 Task: Search one way flight ticket for 1 adult, 5 children, 2 infants in seat and 1 infant on lap in first from Lafayette: Lafayette Regional Airport (paul Fournet Field) to Rock Springs: Southwest Wyoming Regional Airport (rock Springs Sweetwater County Airport) on 8-5-2023. Choice of flights is Frontier. Number of bags: 1 checked bag. Price is upto 72000. Outbound departure time preference is 18:45.
Action: Mouse moved to (363, 314)
Screenshot: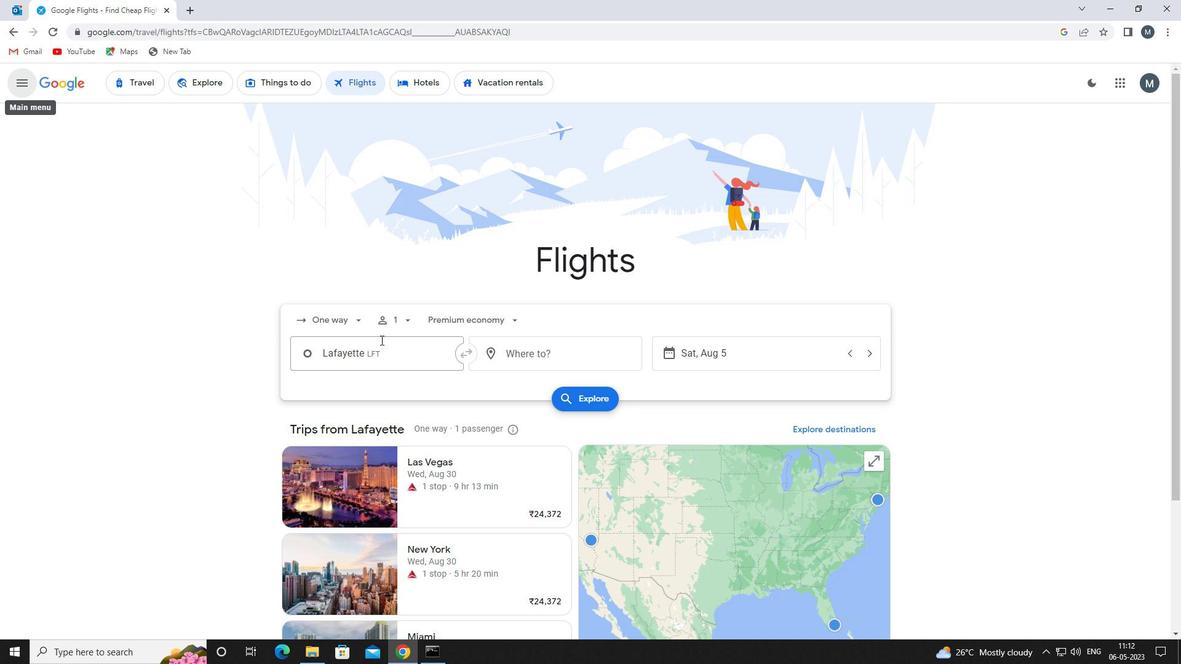 
Action: Mouse pressed left at (363, 314)
Screenshot: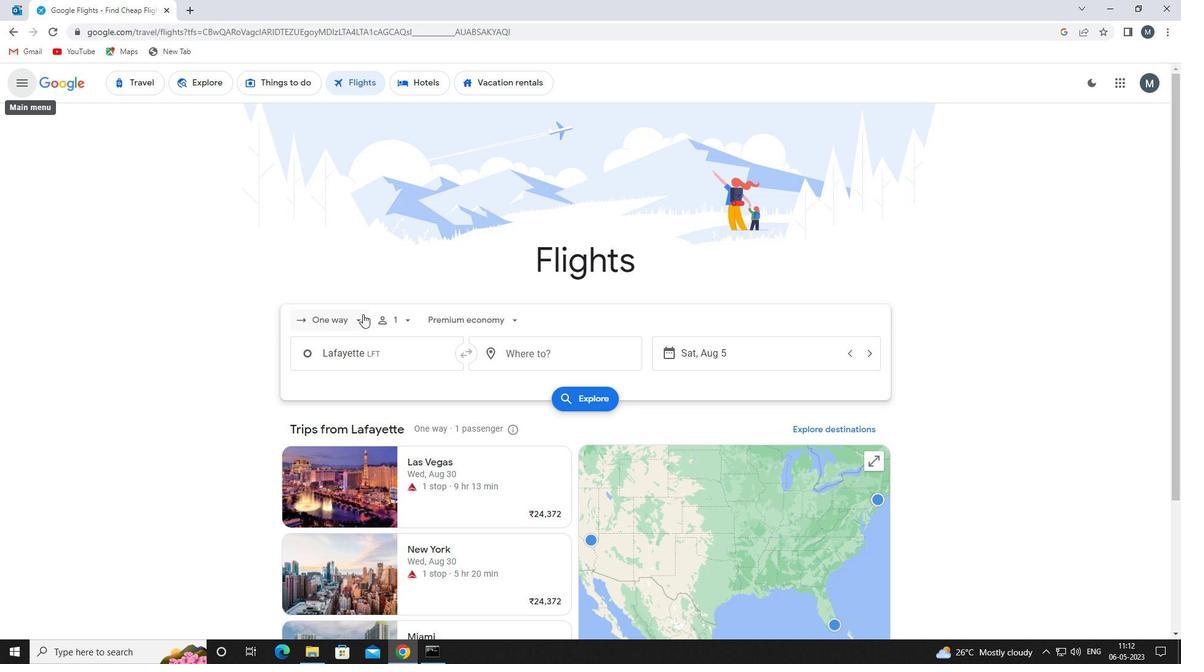 
Action: Mouse moved to (366, 382)
Screenshot: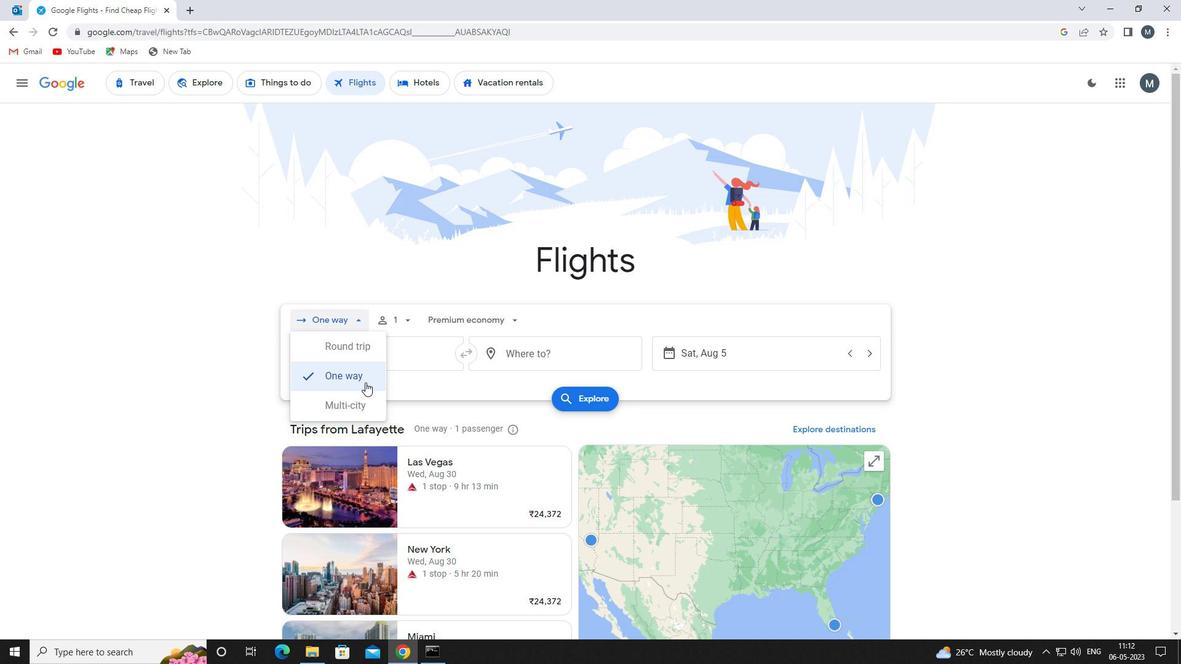 
Action: Mouse pressed left at (366, 382)
Screenshot: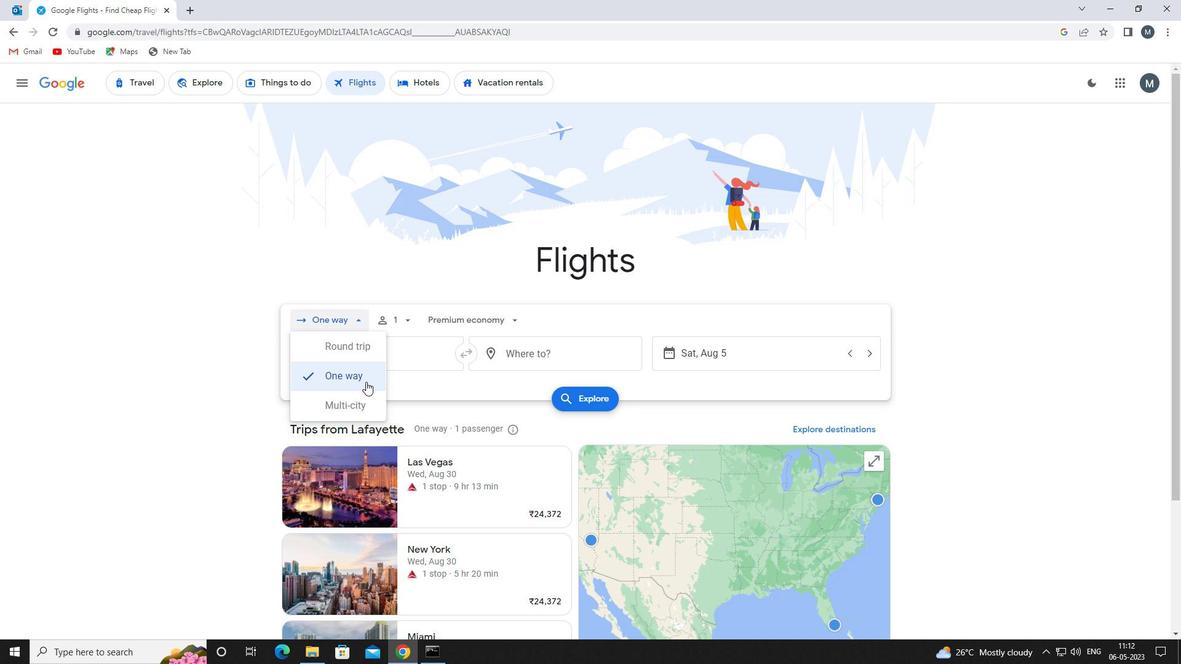 
Action: Mouse moved to (403, 322)
Screenshot: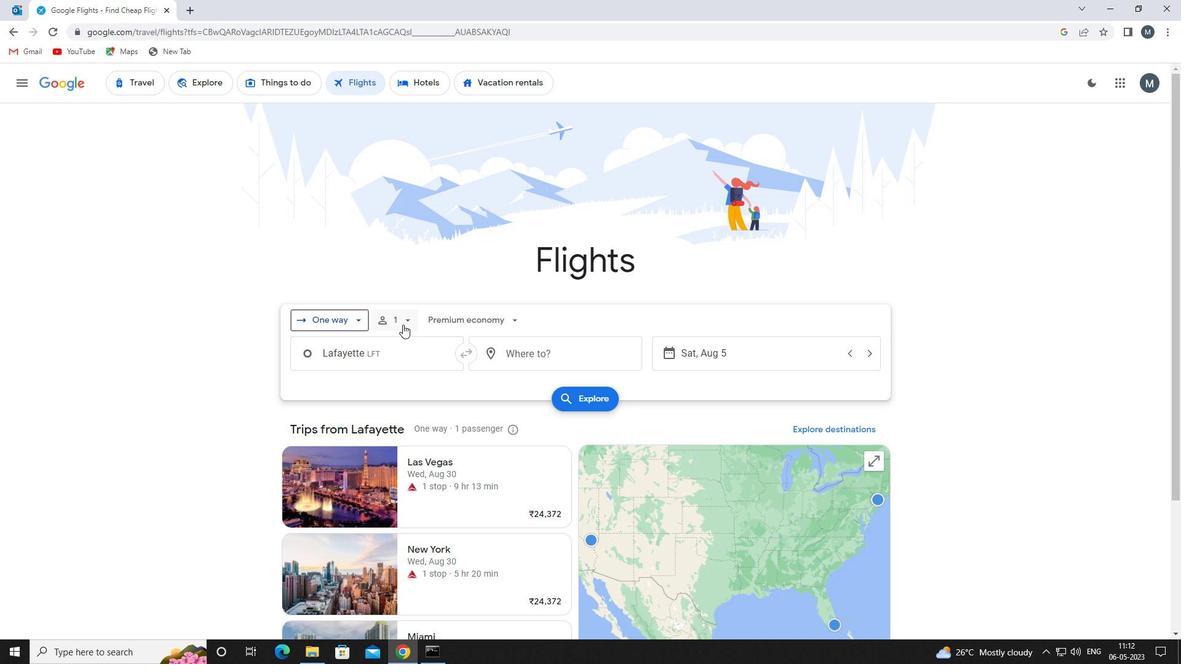 
Action: Mouse pressed left at (403, 322)
Screenshot: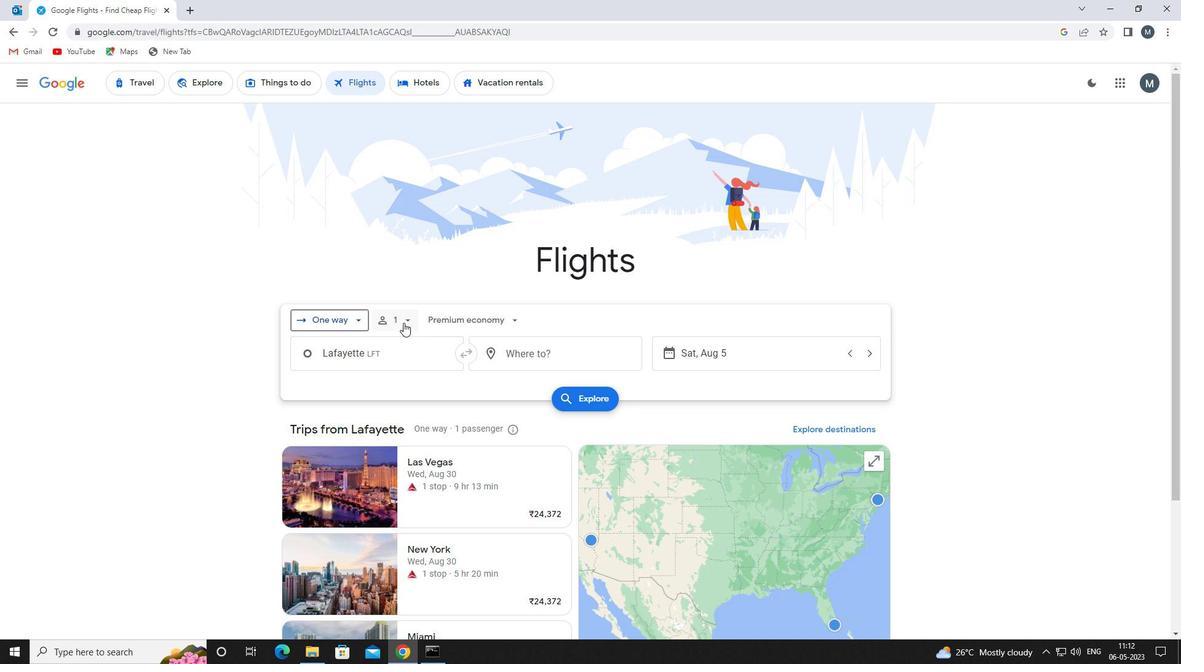 
Action: Mouse moved to (498, 383)
Screenshot: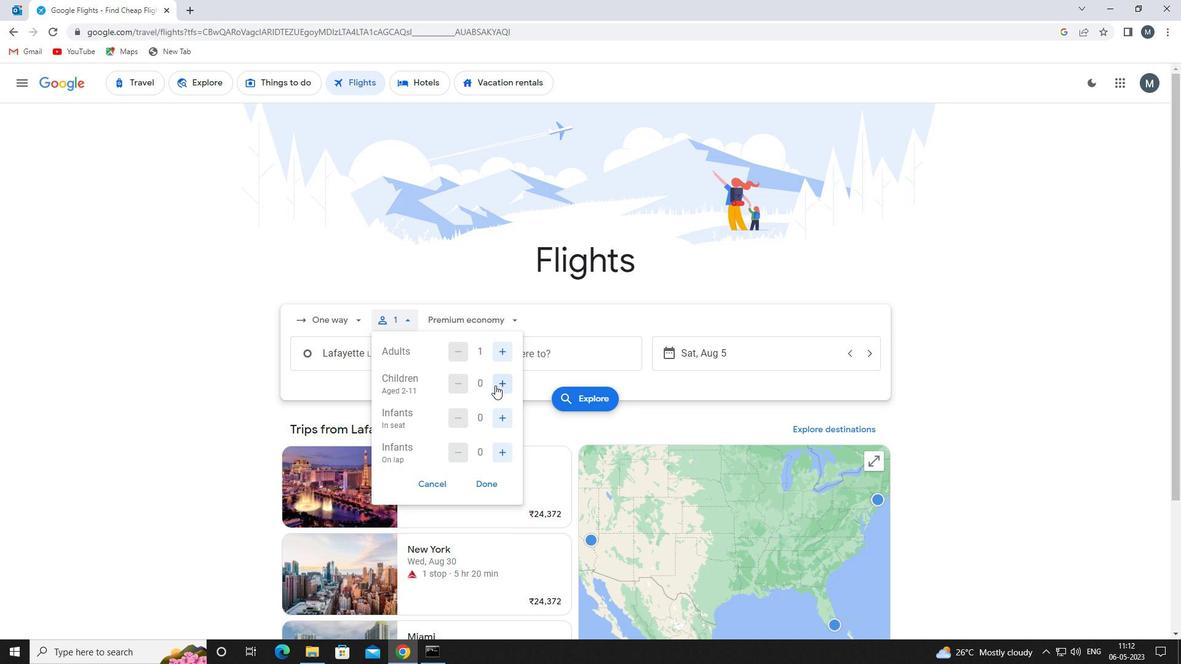 
Action: Mouse pressed left at (498, 383)
Screenshot: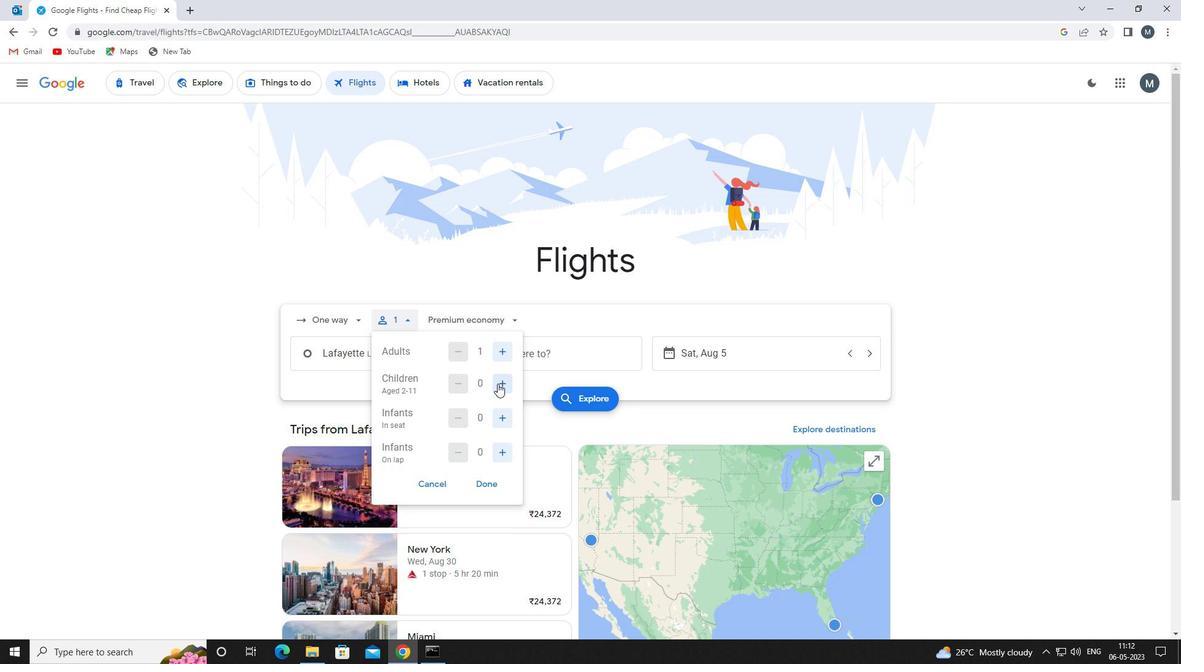 
Action: Mouse pressed left at (498, 383)
Screenshot: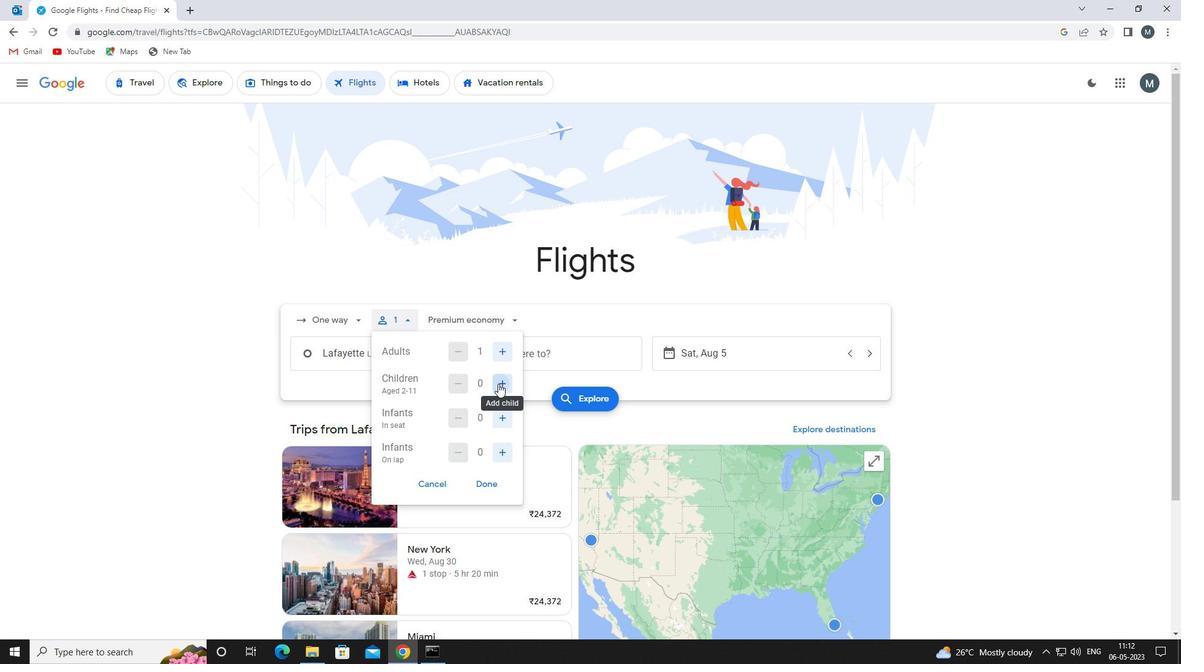 
Action: Mouse pressed left at (498, 383)
Screenshot: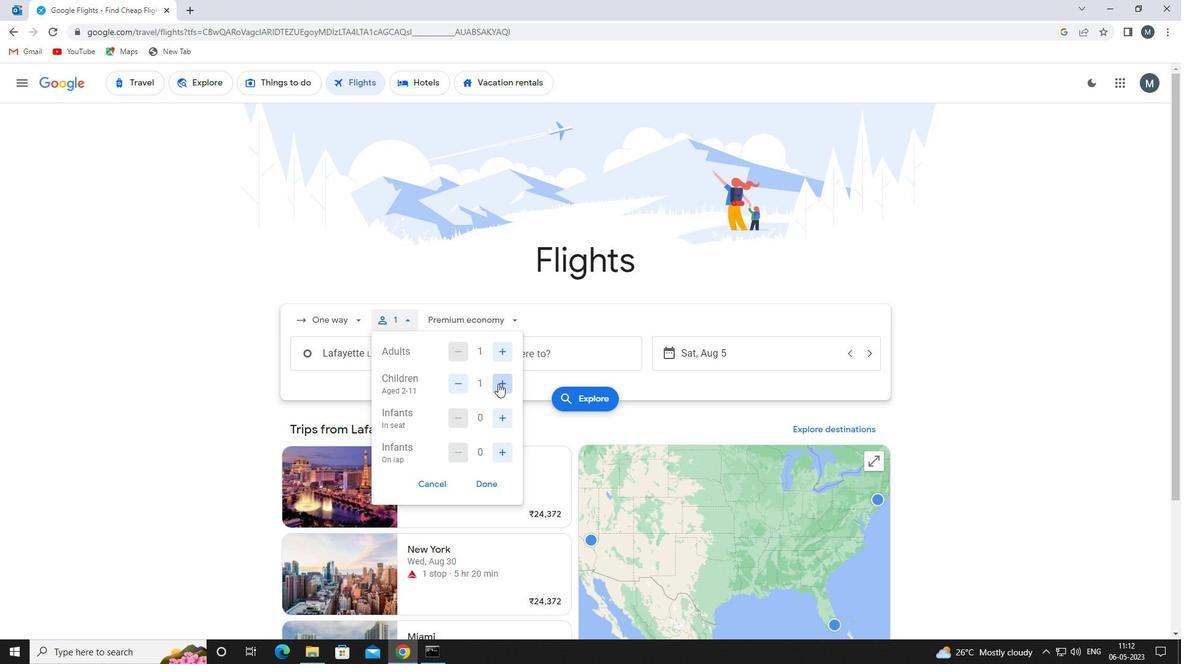 
Action: Mouse pressed left at (498, 383)
Screenshot: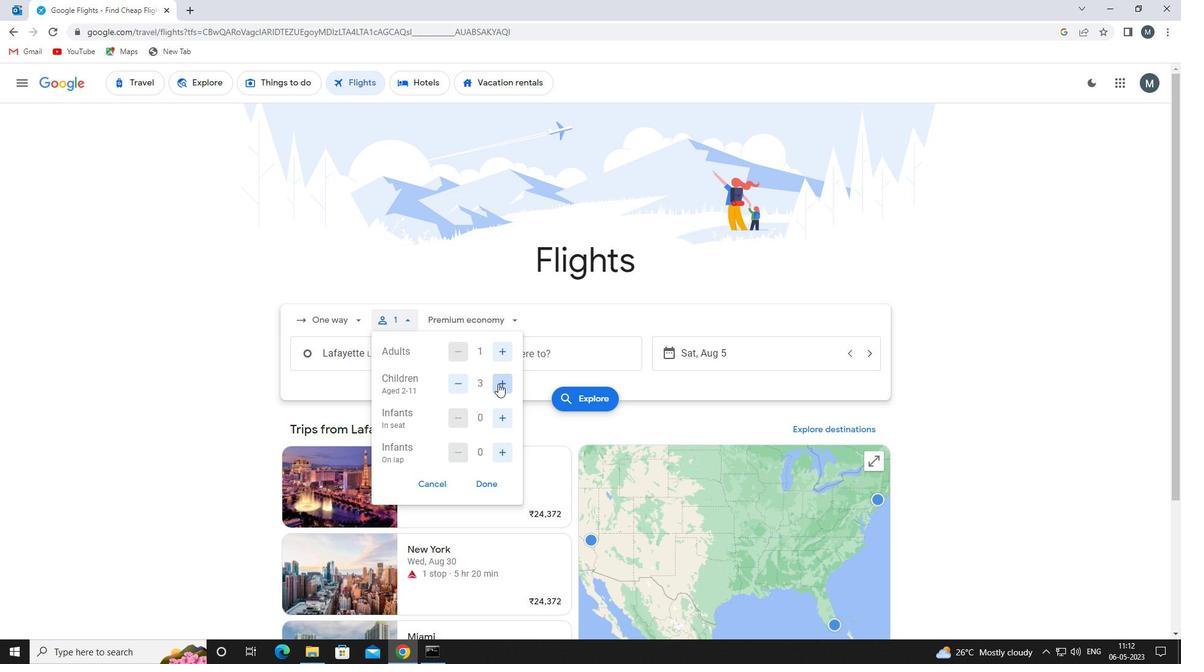 
Action: Mouse pressed left at (498, 383)
Screenshot: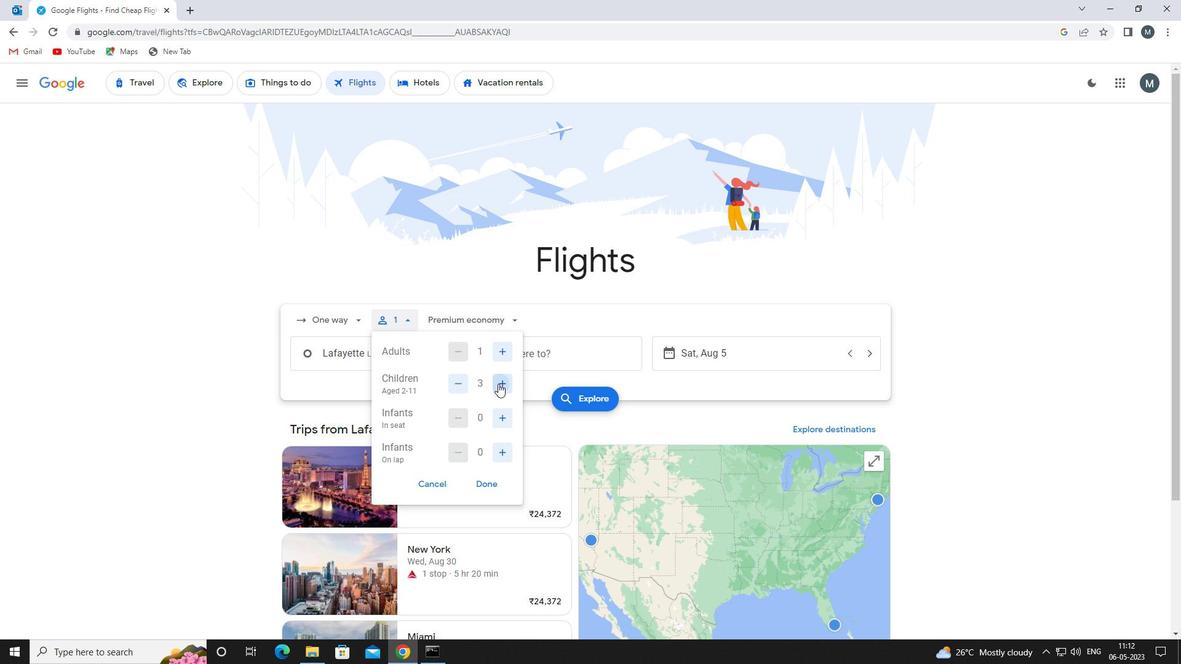 
Action: Mouse moved to (504, 416)
Screenshot: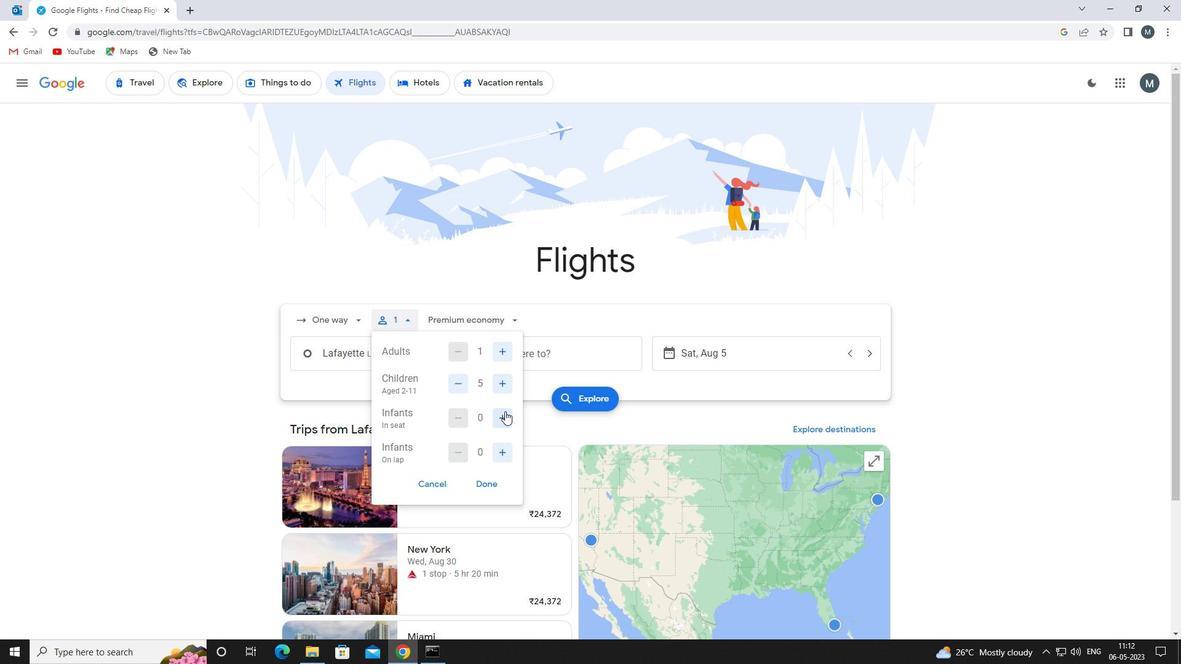 
Action: Mouse pressed left at (504, 416)
Screenshot: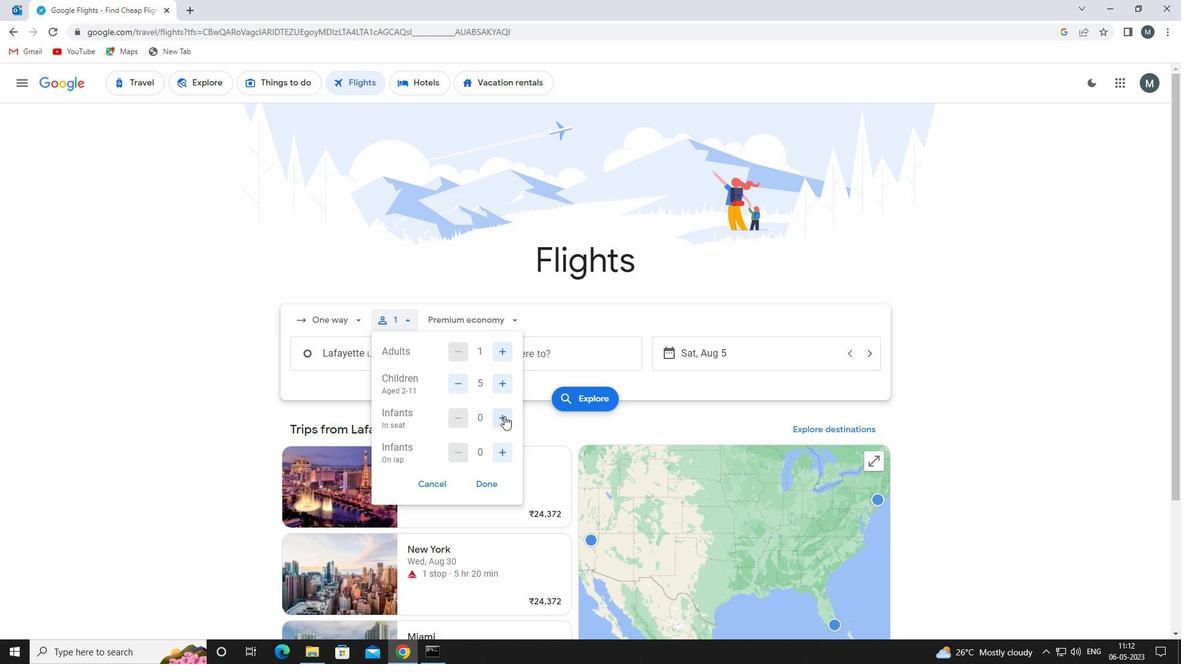 
Action: Mouse moved to (504, 417)
Screenshot: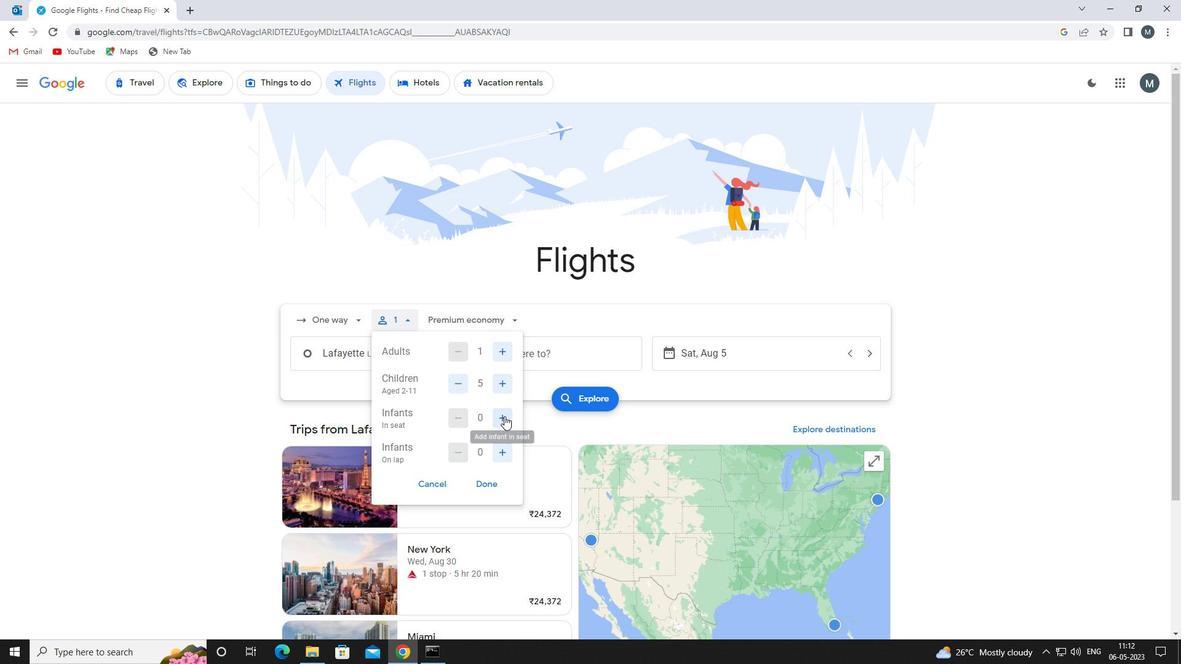 
Action: Mouse pressed left at (504, 417)
Screenshot: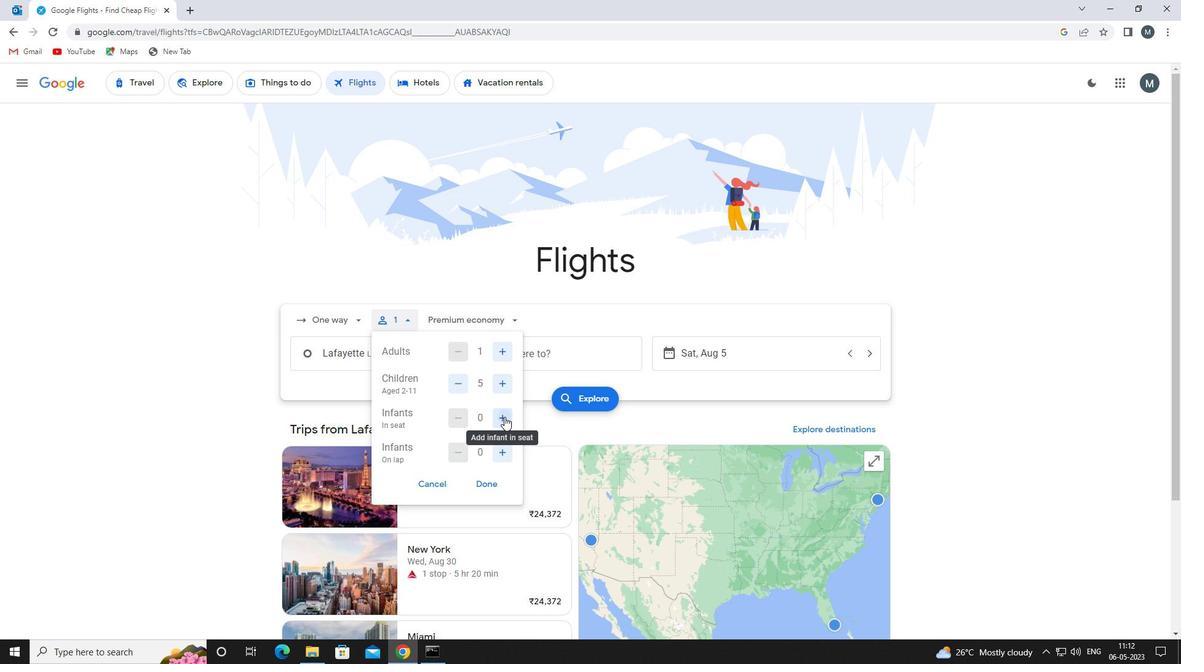 
Action: Mouse moved to (501, 449)
Screenshot: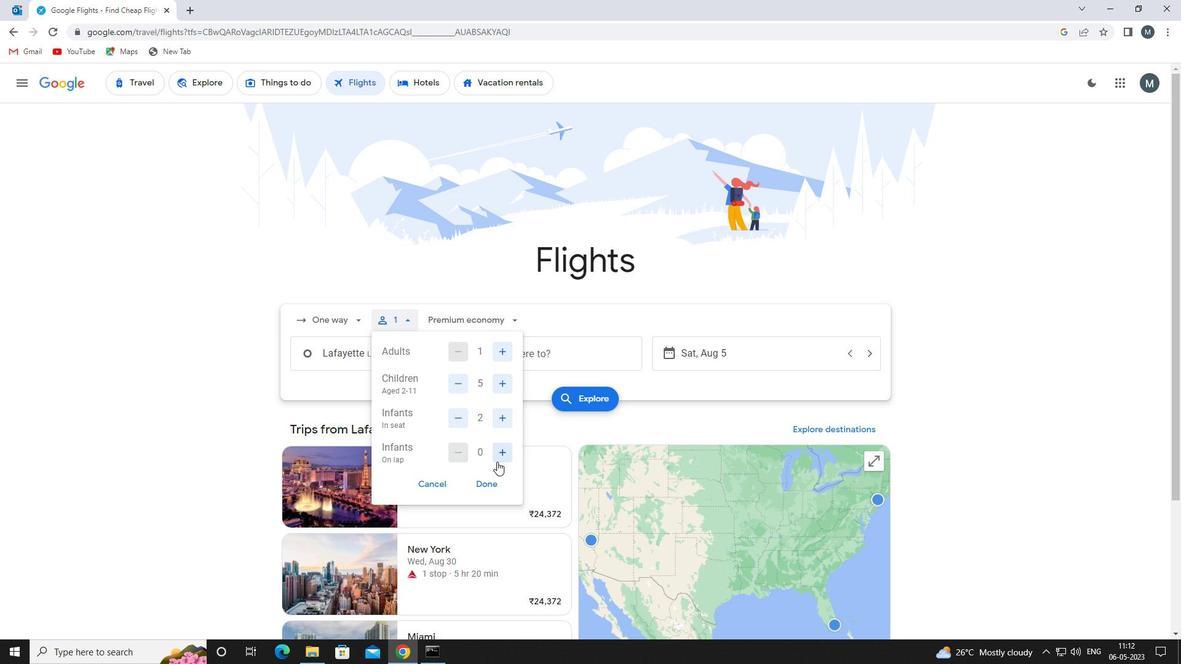 
Action: Mouse pressed left at (501, 449)
Screenshot: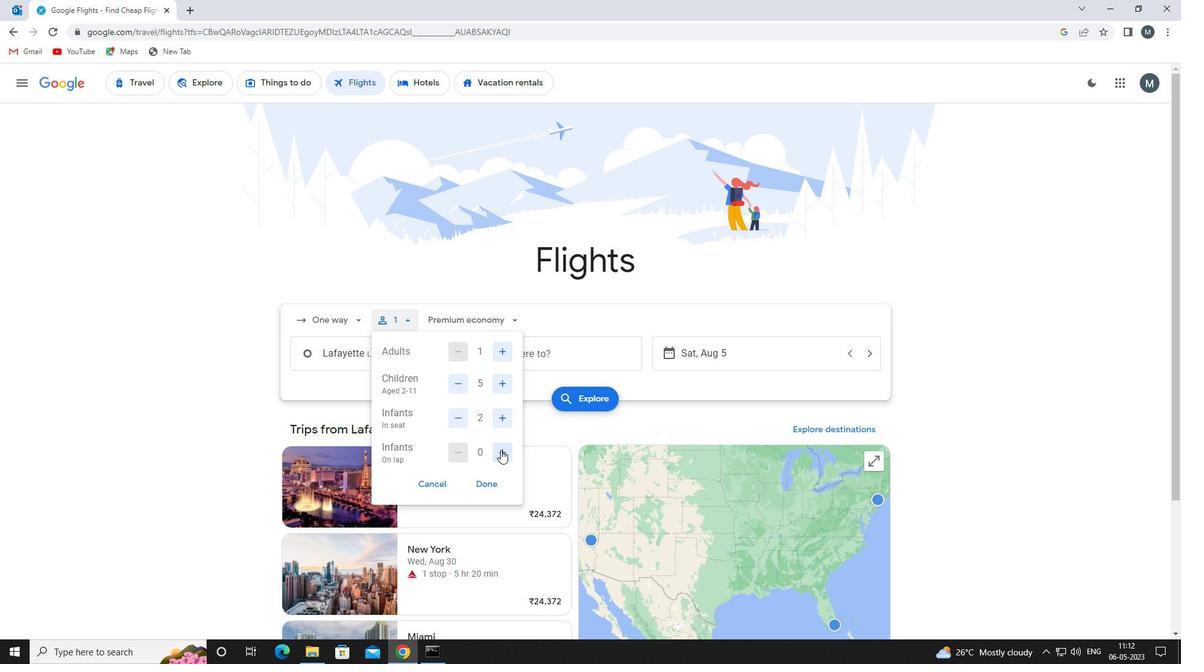 
Action: Mouse moved to (454, 412)
Screenshot: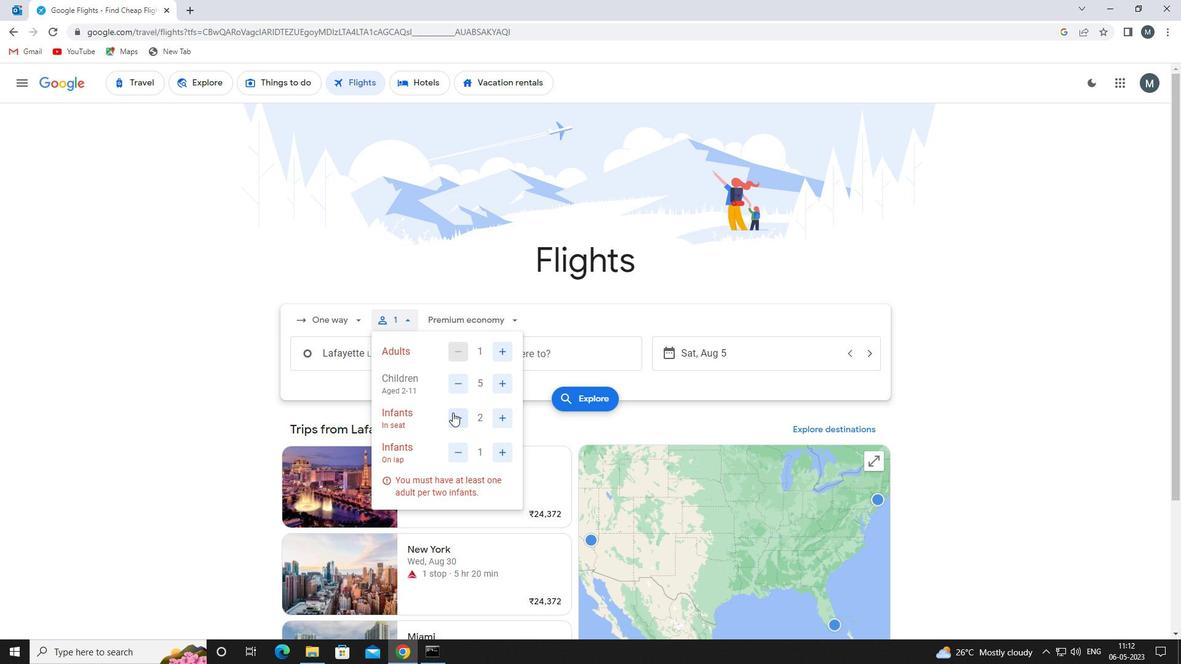 
Action: Mouse pressed left at (454, 412)
Screenshot: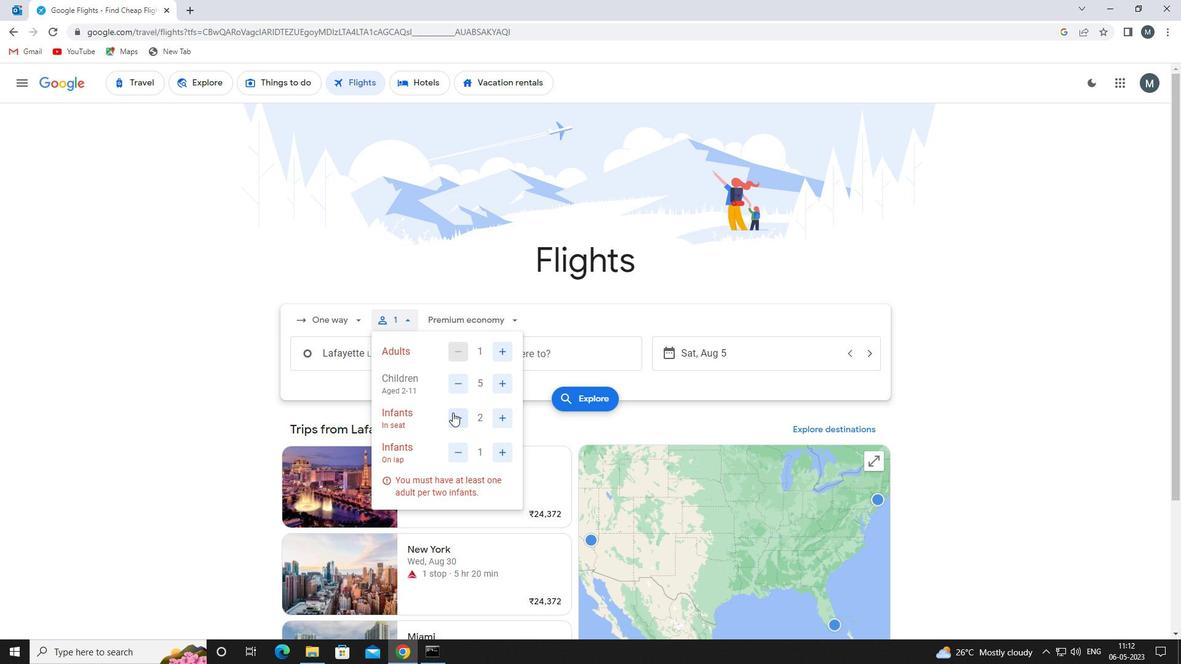 
Action: Mouse moved to (481, 481)
Screenshot: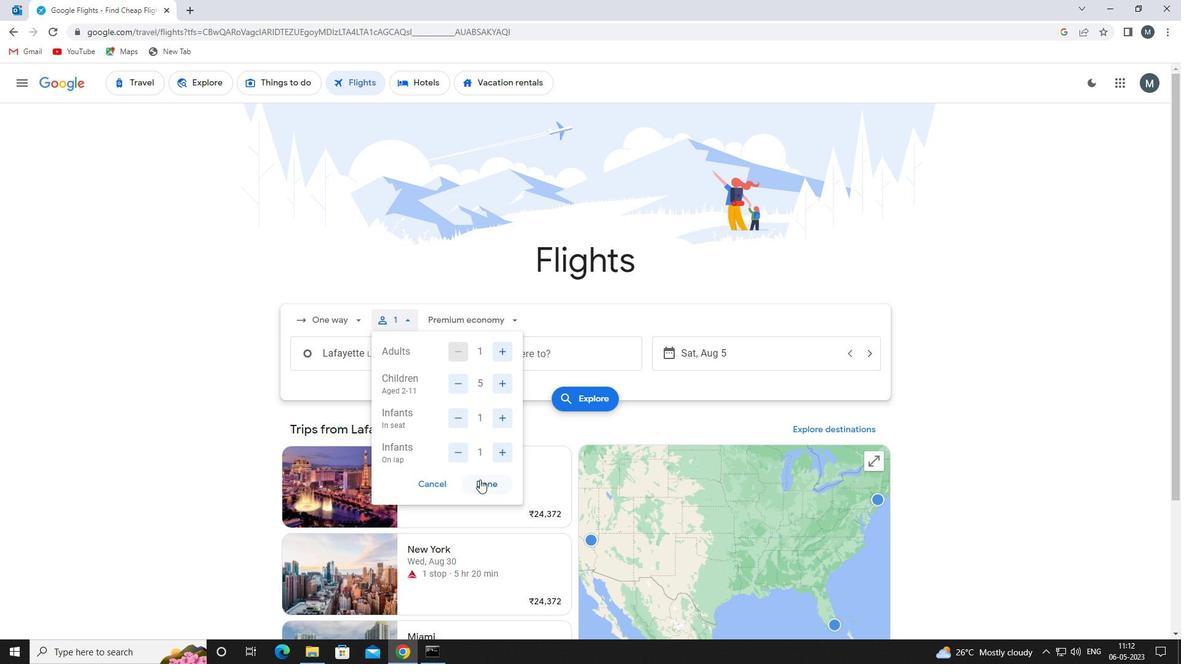 
Action: Mouse pressed left at (481, 481)
Screenshot: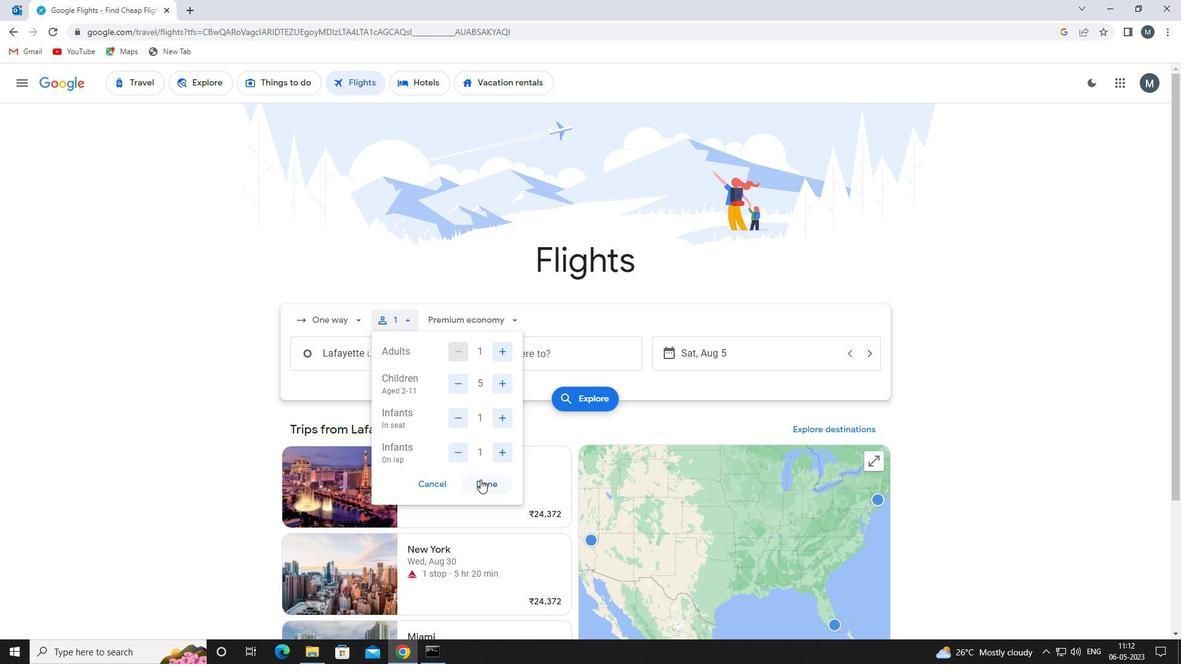 
Action: Mouse moved to (457, 315)
Screenshot: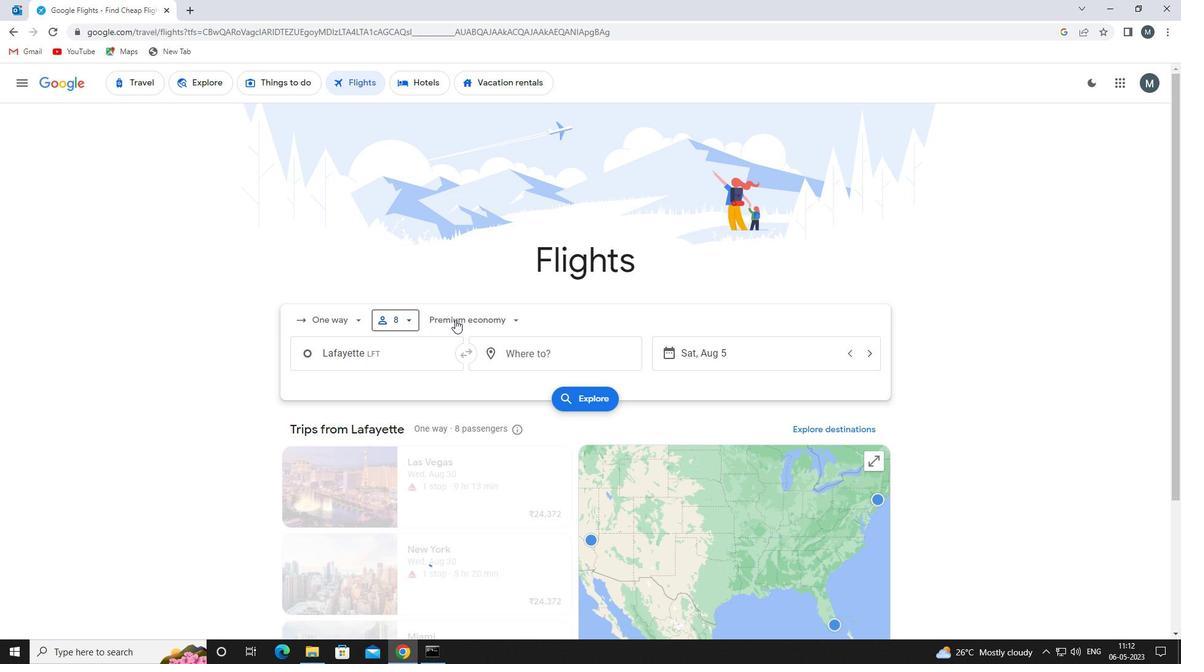 
Action: Mouse pressed left at (457, 315)
Screenshot: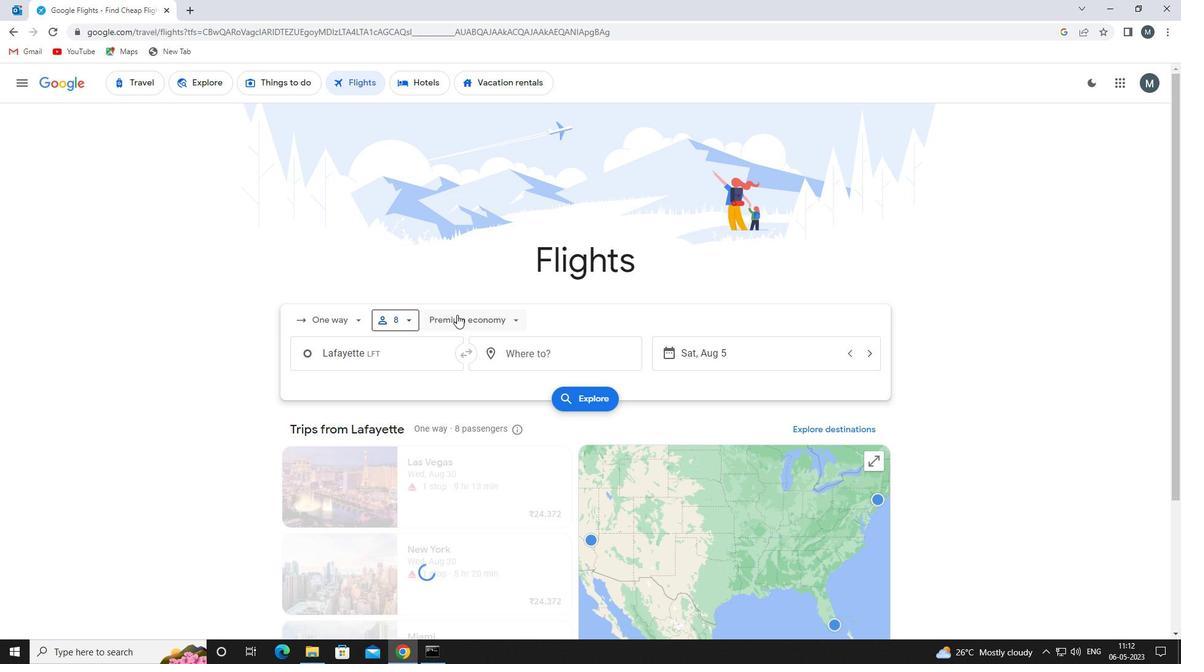 
Action: Mouse moved to (473, 428)
Screenshot: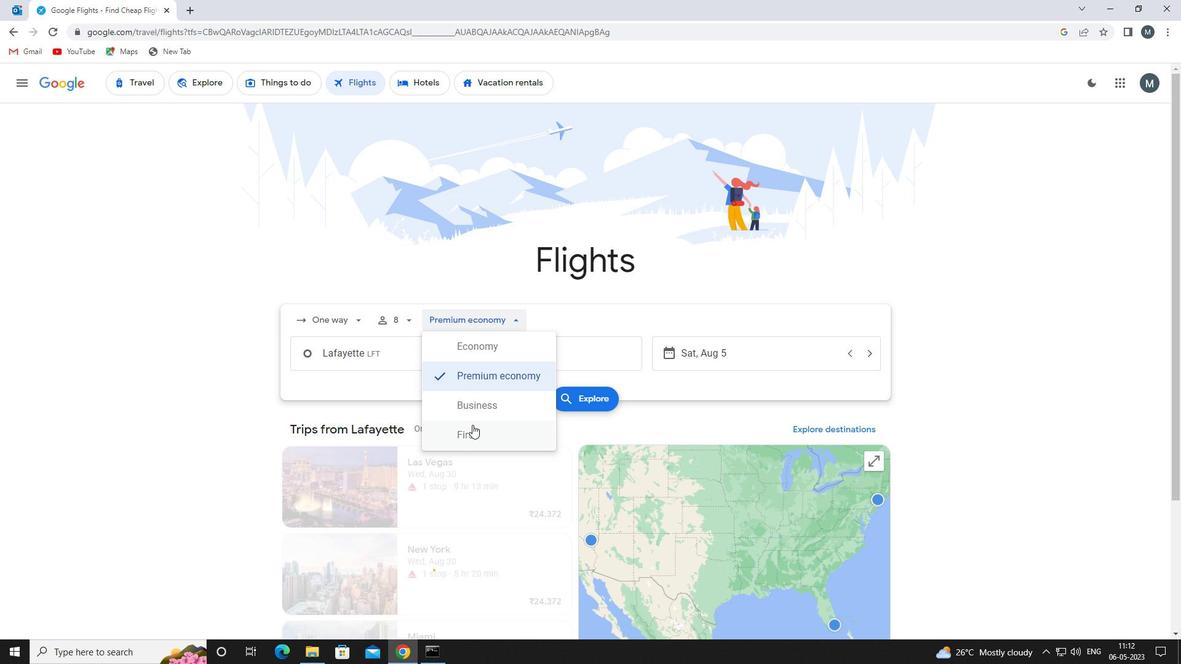 
Action: Mouse pressed left at (473, 428)
Screenshot: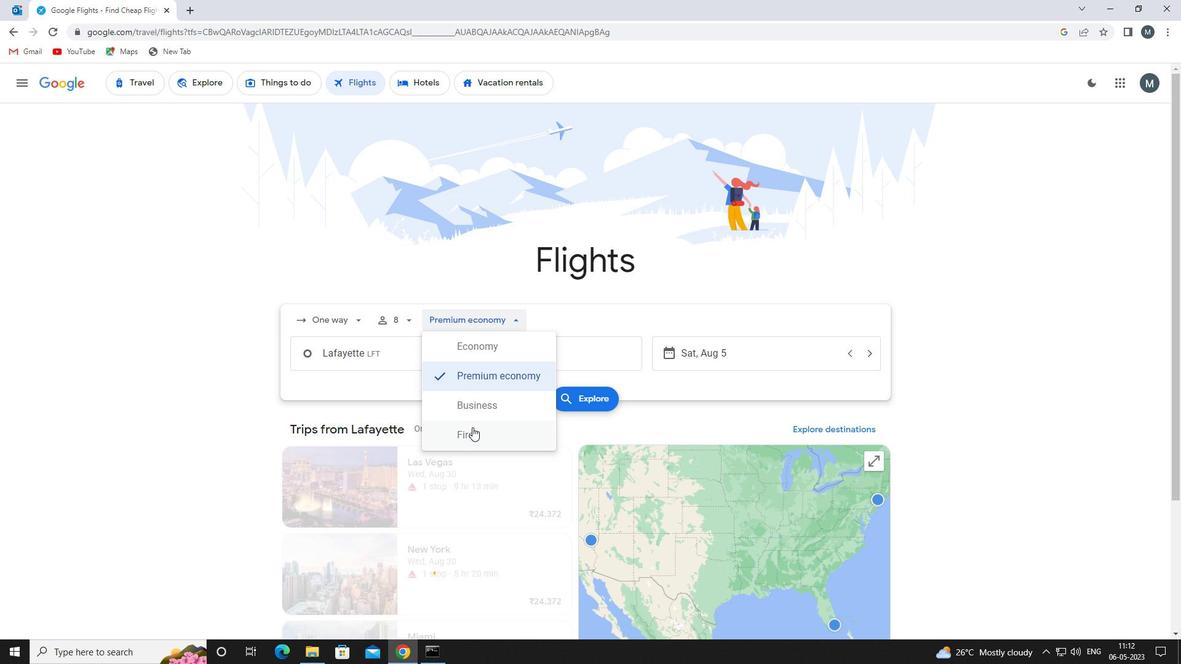 
Action: Mouse moved to (391, 354)
Screenshot: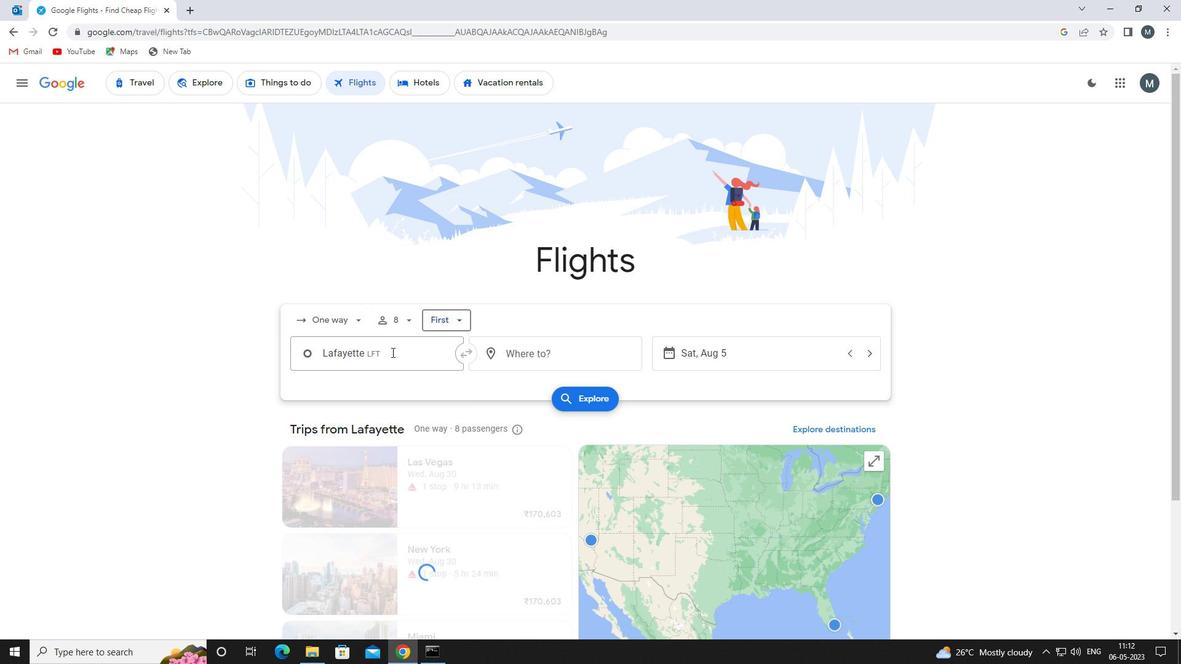 
Action: Mouse pressed left at (391, 354)
Screenshot: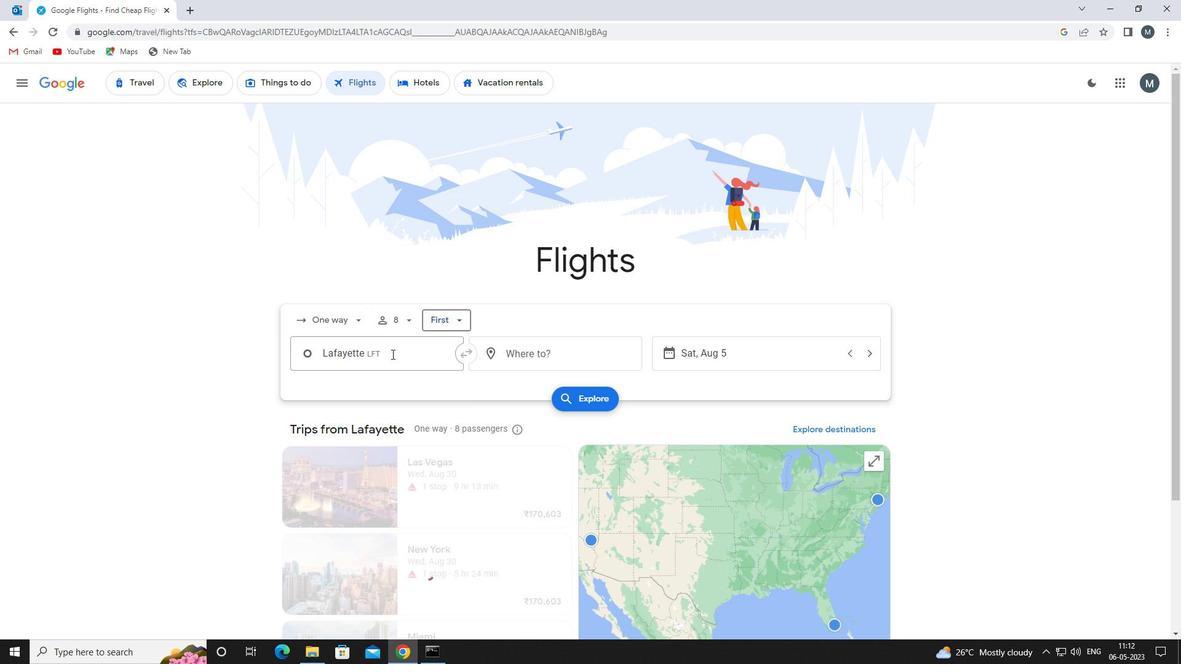 
Action: Key pressed lafayette<Key.space>
Screenshot: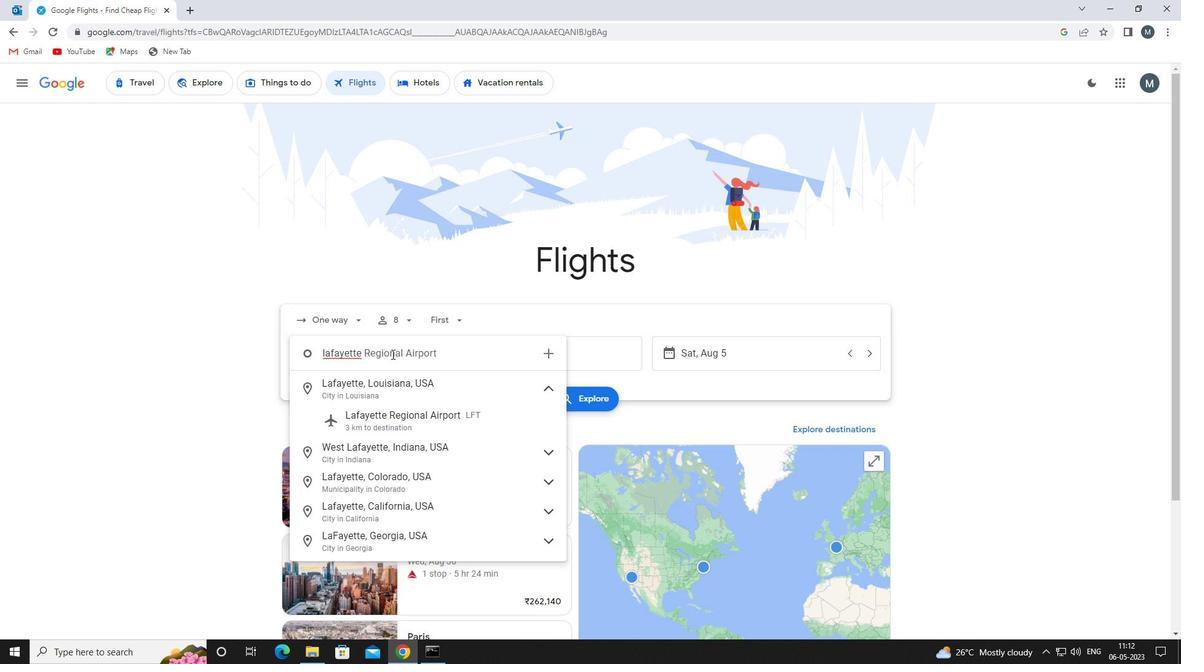 
Action: Mouse moved to (401, 414)
Screenshot: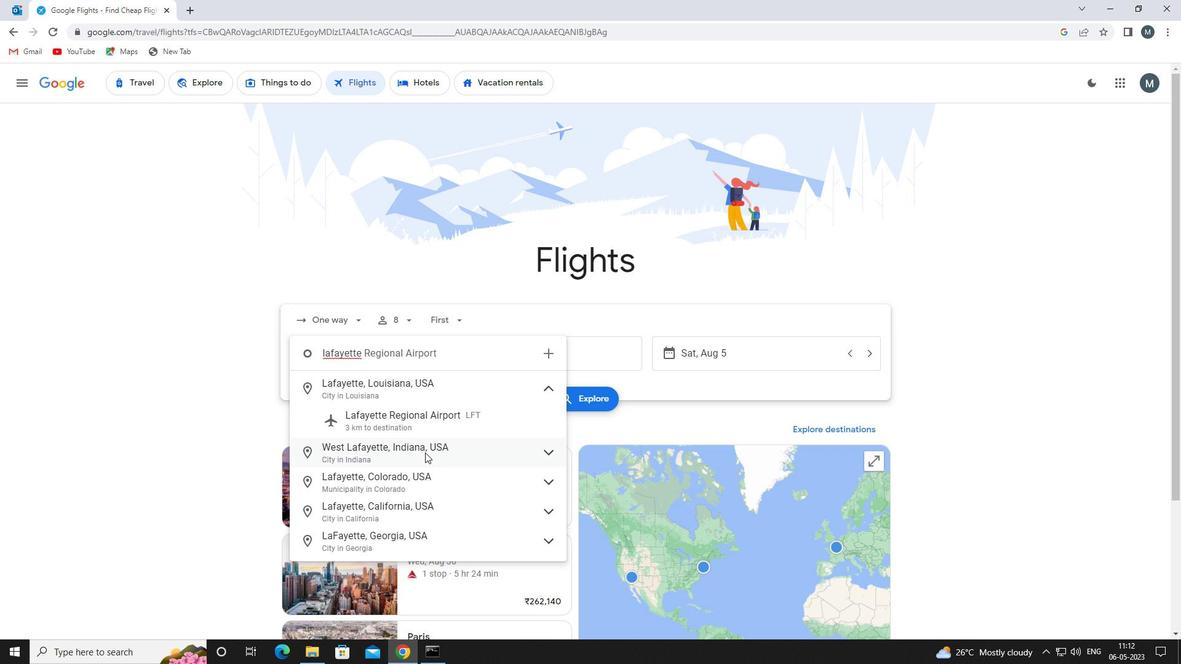 
Action: Mouse pressed left at (401, 414)
Screenshot: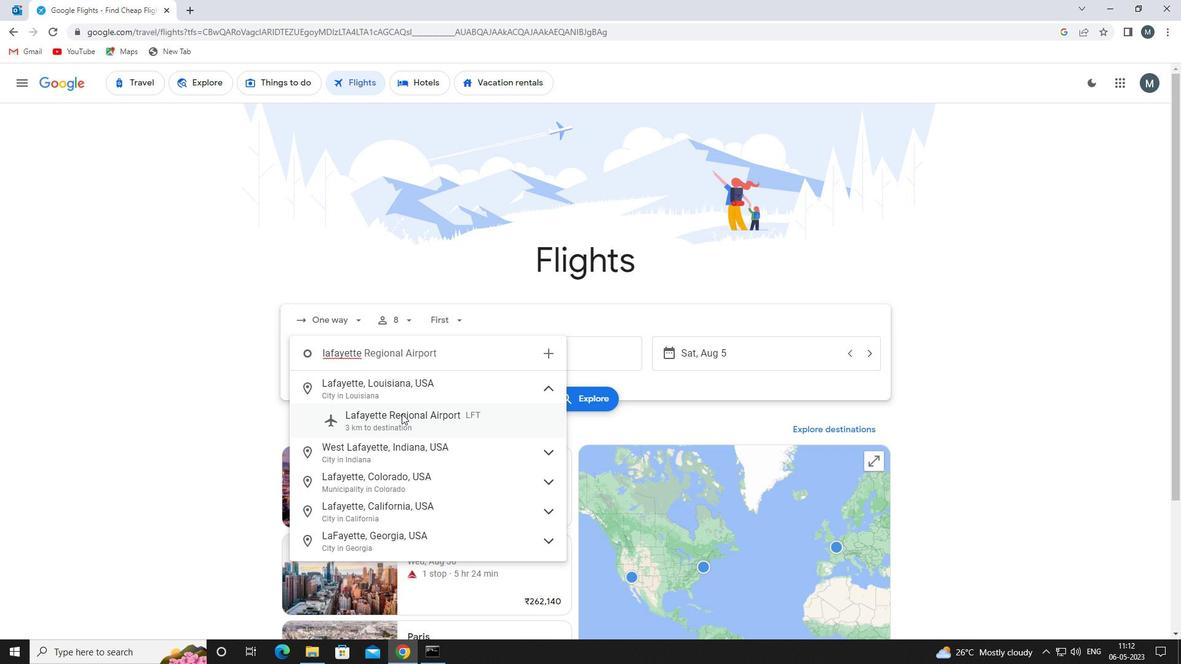 
Action: Mouse moved to (500, 355)
Screenshot: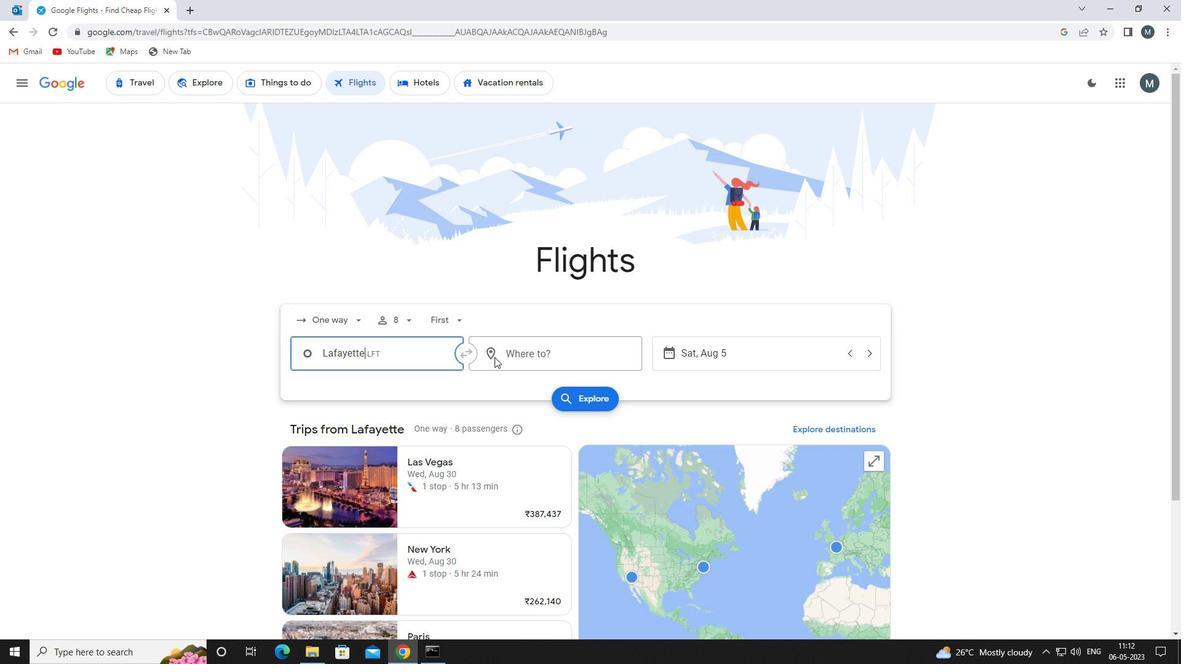
Action: Mouse pressed left at (500, 355)
Screenshot: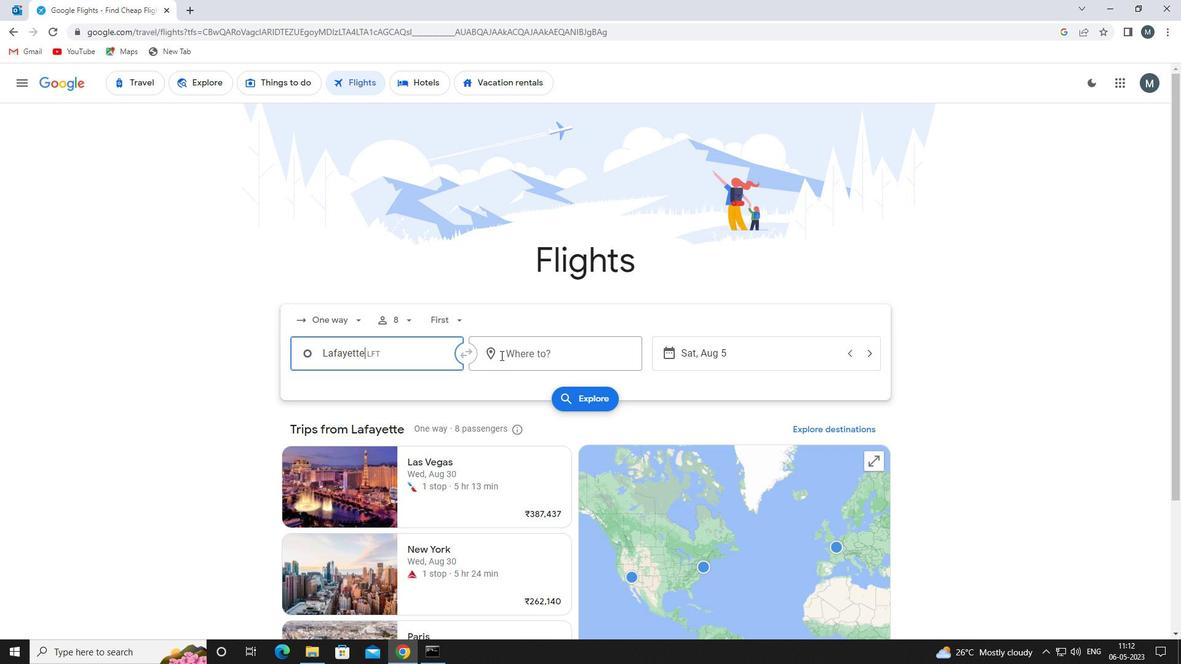 
Action: Mouse moved to (501, 355)
Screenshot: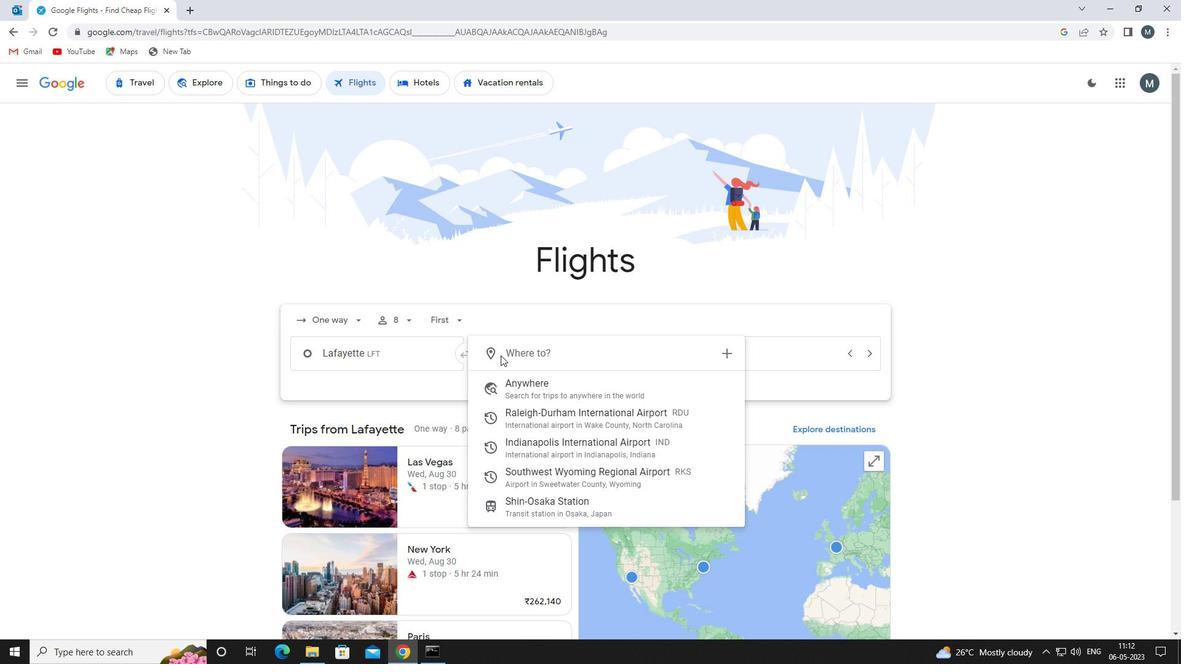 
Action: Key pressed southwest<Key.space>wyoming
Screenshot: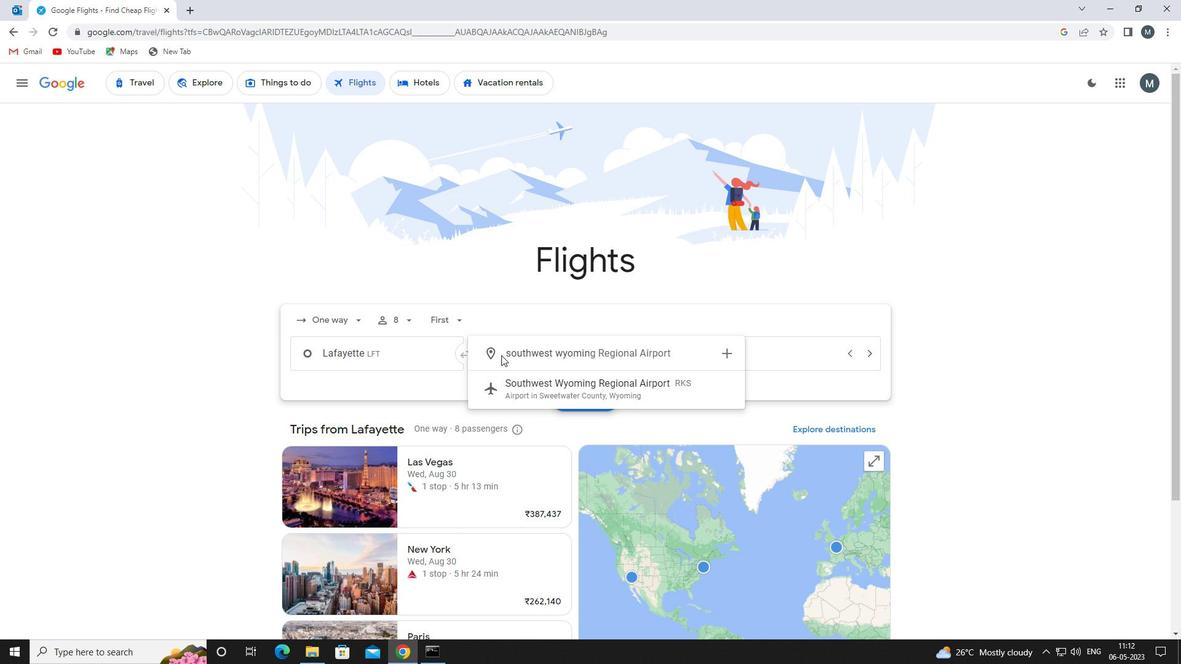 
Action: Mouse moved to (588, 393)
Screenshot: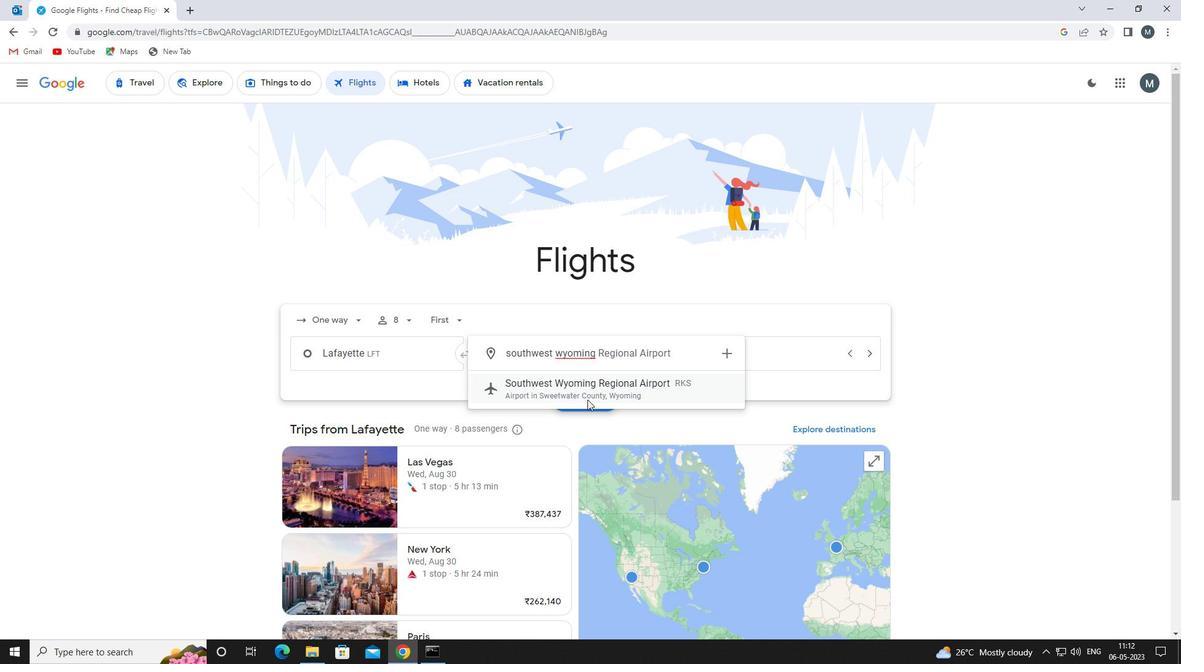 
Action: Mouse pressed left at (588, 393)
Screenshot: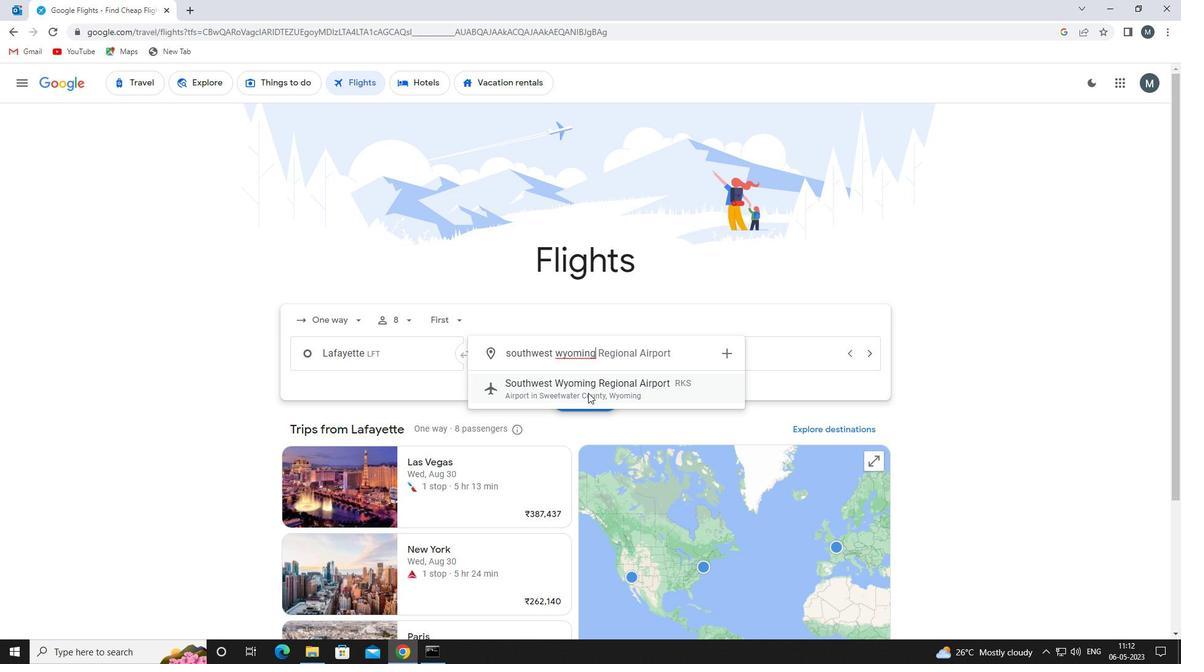
Action: Mouse moved to (699, 347)
Screenshot: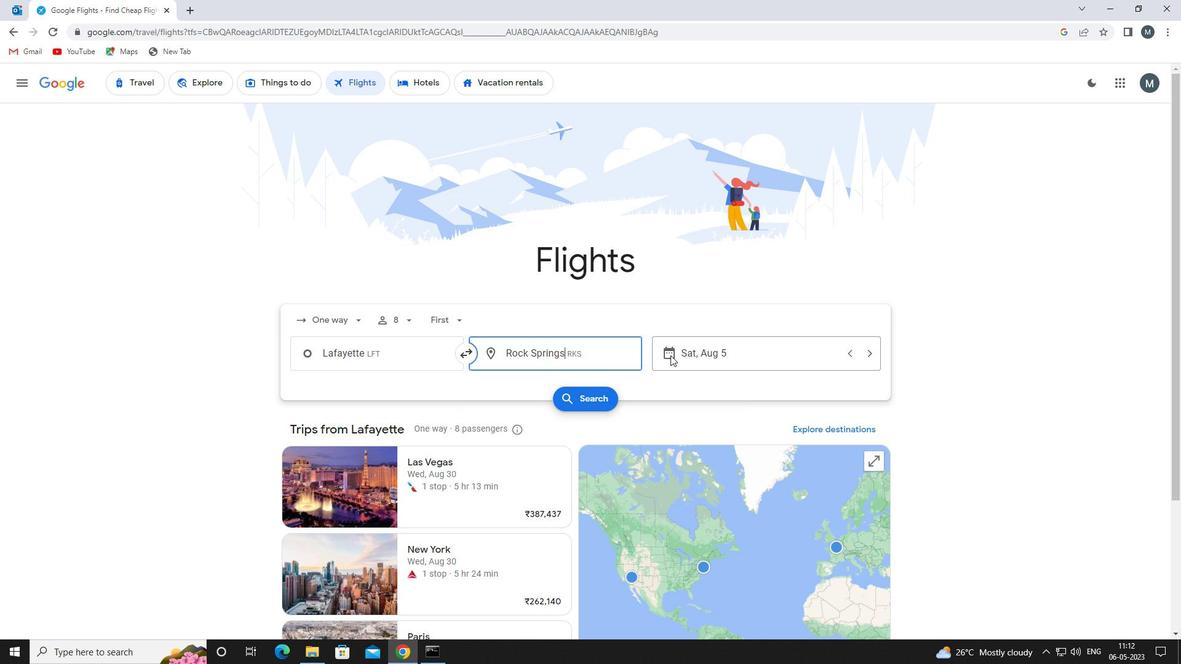 
Action: Mouse pressed left at (699, 347)
Screenshot: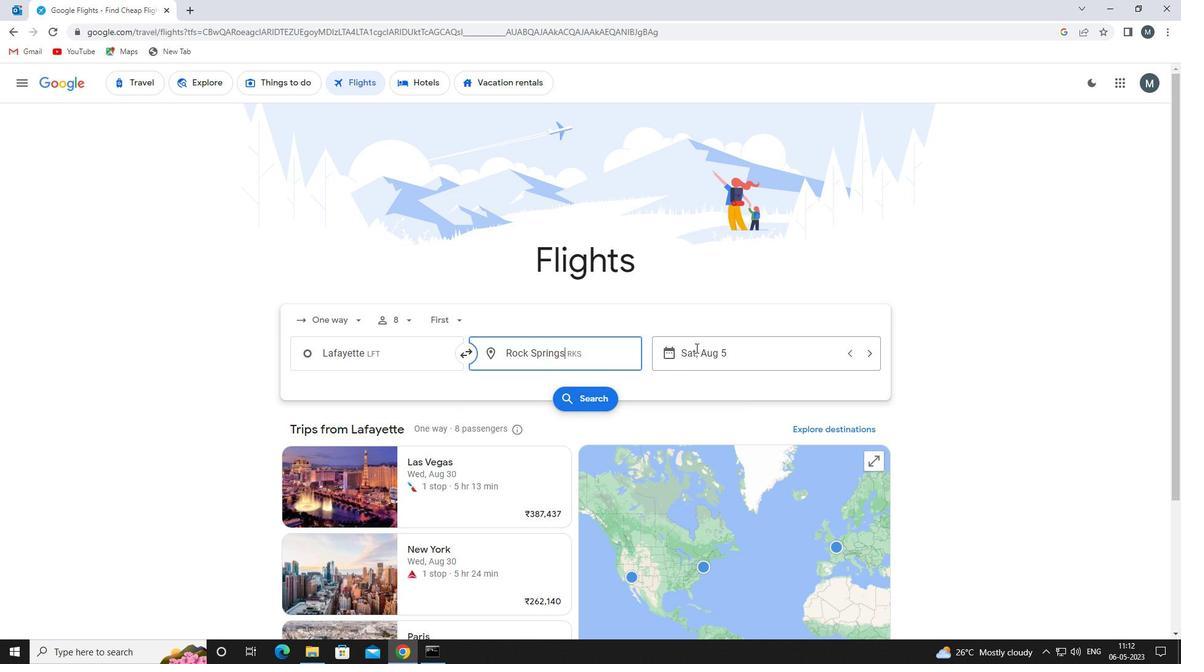 
Action: Mouse moved to (626, 415)
Screenshot: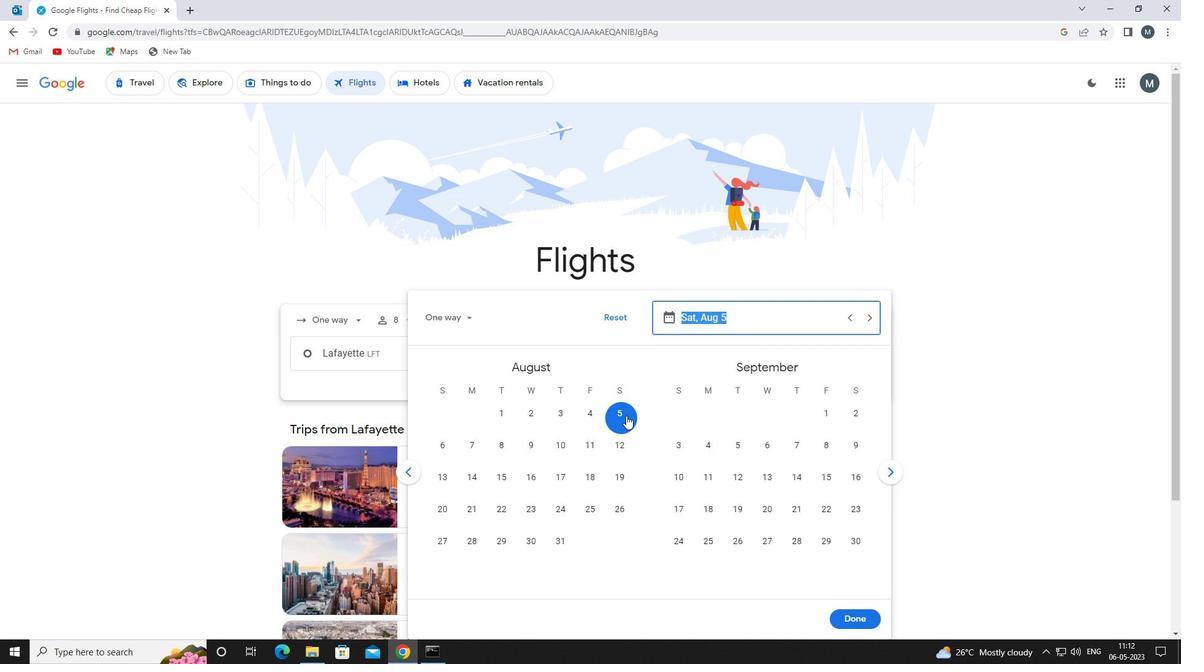 
Action: Mouse pressed left at (626, 415)
Screenshot: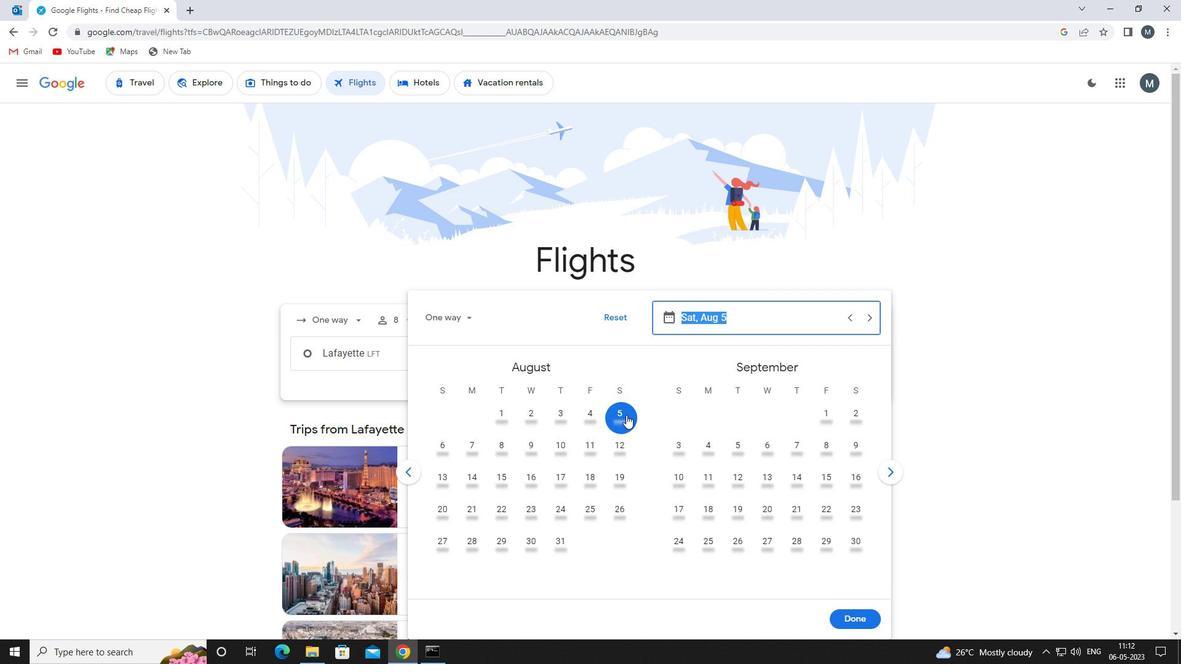 
Action: Mouse moved to (849, 615)
Screenshot: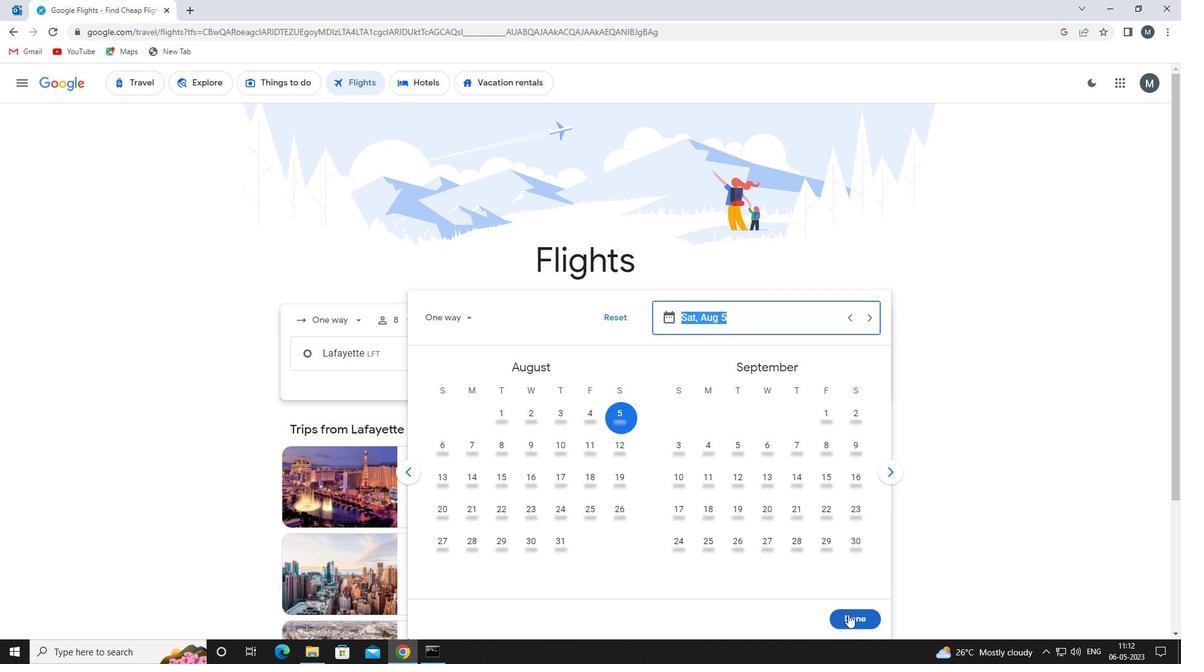 
Action: Mouse pressed left at (849, 615)
Screenshot: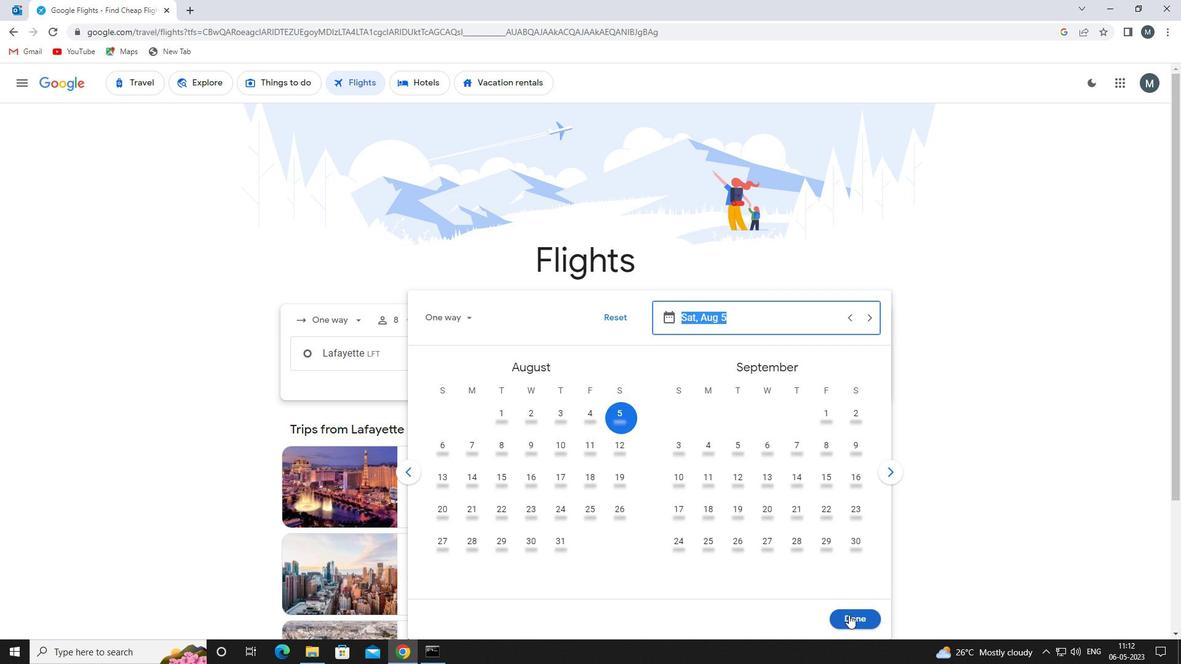 
Action: Mouse moved to (569, 398)
Screenshot: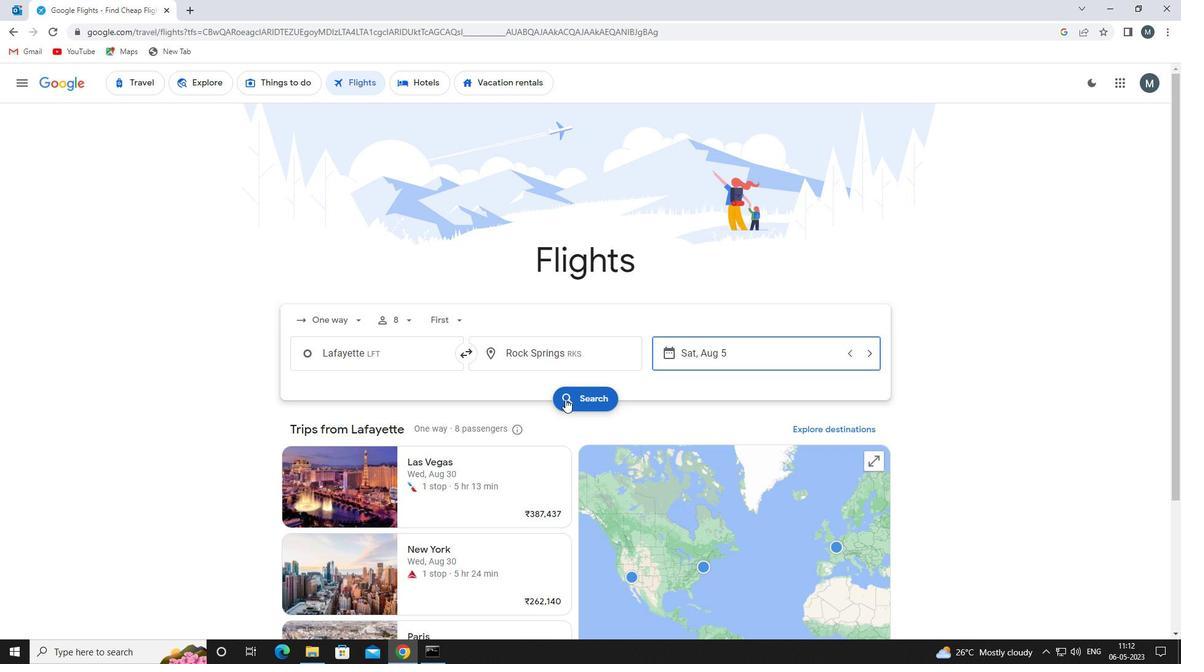 
Action: Mouse pressed left at (569, 398)
Screenshot: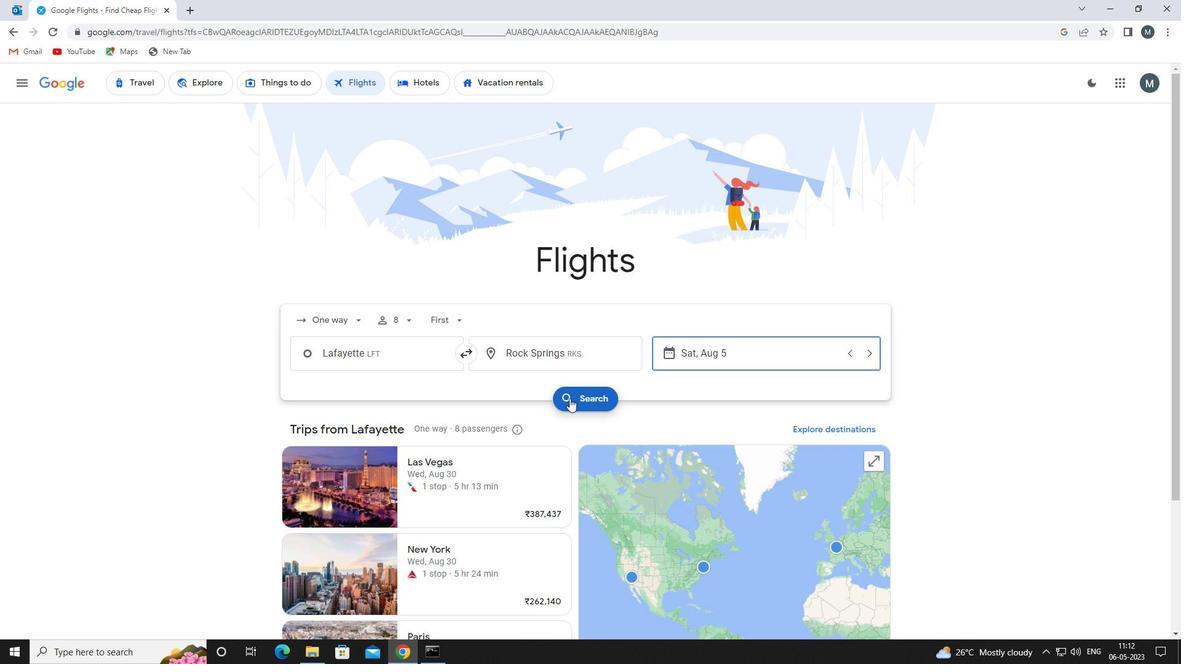 
Action: Mouse moved to (332, 192)
Screenshot: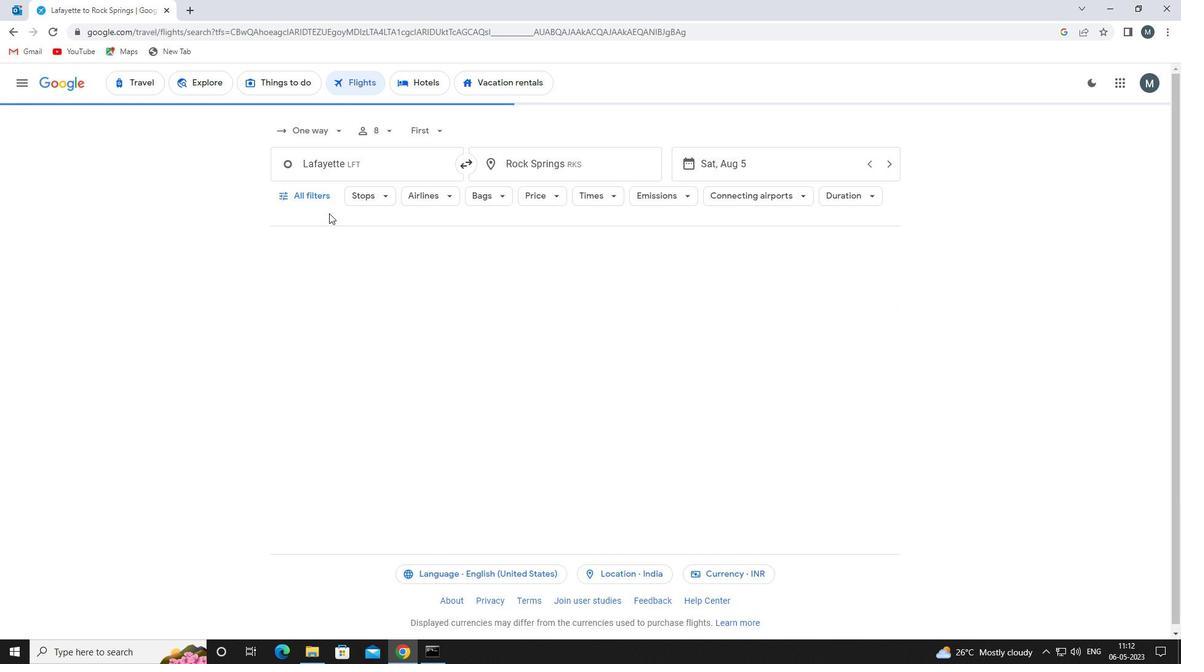 
Action: Mouse pressed left at (332, 192)
Screenshot: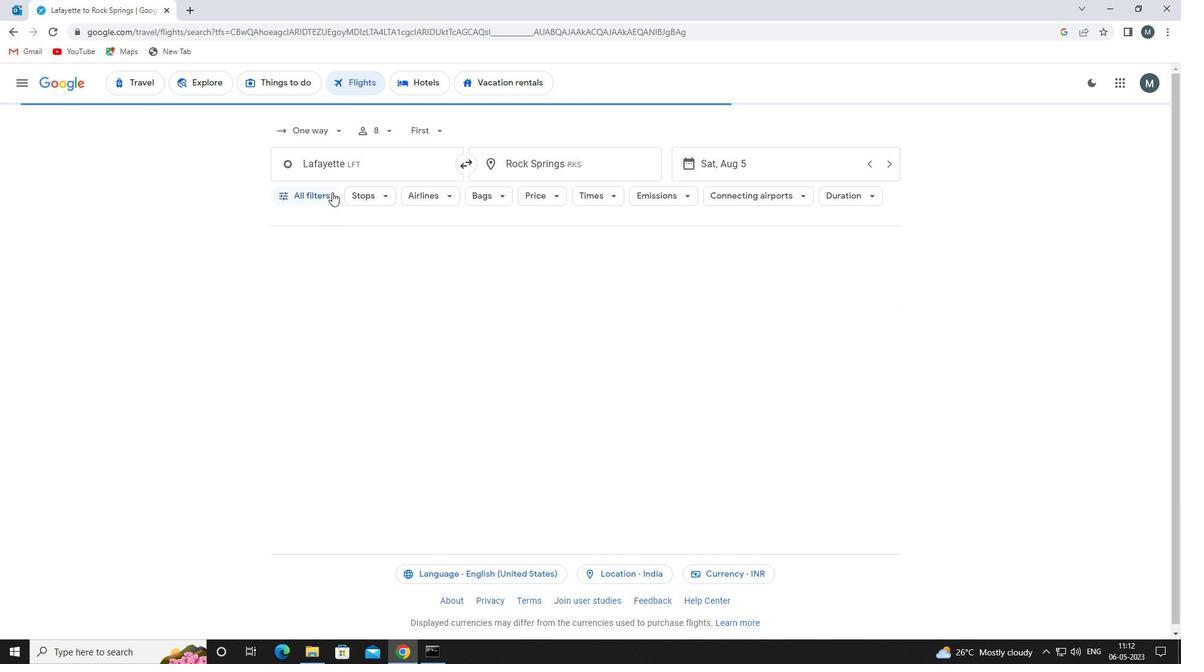 
Action: Mouse moved to (350, 329)
Screenshot: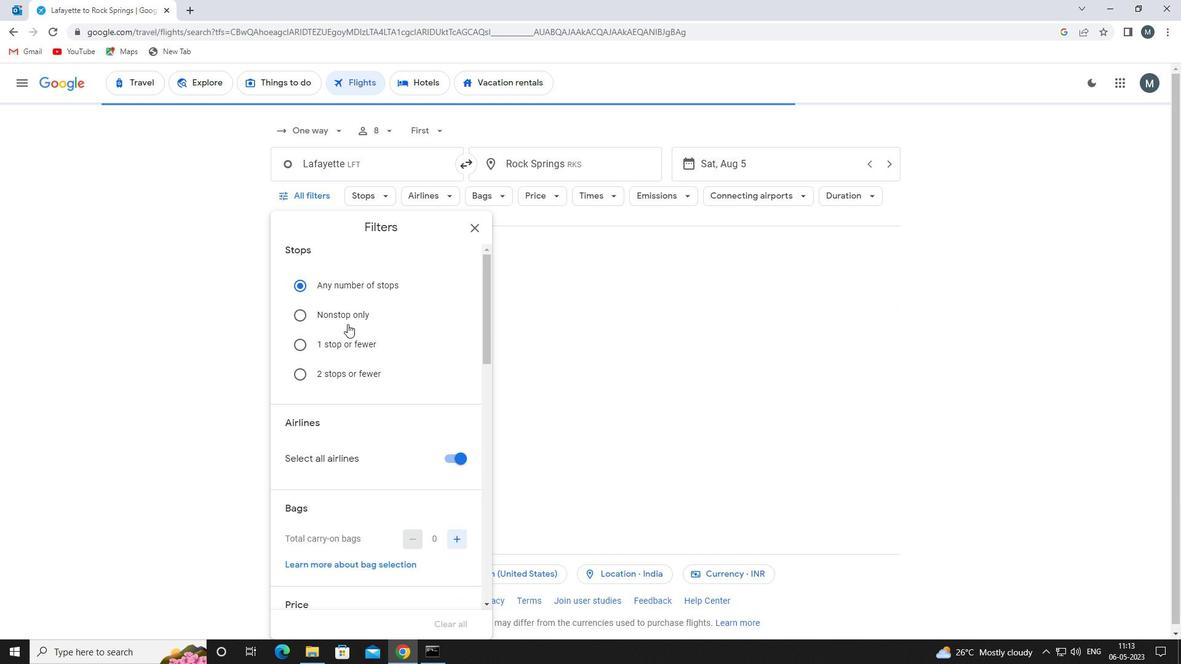 
Action: Mouse scrolled (350, 328) with delta (0, 0)
Screenshot: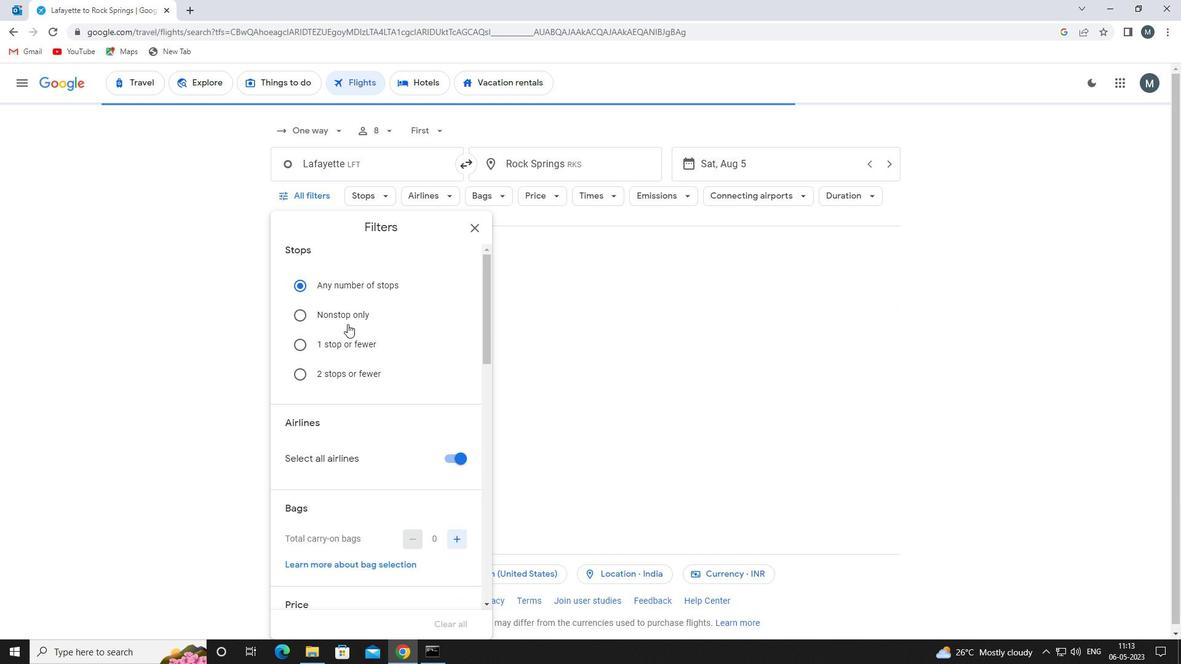 
Action: Mouse moved to (455, 397)
Screenshot: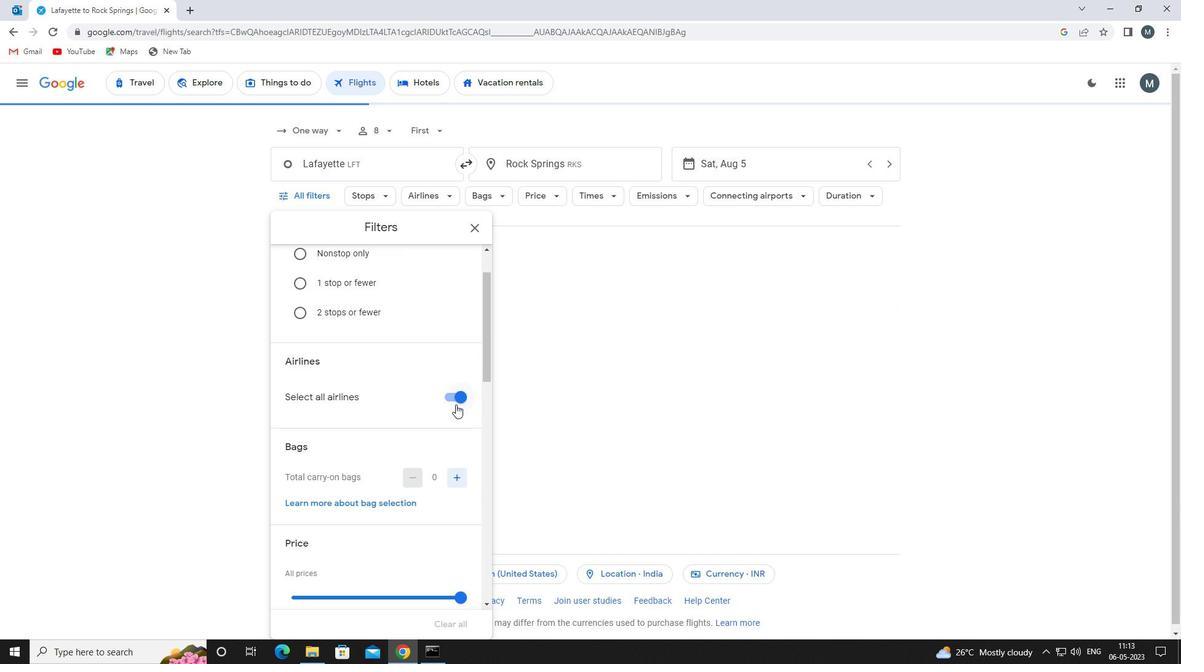 
Action: Mouse pressed left at (455, 397)
Screenshot: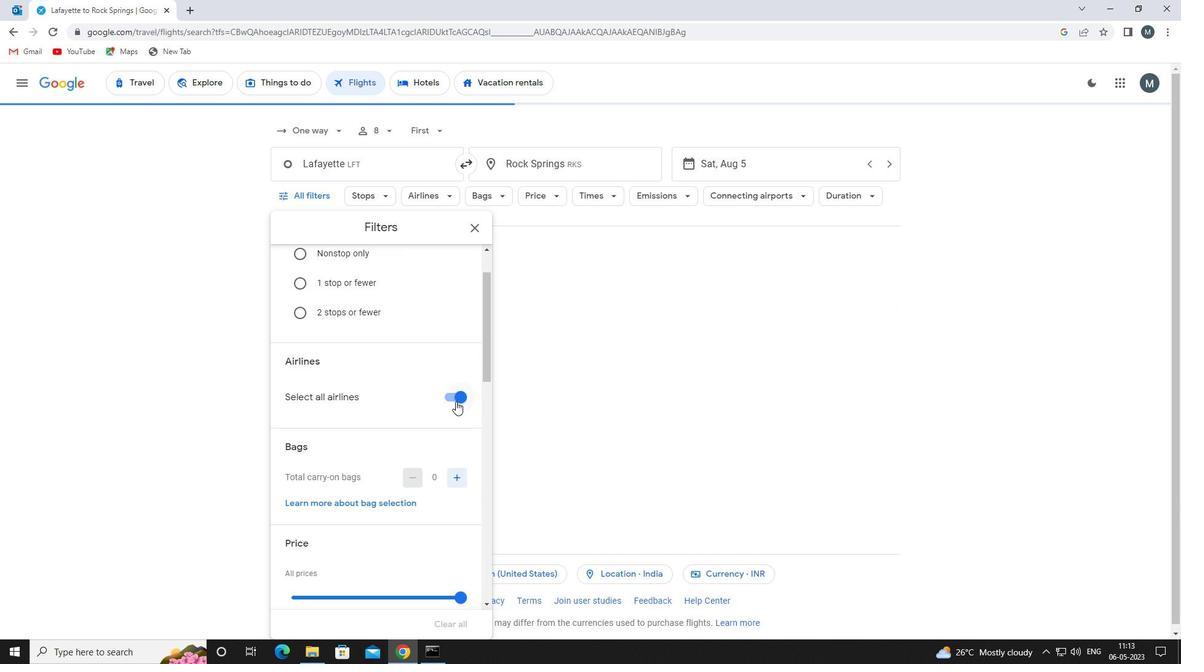 
Action: Mouse moved to (388, 397)
Screenshot: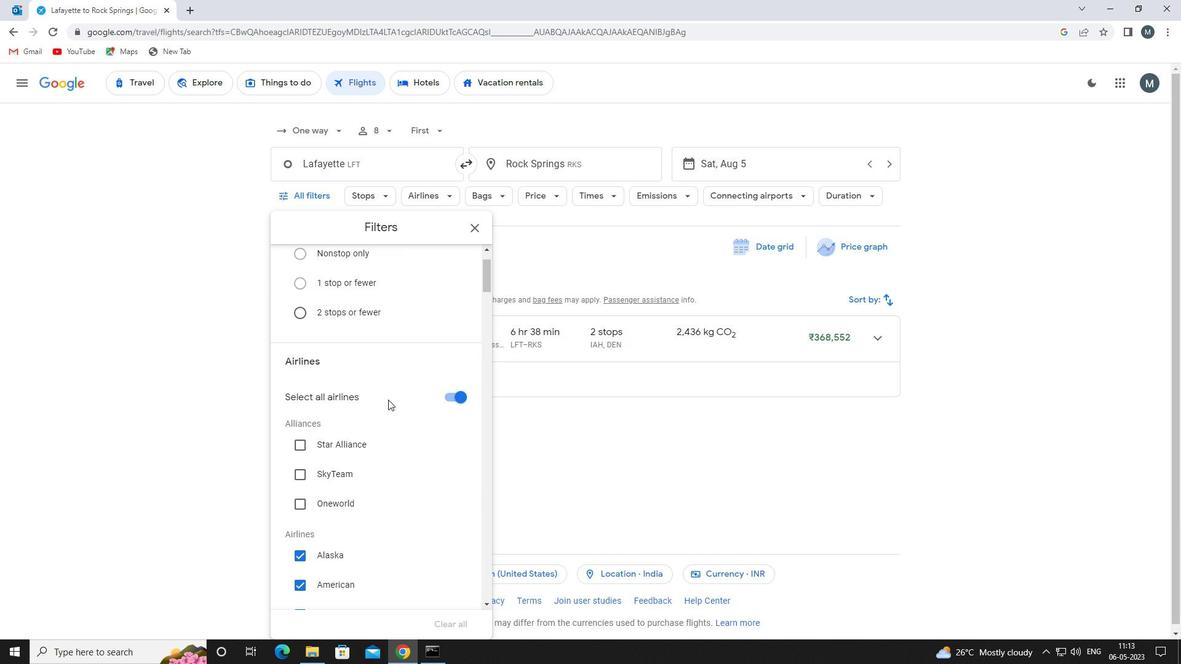 
Action: Mouse scrolled (388, 396) with delta (0, 0)
Screenshot: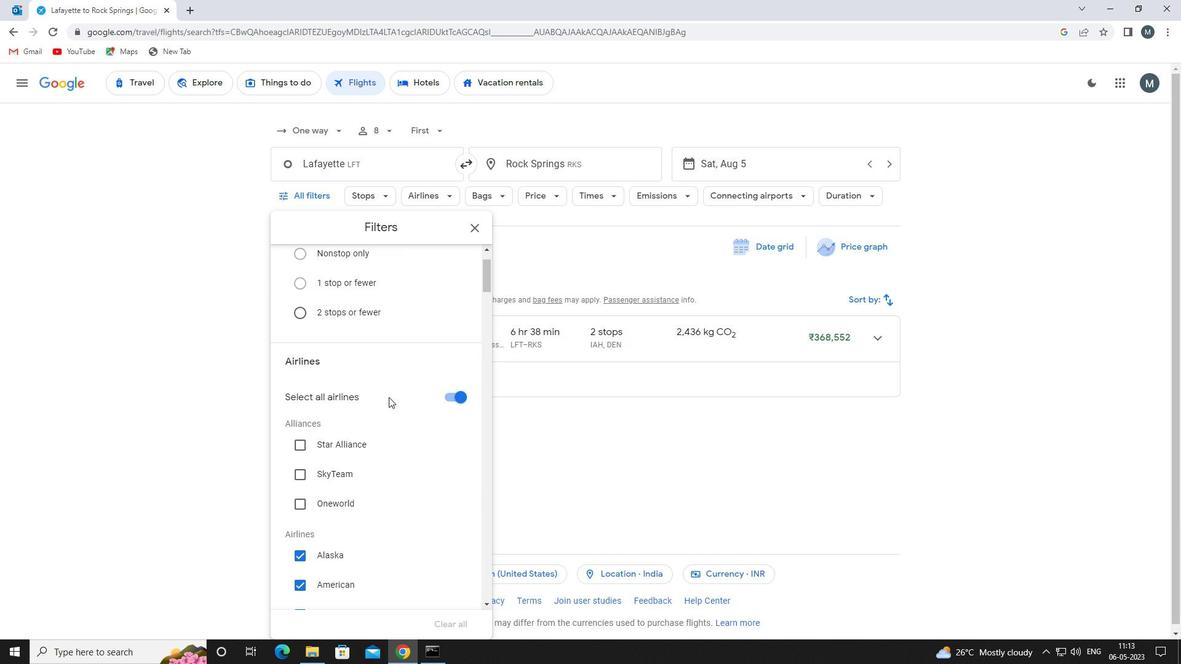 
Action: Mouse moved to (447, 338)
Screenshot: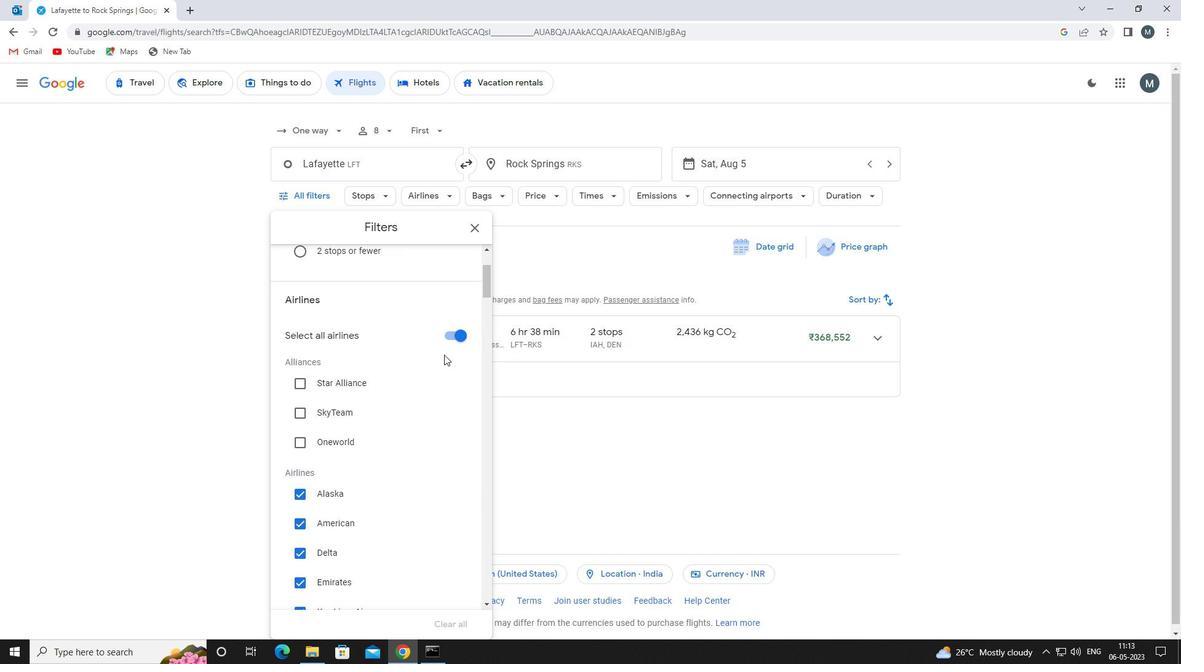 
Action: Mouse pressed left at (447, 338)
Screenshot: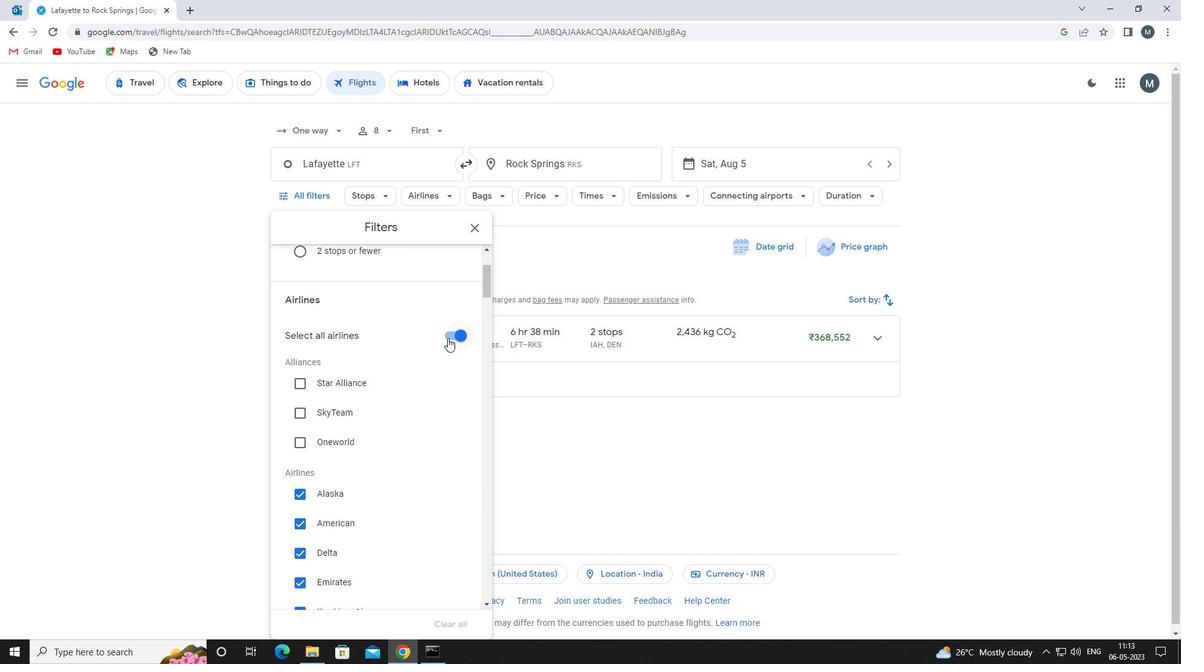
Action: Mouse moved to (380, 399)
Screenshot: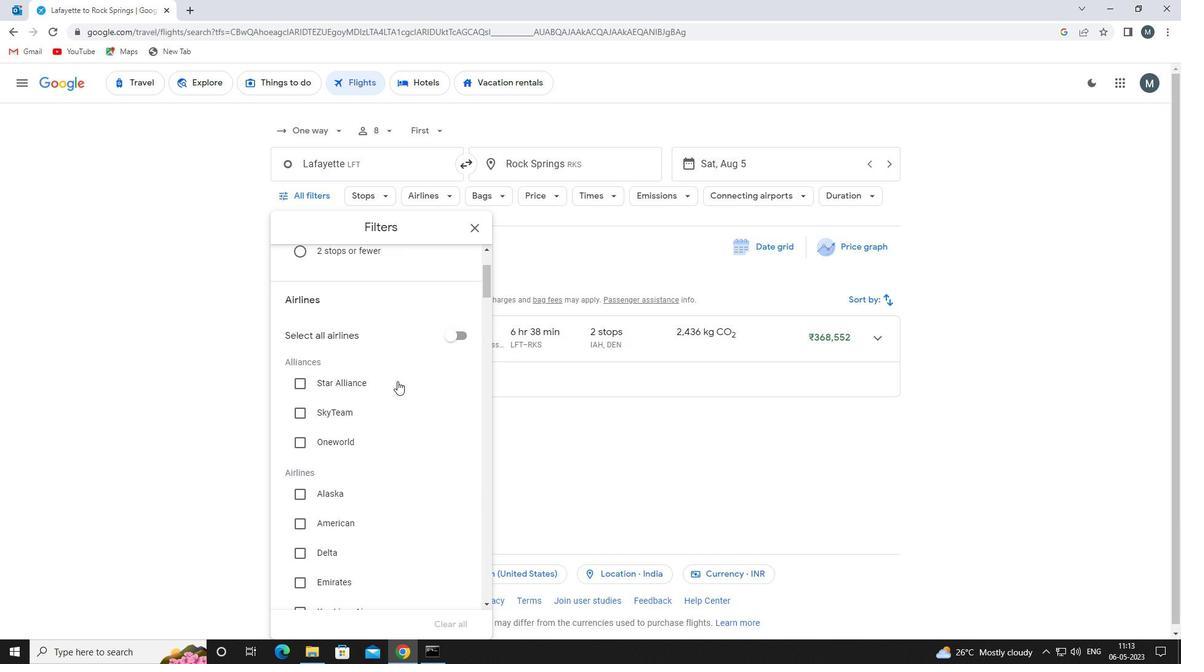 
Action: Mouse scrolled (380, 399) with delta (0, 0)
Screenshot: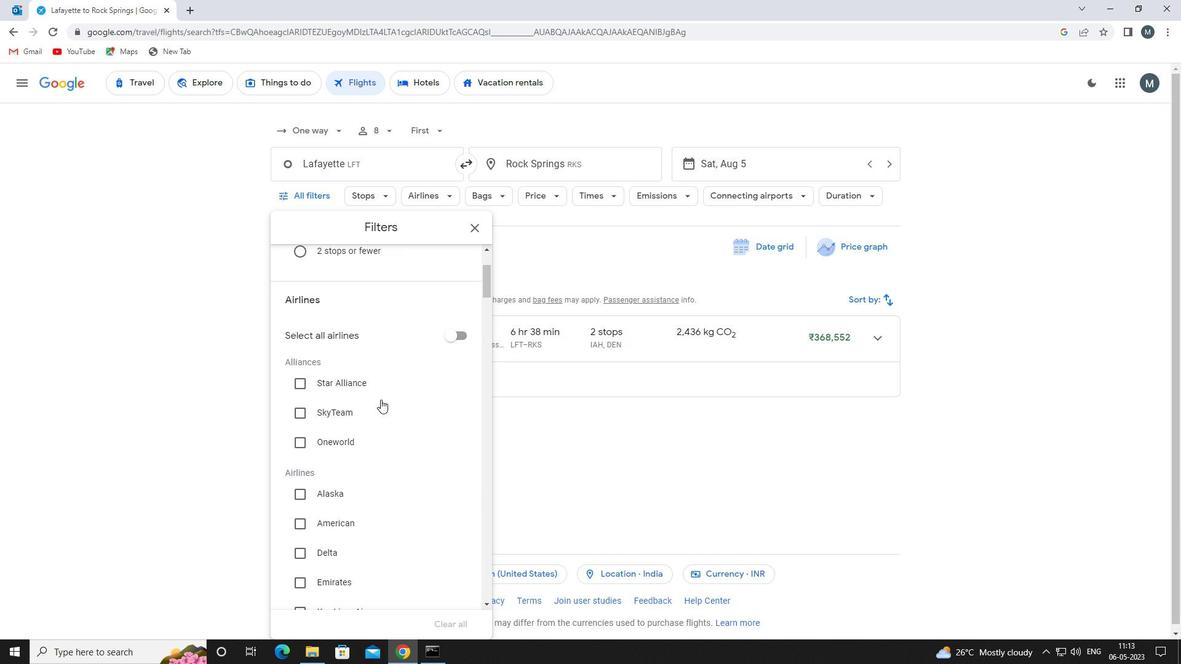 
Action: Mouse moved to (380, 400)
Screenshot: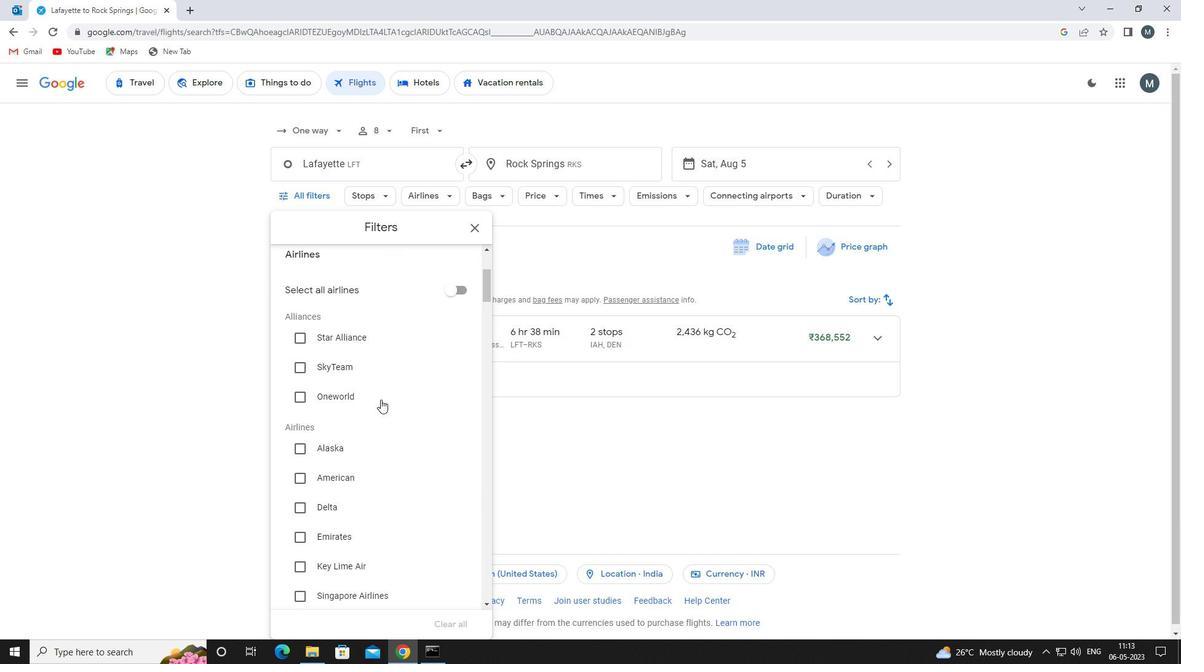 
Action: Mouse scrolled (380, 399) with delta (0, 0)
Screenshot: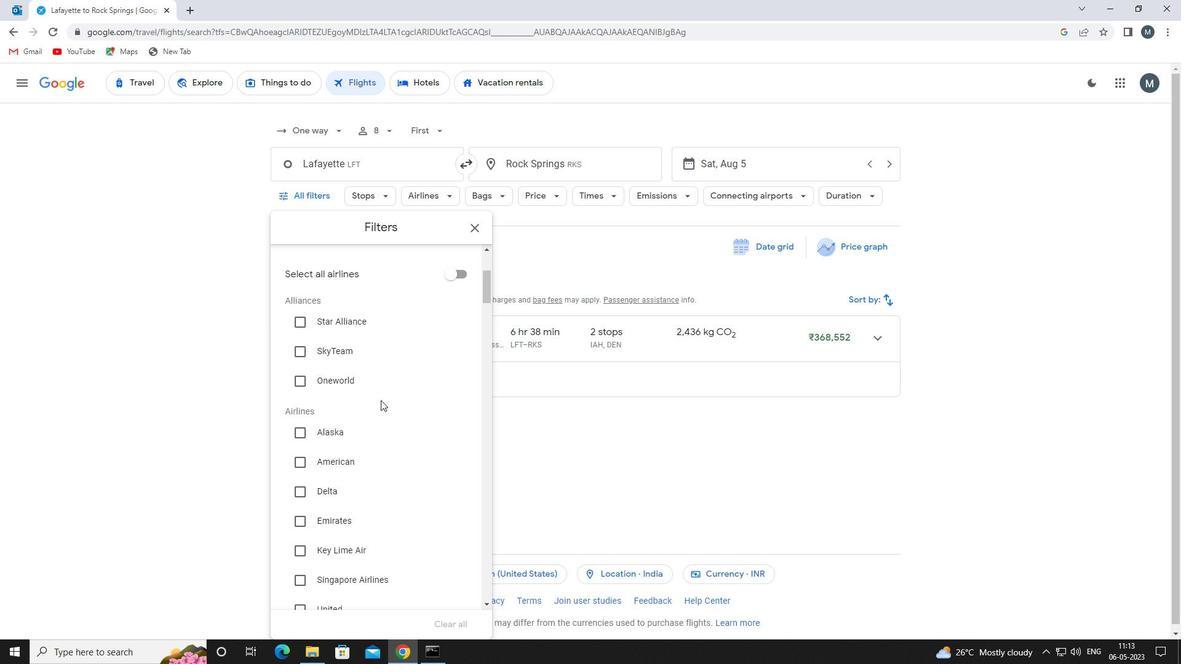 
Action: Mouse moved to (380, 400)
Screenshot: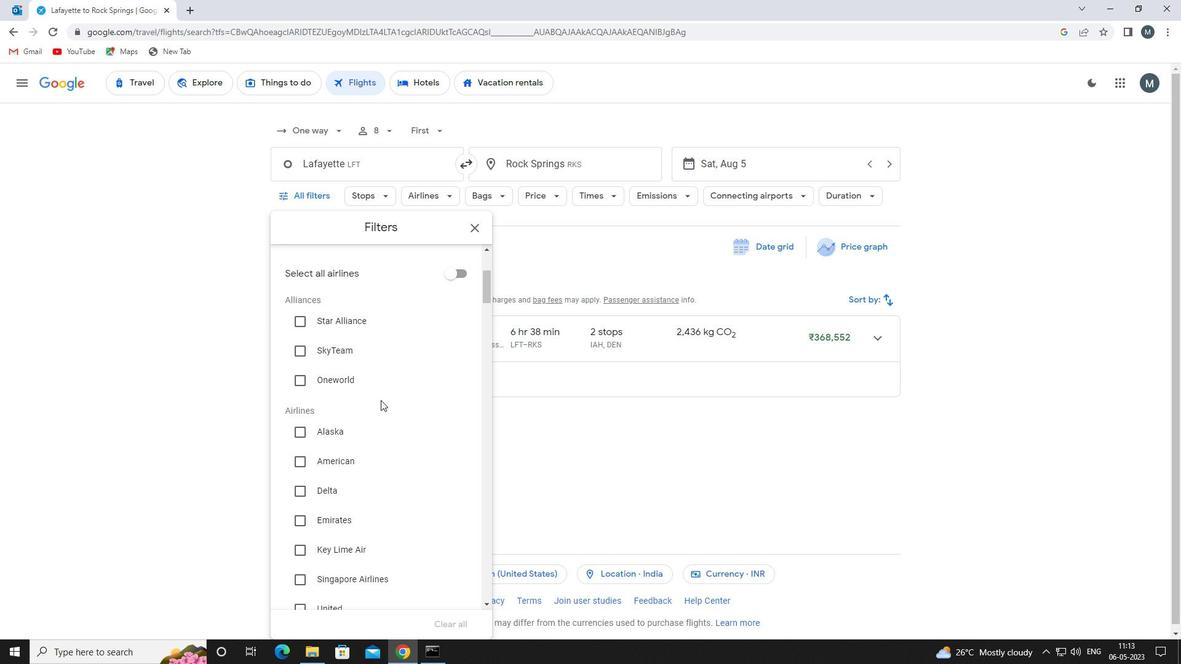 
Action: Mouse scrolled (380, 399) with delta (0, 0)
Screenshot: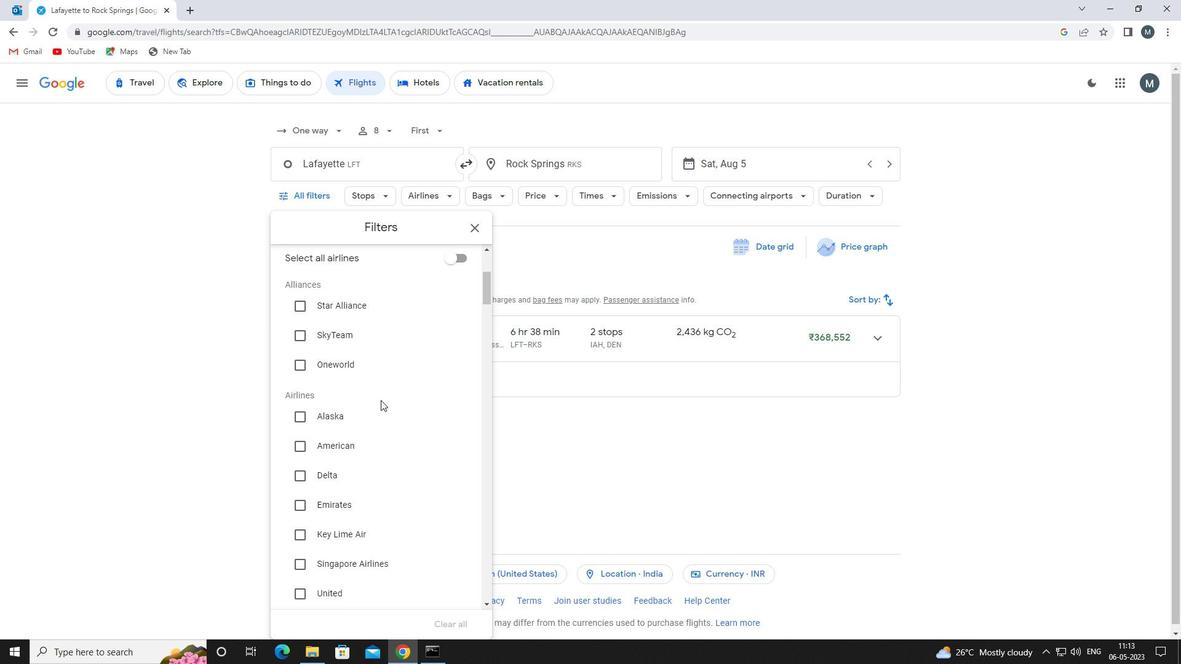 
Action: Mouse moved to (377, 401)
Screenshot: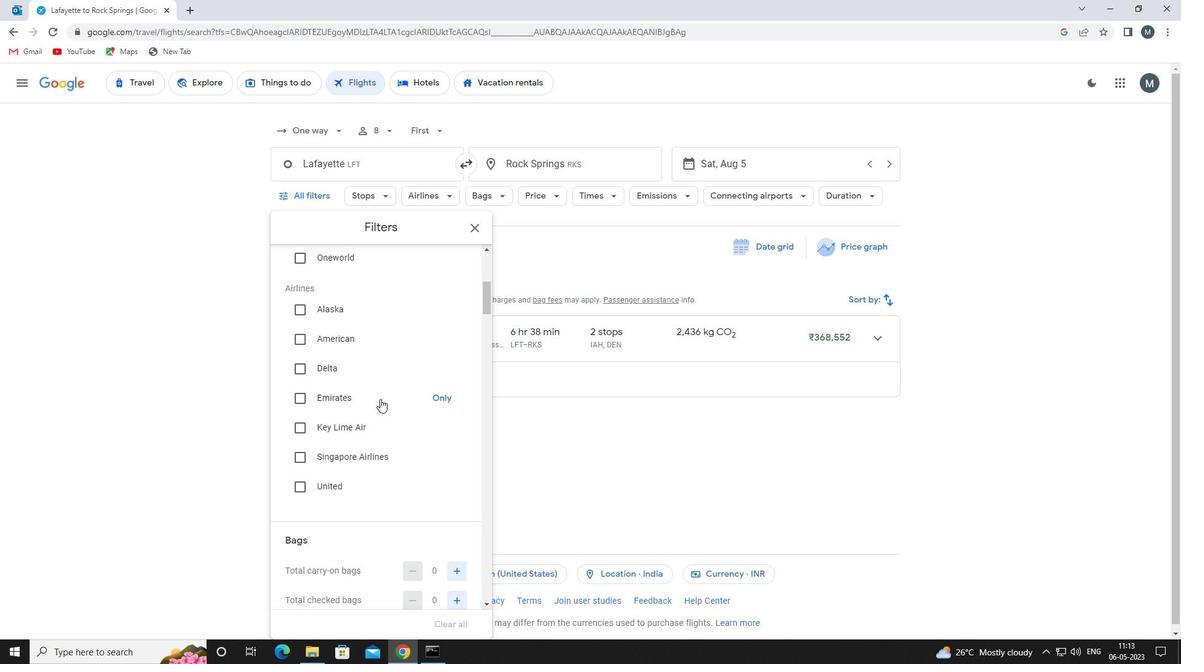 
Action: Mouse scrolled (377, 401) with delta (0, 0)
Screenshot: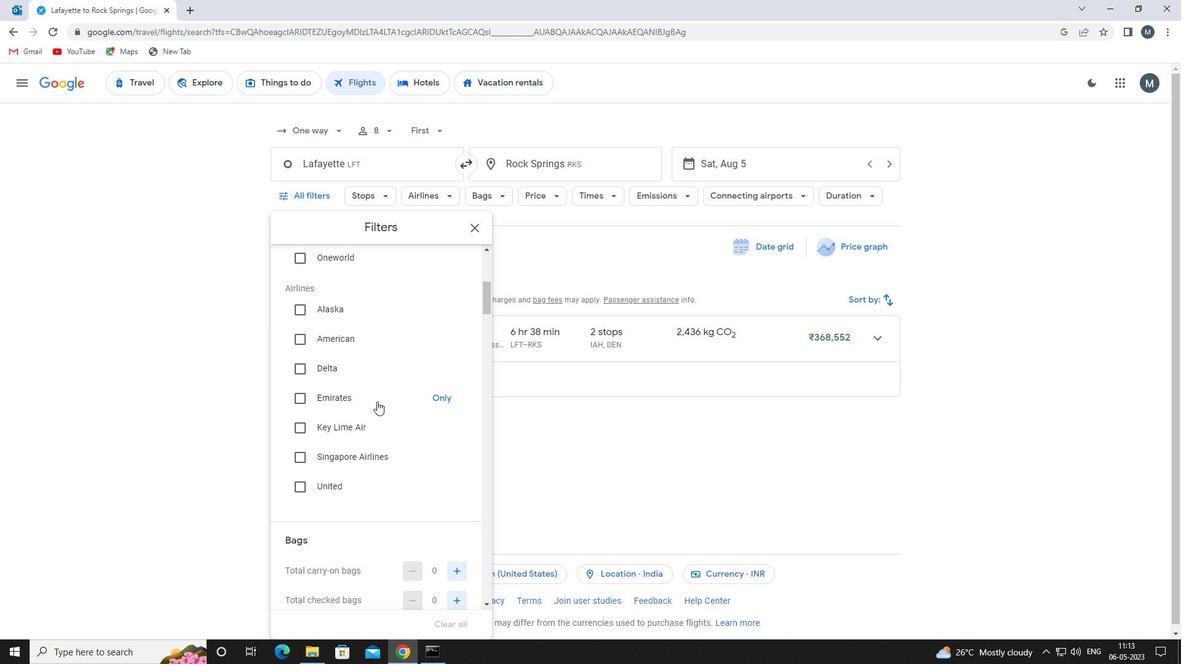 
Action: Mouse scrolled (377, 401) with delta (0, 0)
Screenshot: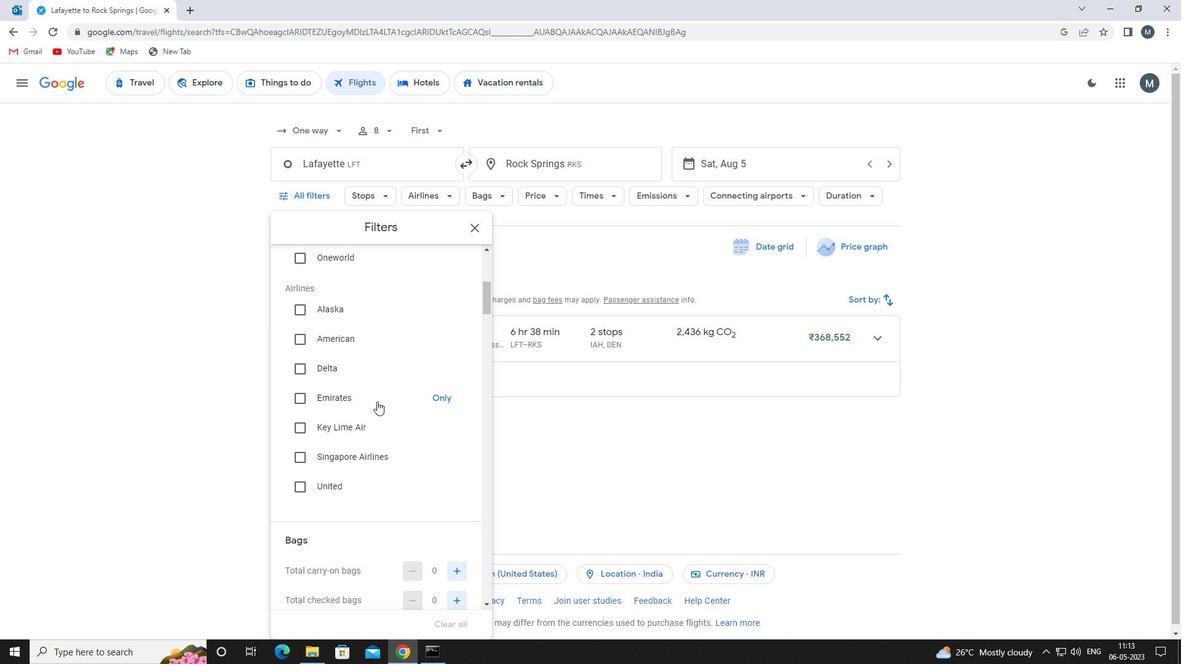 
Action: Mouse moved to (376, 402)
Screenshot: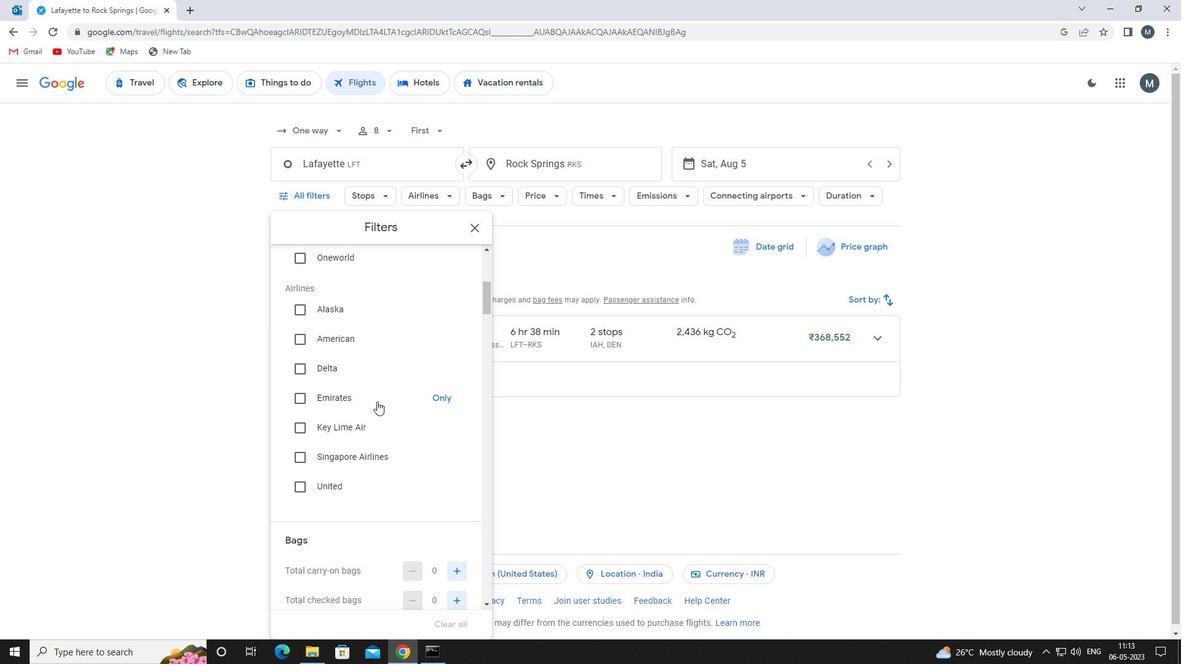 
Action: Mouse scrolled (376, 401) with delta (0, 0)
Screenshot: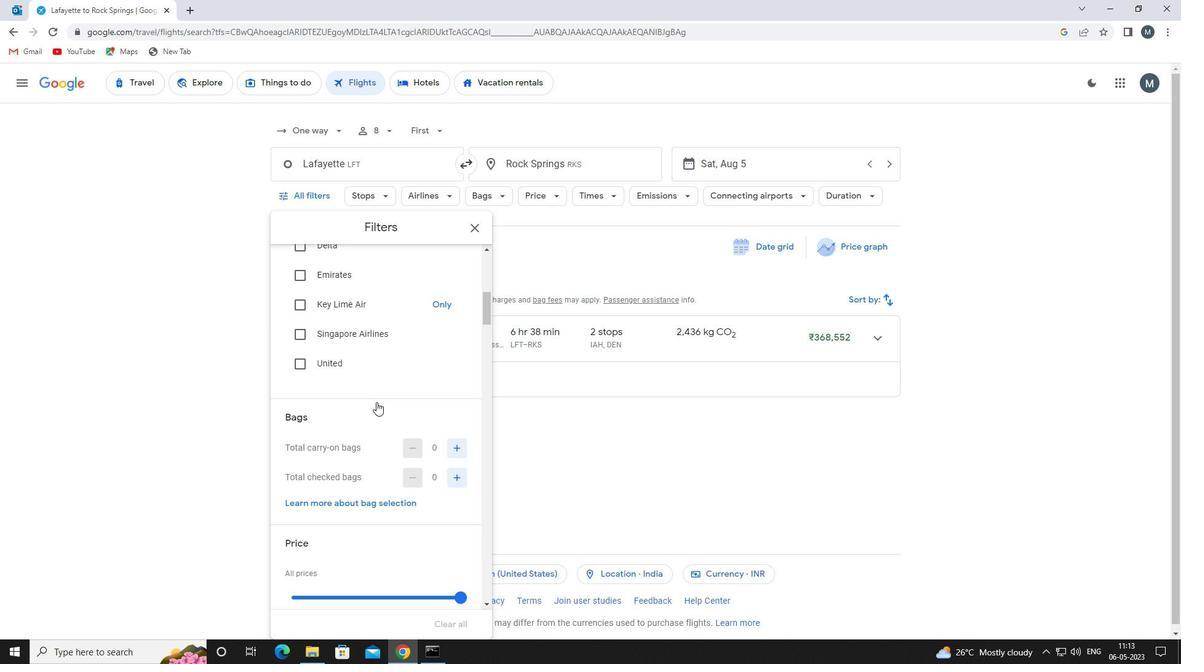 
Action: Mouse moved to (376, 403)
Screenshot: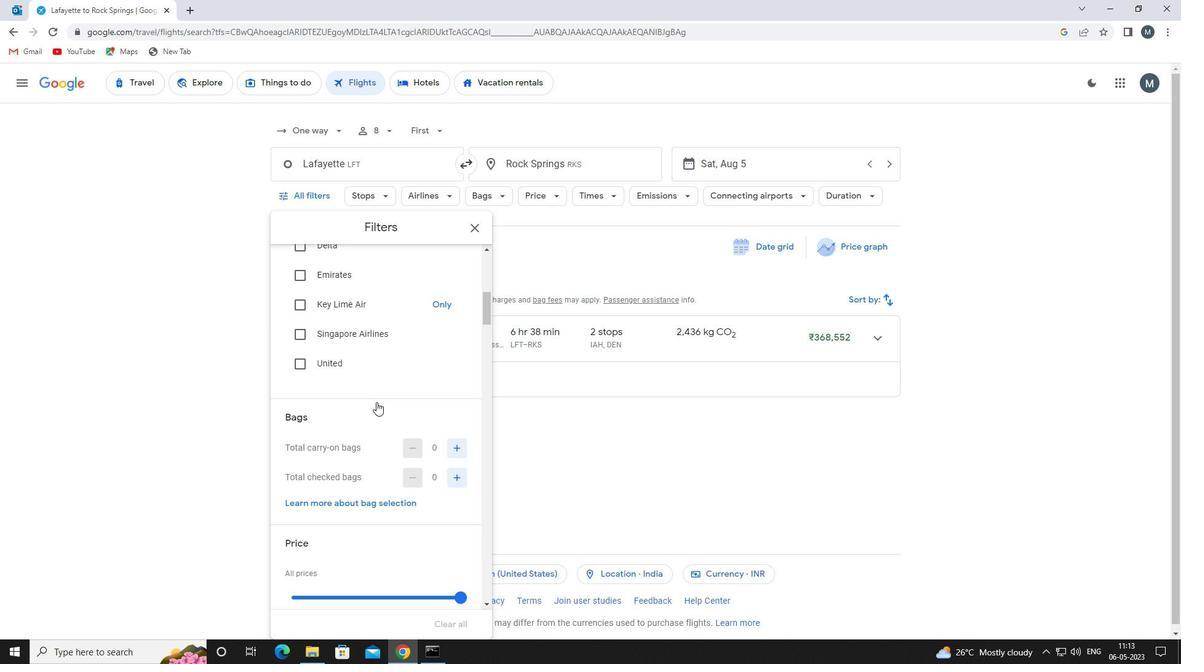 
Action: Mouse scrolled (376, 403) with delta (0, 0)
Screenshot: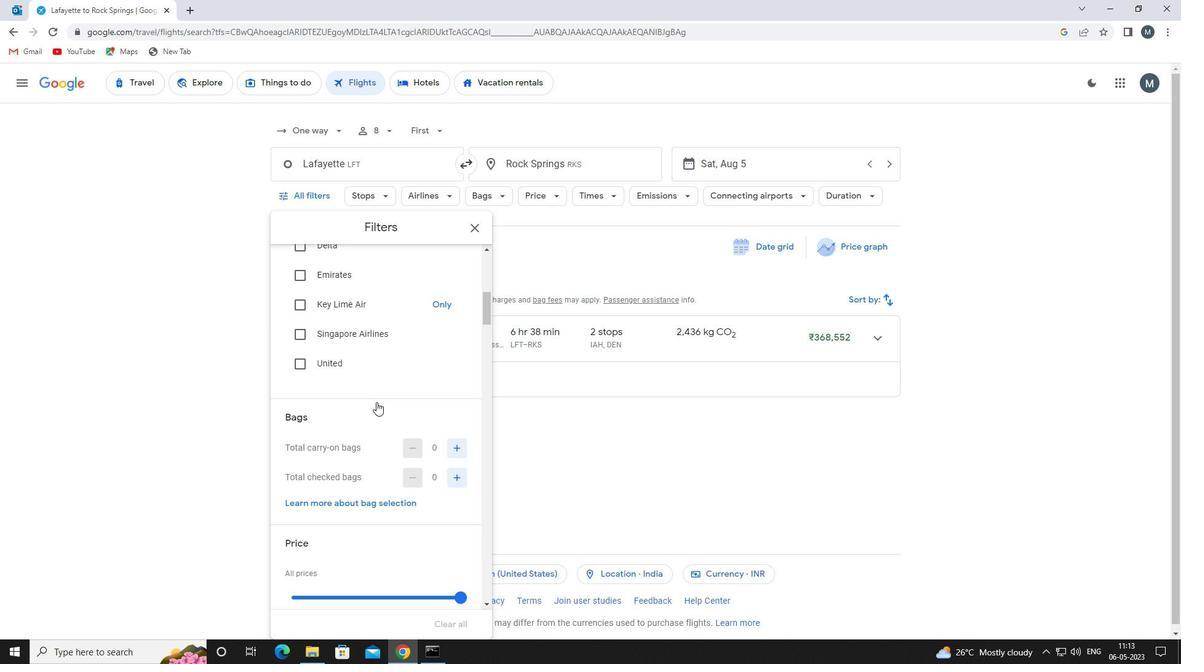 
Action: Mouse moved to (455, 353)
Screenshot: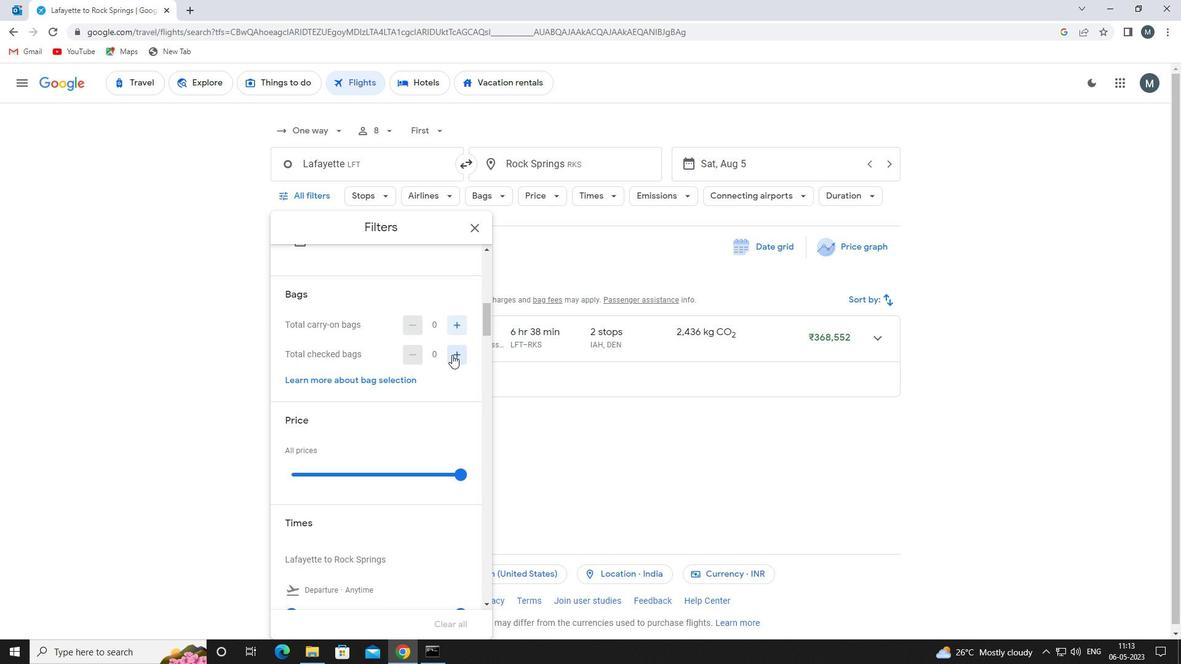 
Action: Mouse pressed left at (455, 353)
Screenshot: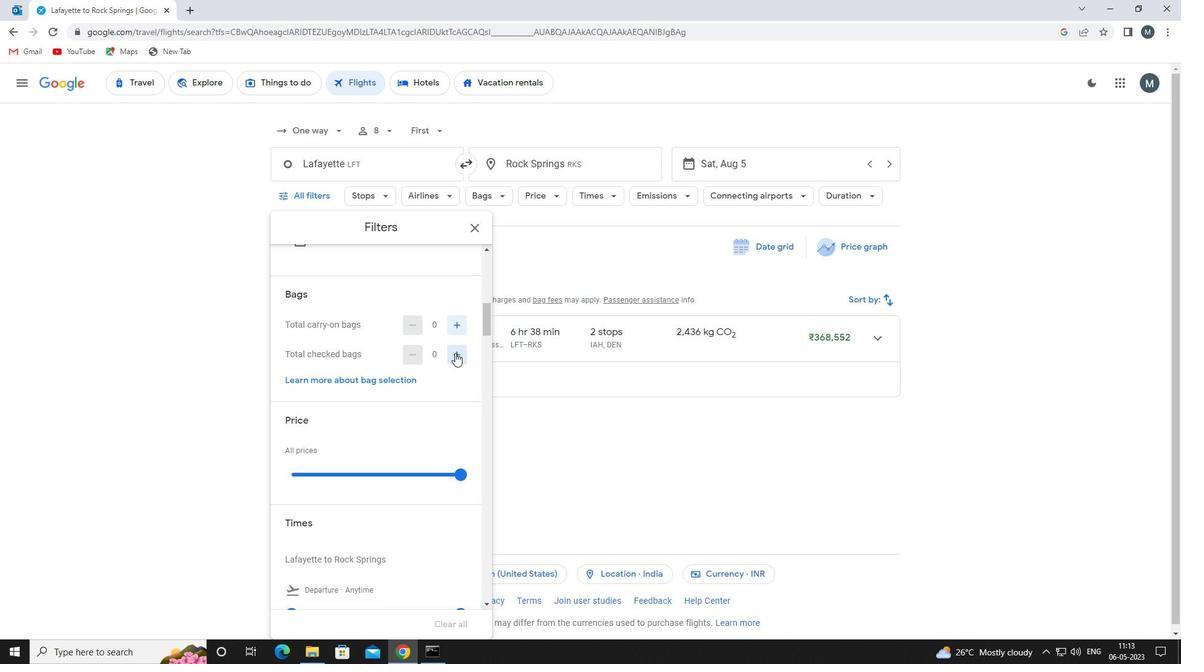 
Action: Mouse moved to (372, 369)
Screenshot: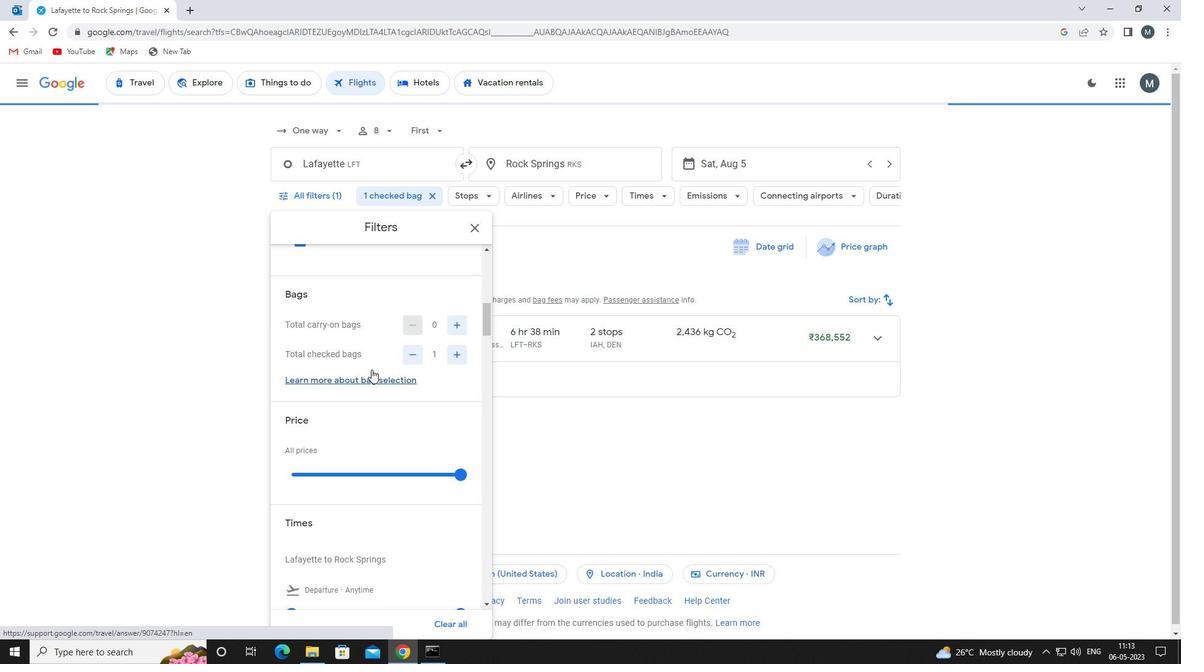 
Action: Mouse scrolled (372, 369) with delta (0, 0)
Screenshot: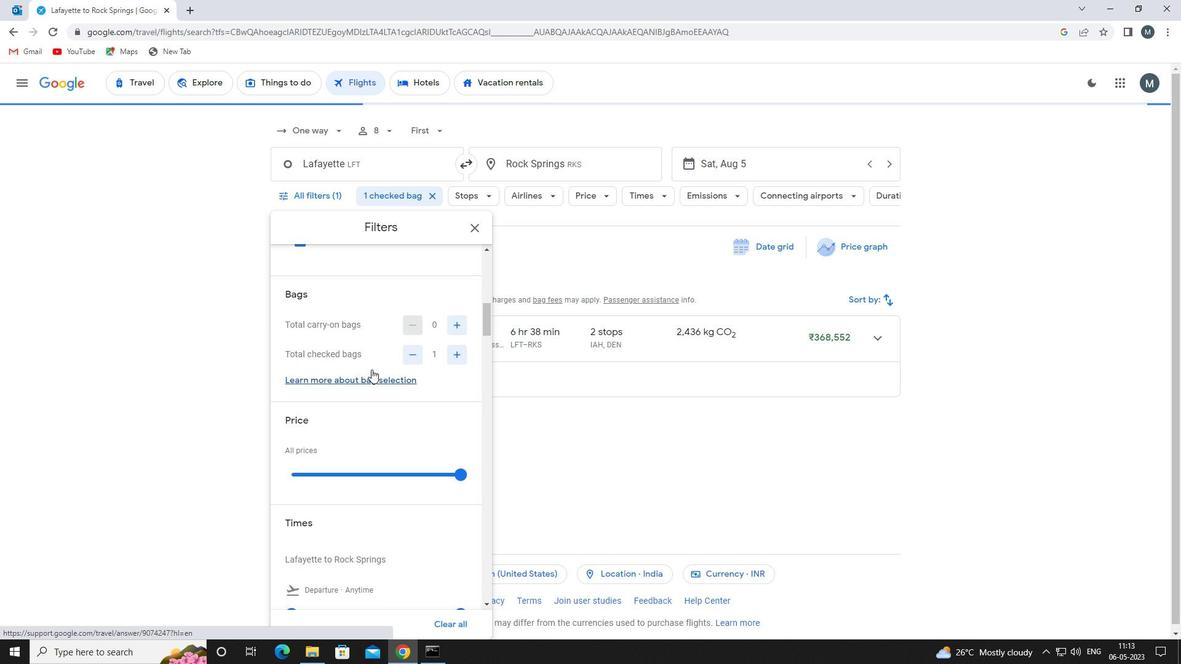 
Action: Mouse moved to (369, 372)
Screenshot: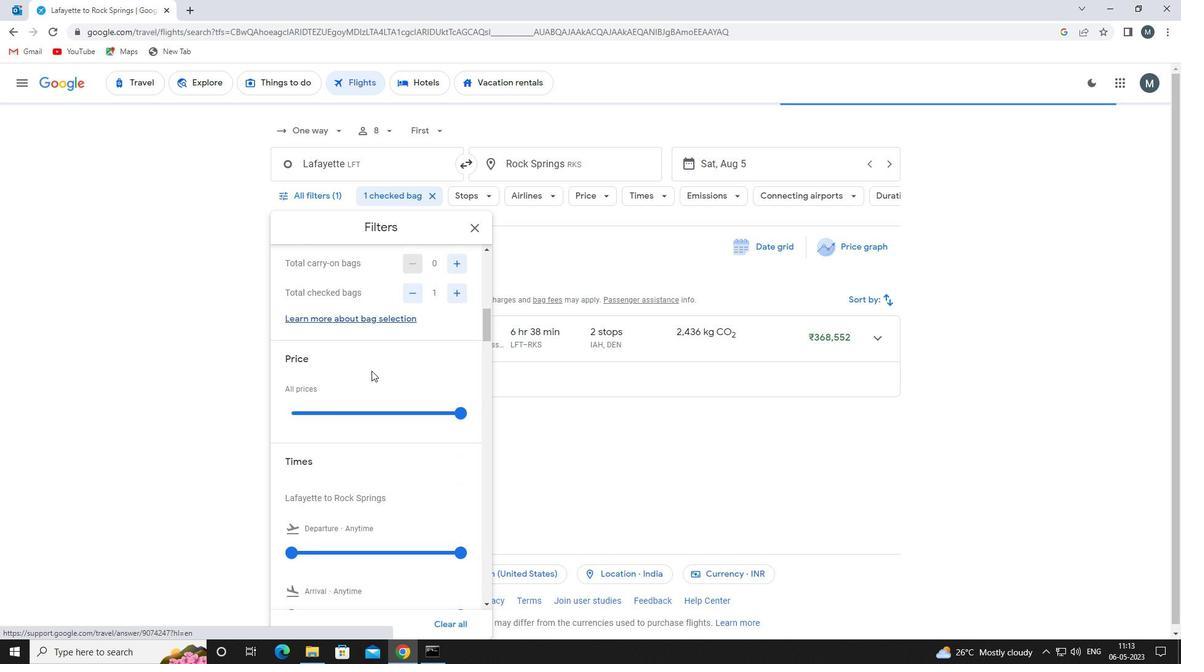 
Action: Mouse scrolled (369, 372) with delta (0, 0)
Screenshot: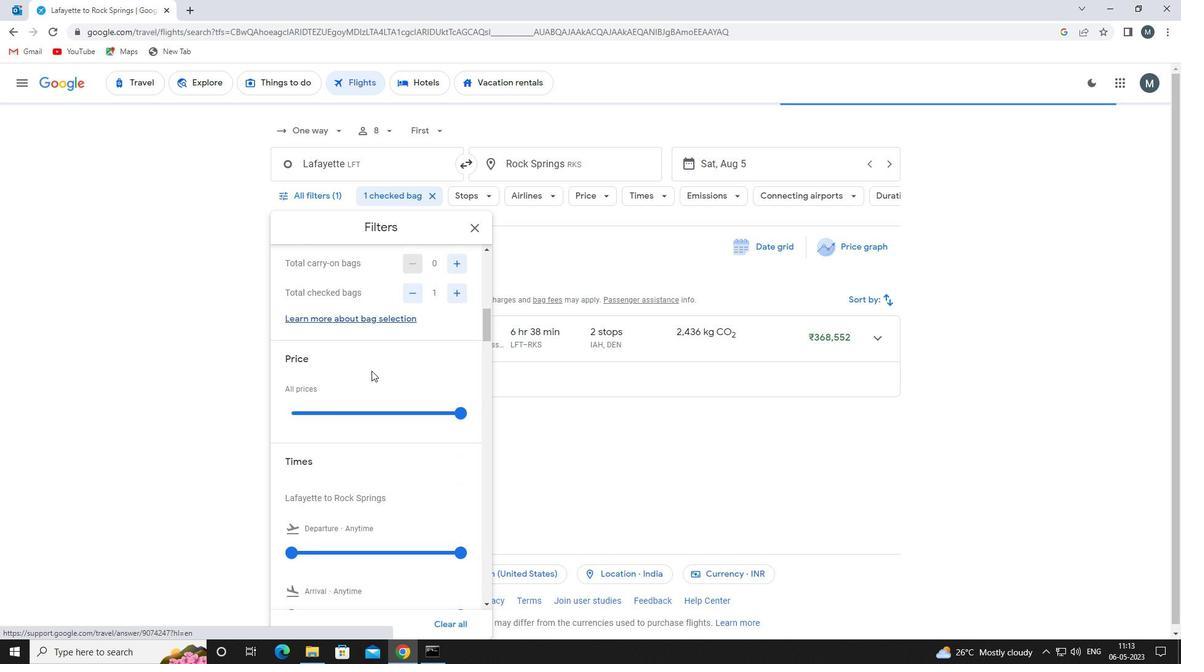 
Action: Mouse moved to (377, 350)
Screenshot: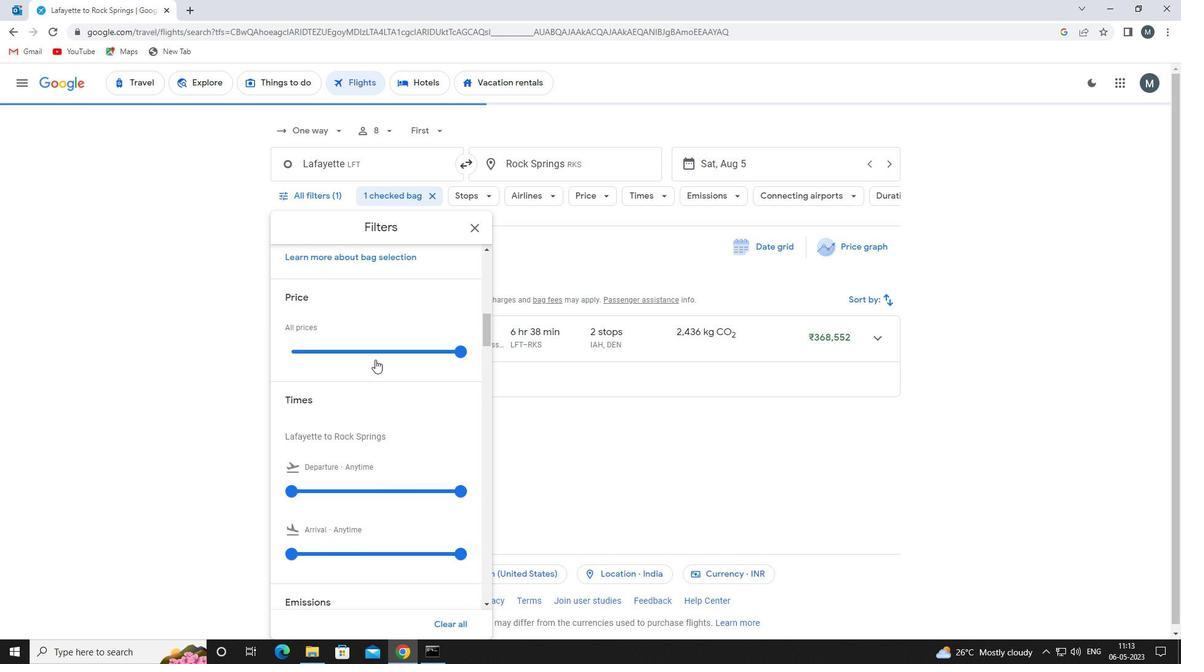 
Action: Mouse pressed left at (377, 350)
Screenshot: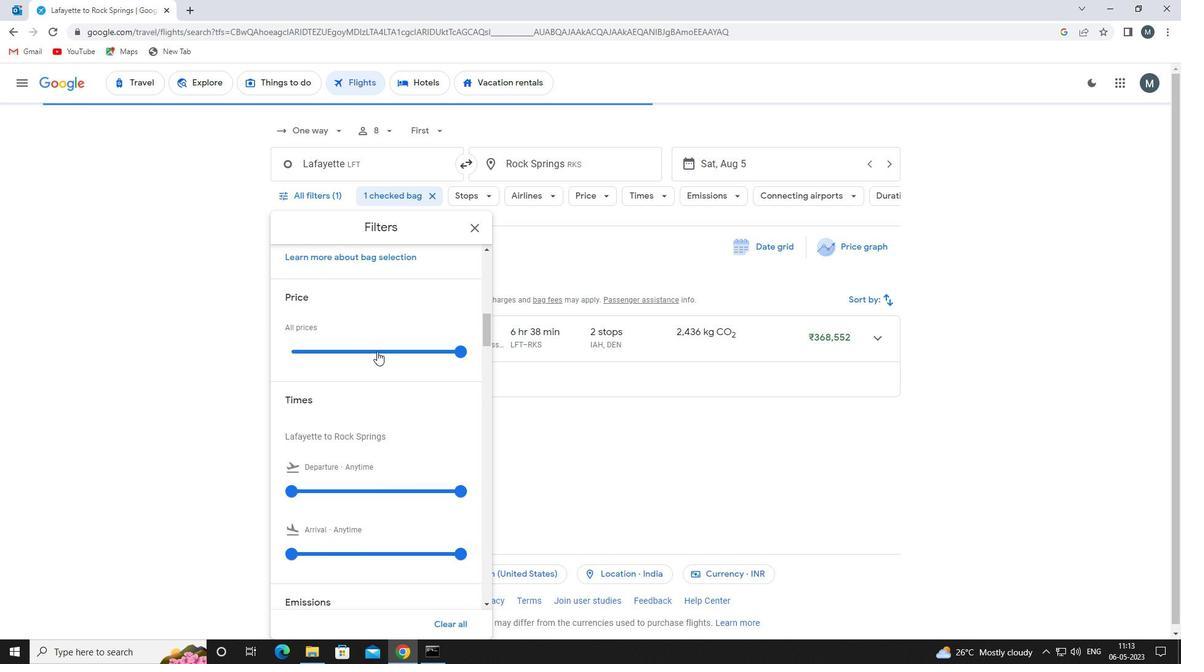 
Action: Mouse pressed left at (377, 350)
Screenshot: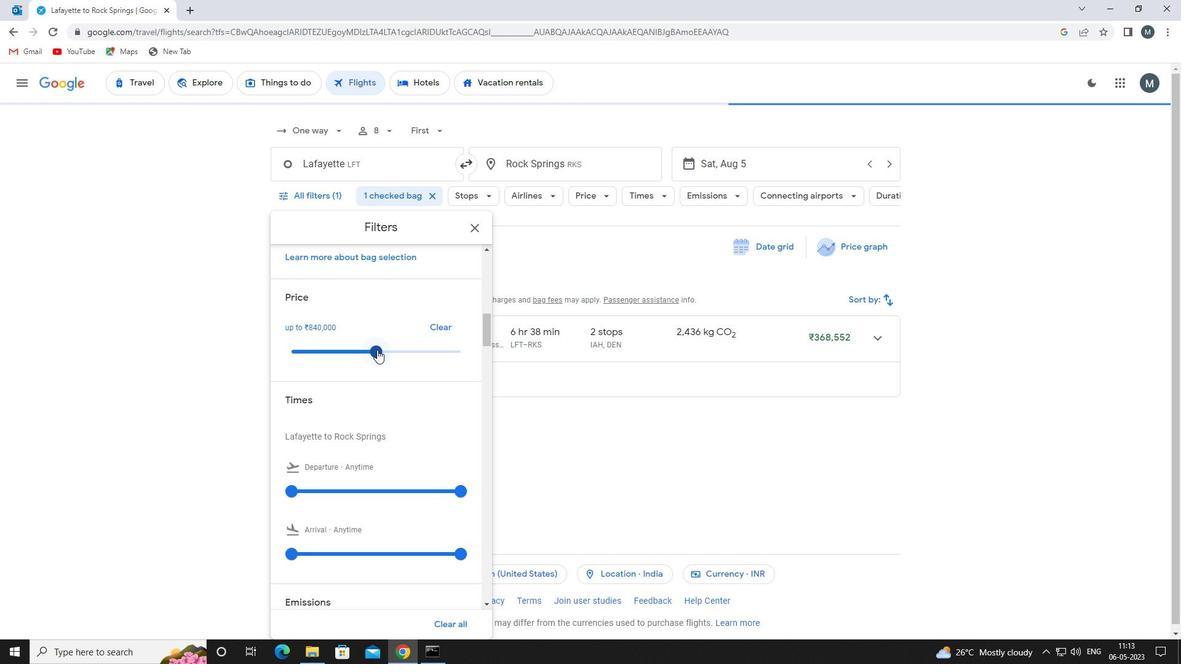 
Action: Mouse moved to (382, 342)
Screenshot: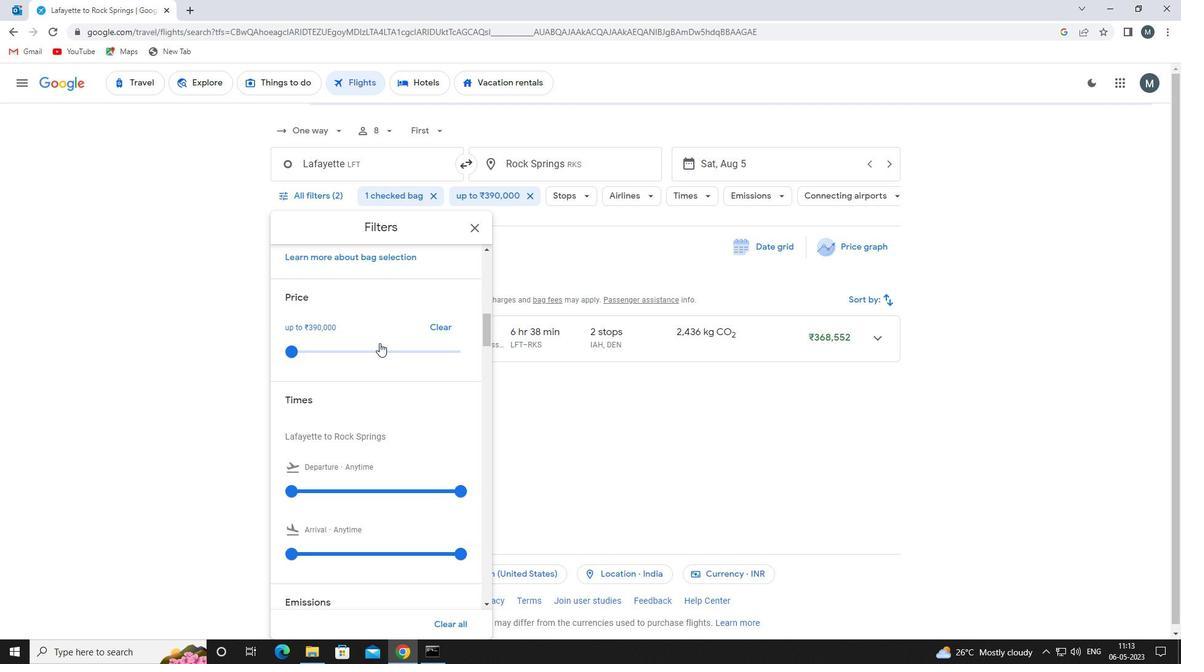 
Action: Mouse scrolled (382, 342) with delta (0, 0)
Screenshot: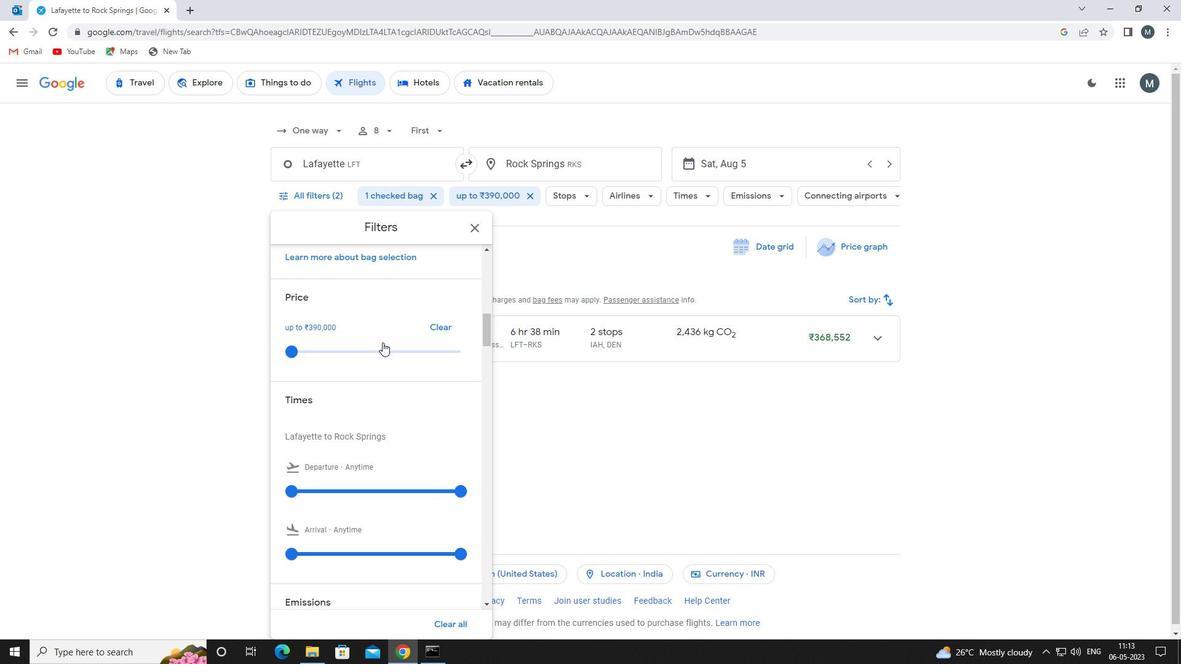 
Action: Mouse moved to (292, 429)
Screenshot: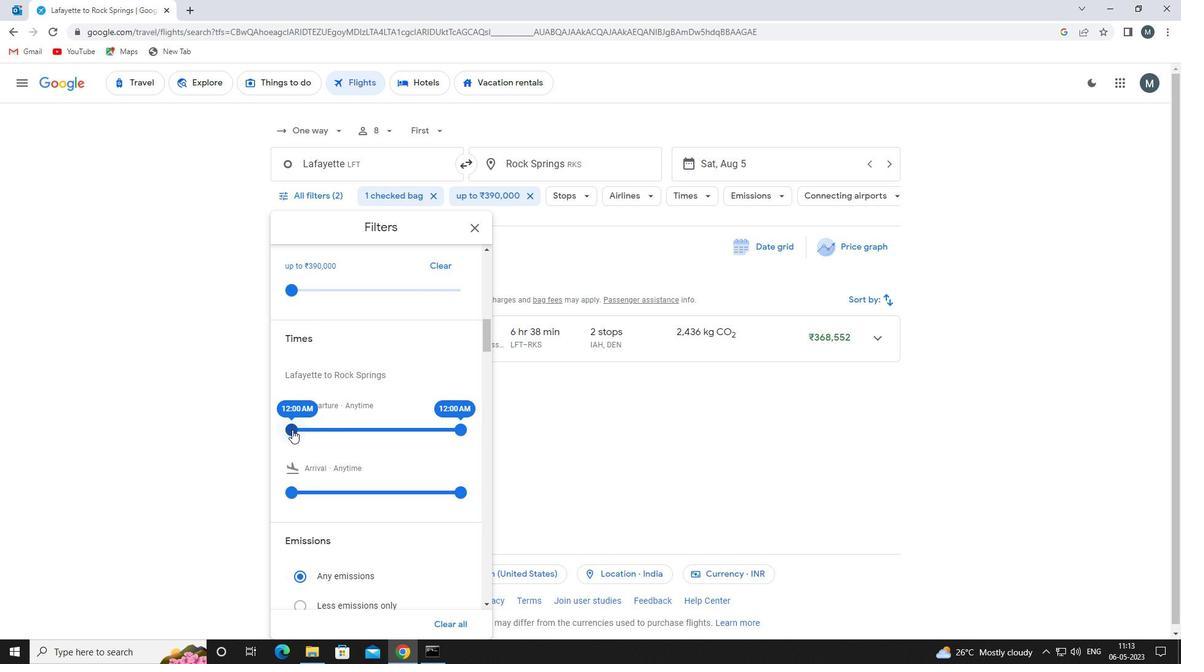 
Action: Mouse pressed left at (292, 429)
Screenshot: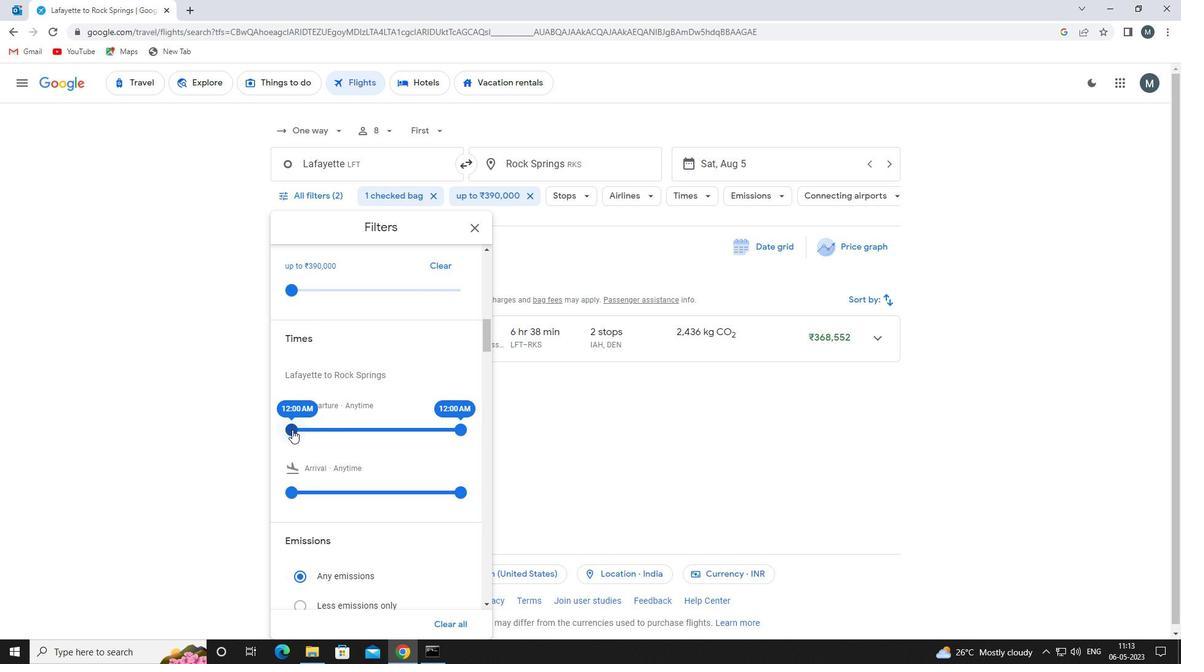
Action: Mouse moved to (455, 427)
Screenshot: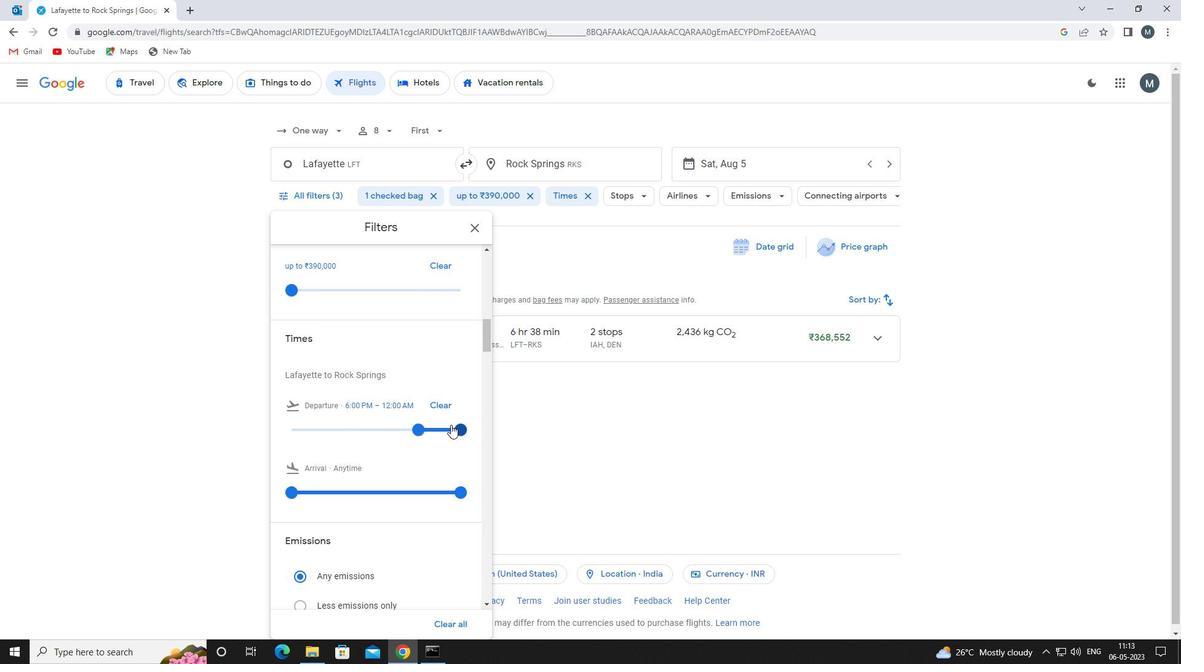 
Action: Mouse pressed left at (455, 427)
Screenshot: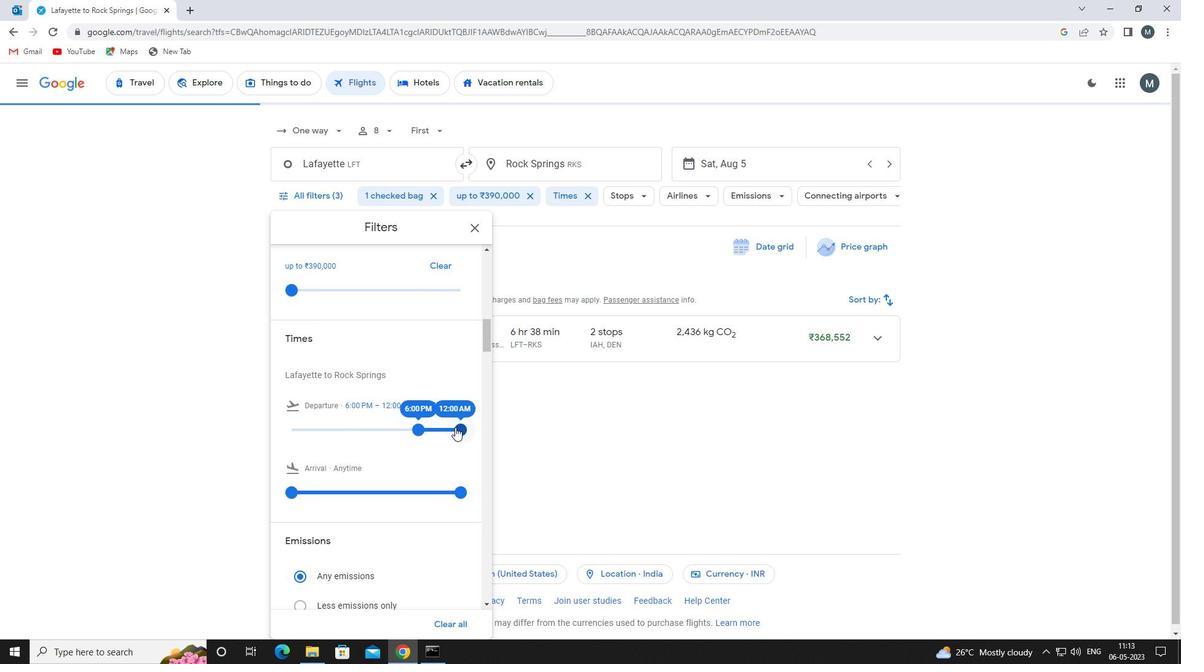 
Action: Mouse moved to (419, 428)
Screenshot: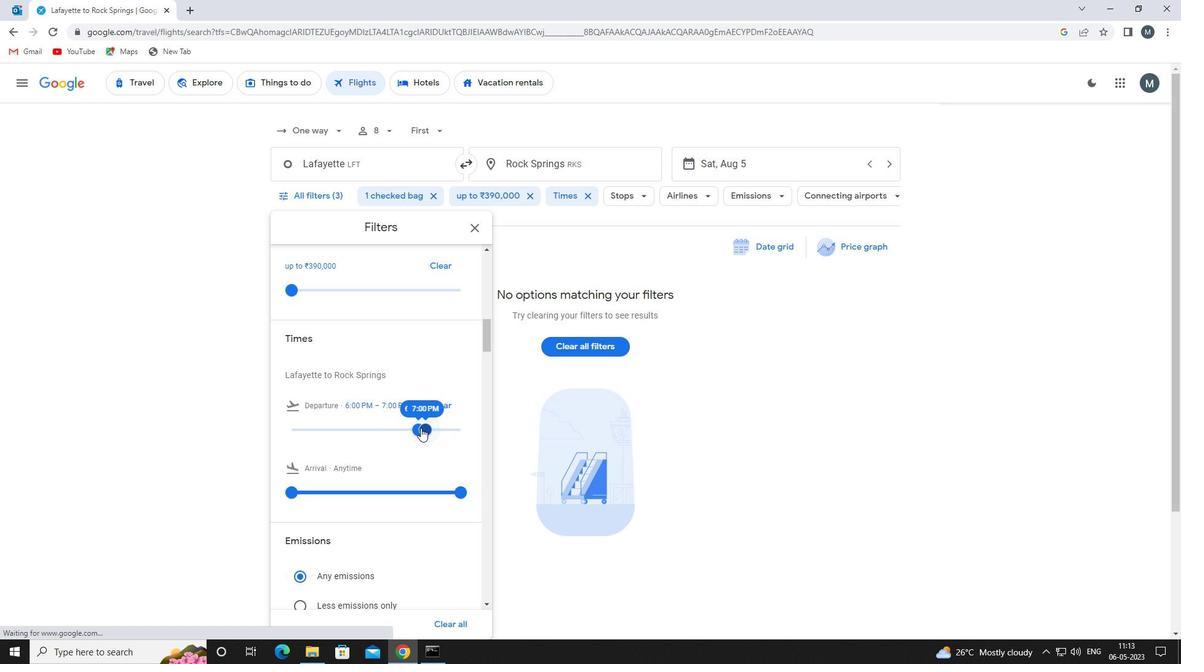 
Action: Mouse scrolled (419, 427) with delta (0, 0)
Screenshot: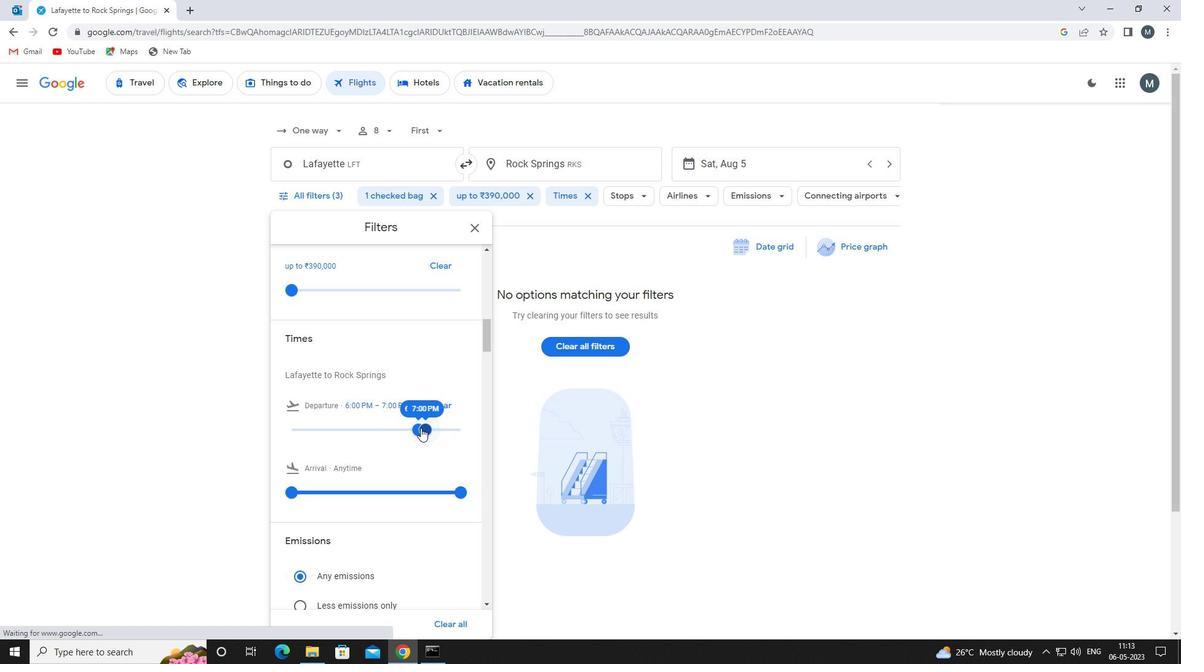
Action: Mouse moved to (415, 429)
Screenshot: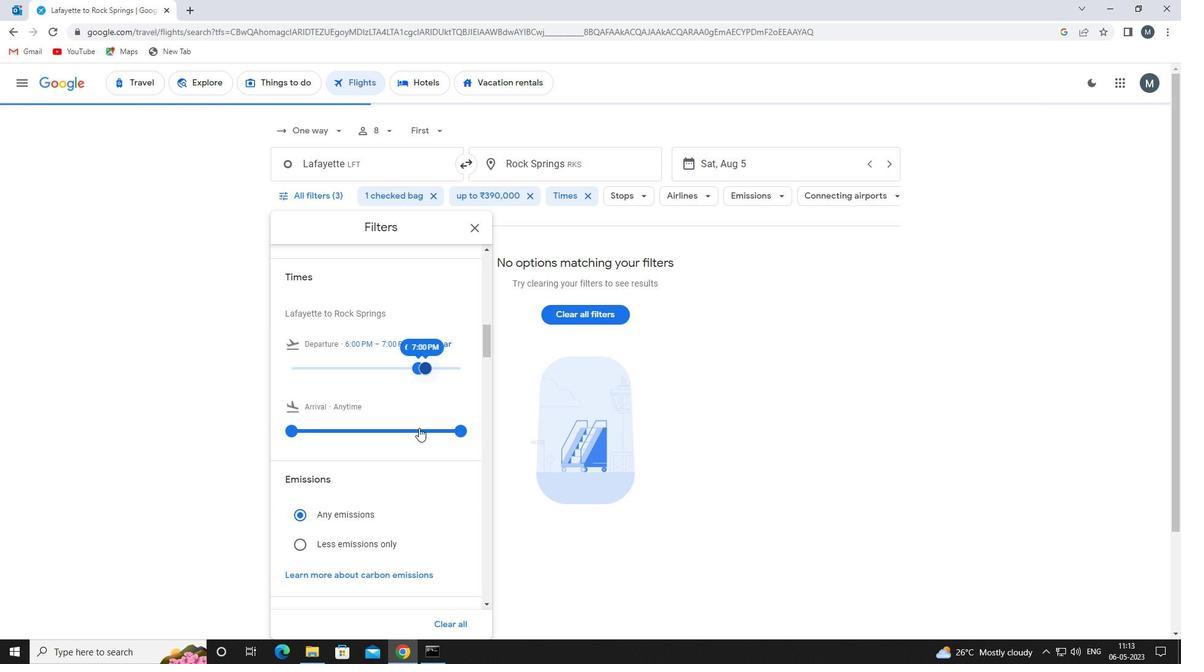 
Action: Mouse scrolled (415, 430) with delta (0, 0)
Screenshot: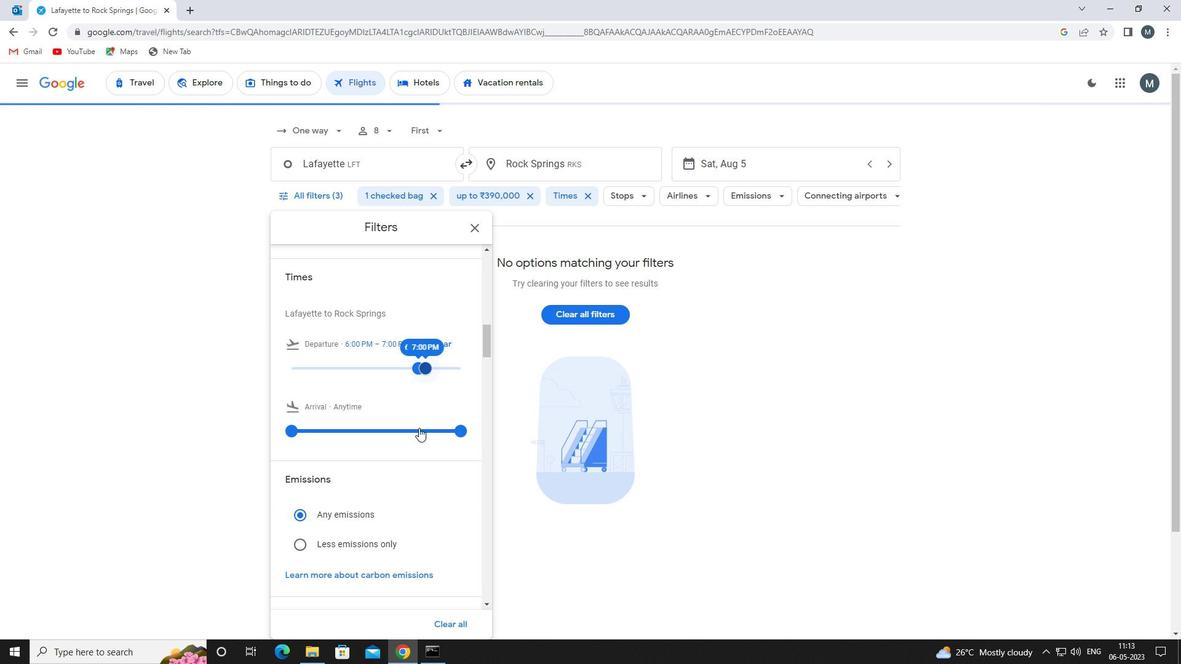 
Action: Mouse scrolled (415, 430) with delta (0, 0)
Screenshot: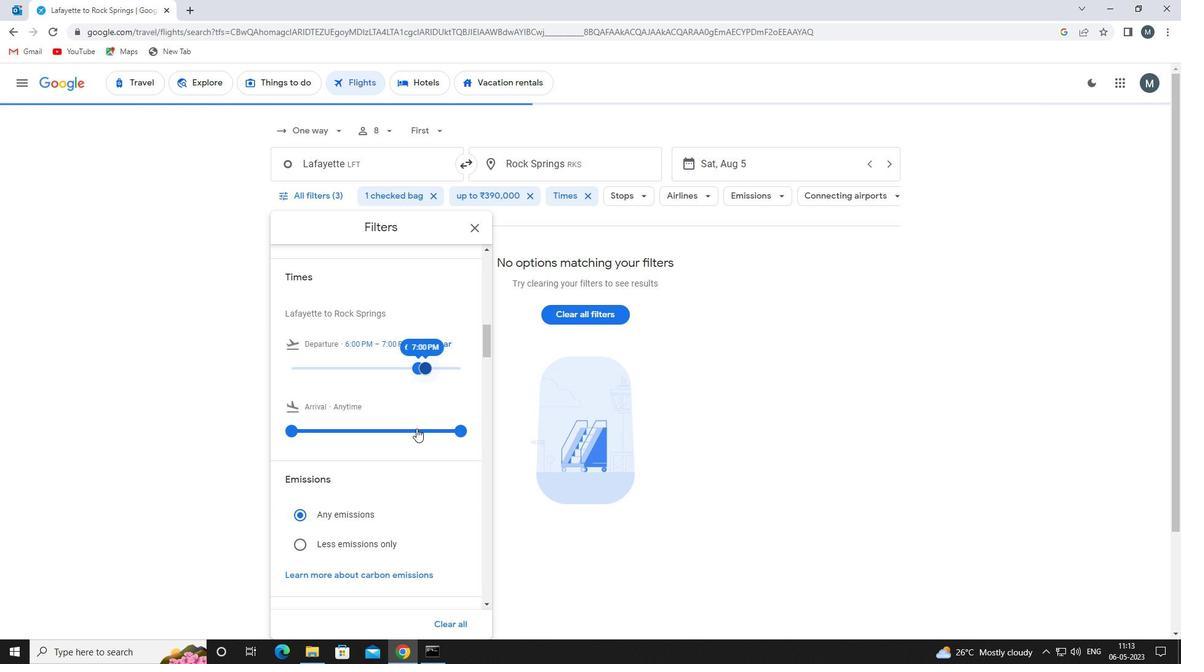 
Action: Mouse scrolled (415, 430) with delta (0, 0)
Screenshot: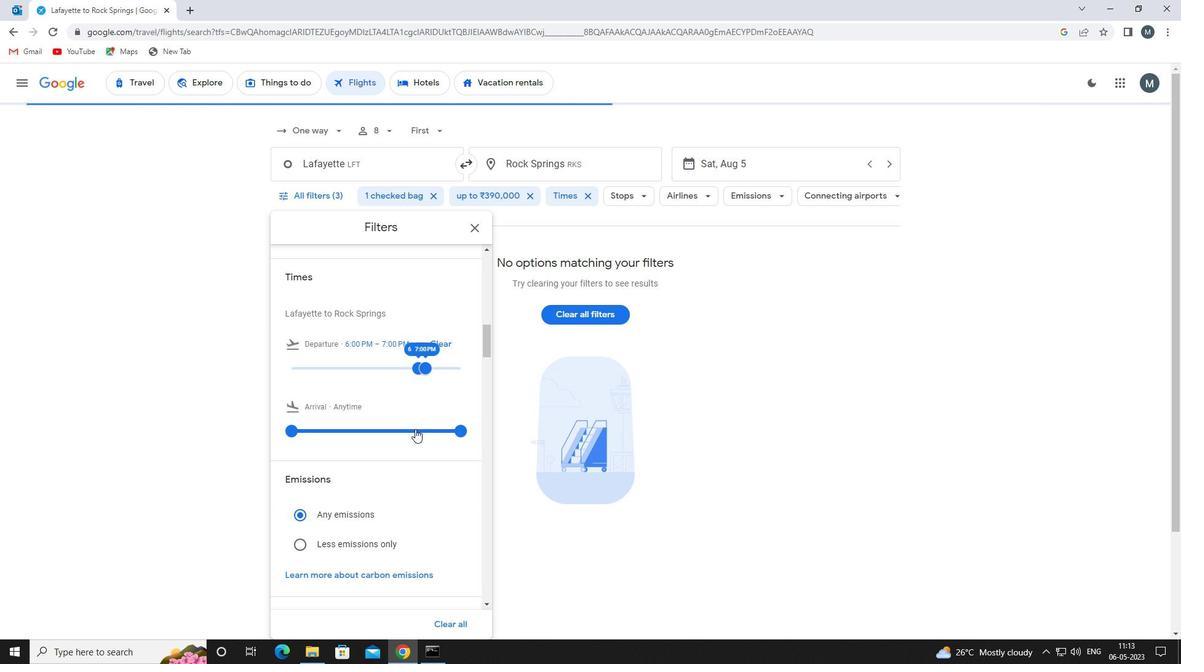 
Action: Mouse moved to (474, 230)
Screenshot: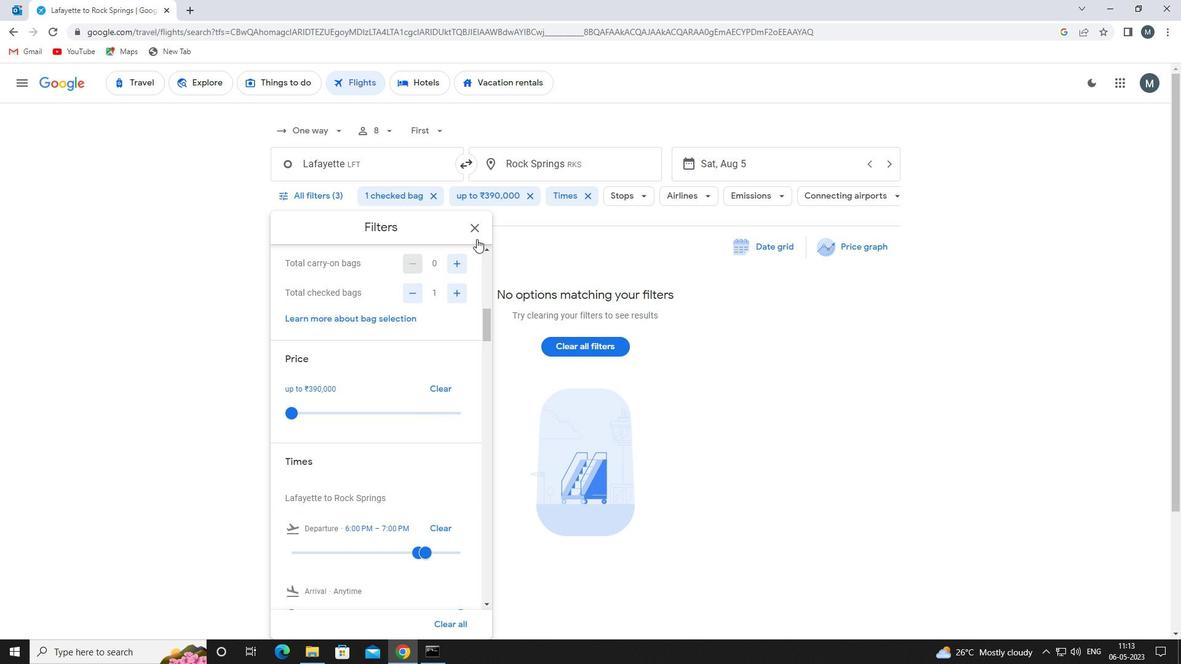 
Action: Mouse pressed left at (474, 230)
Screenshot: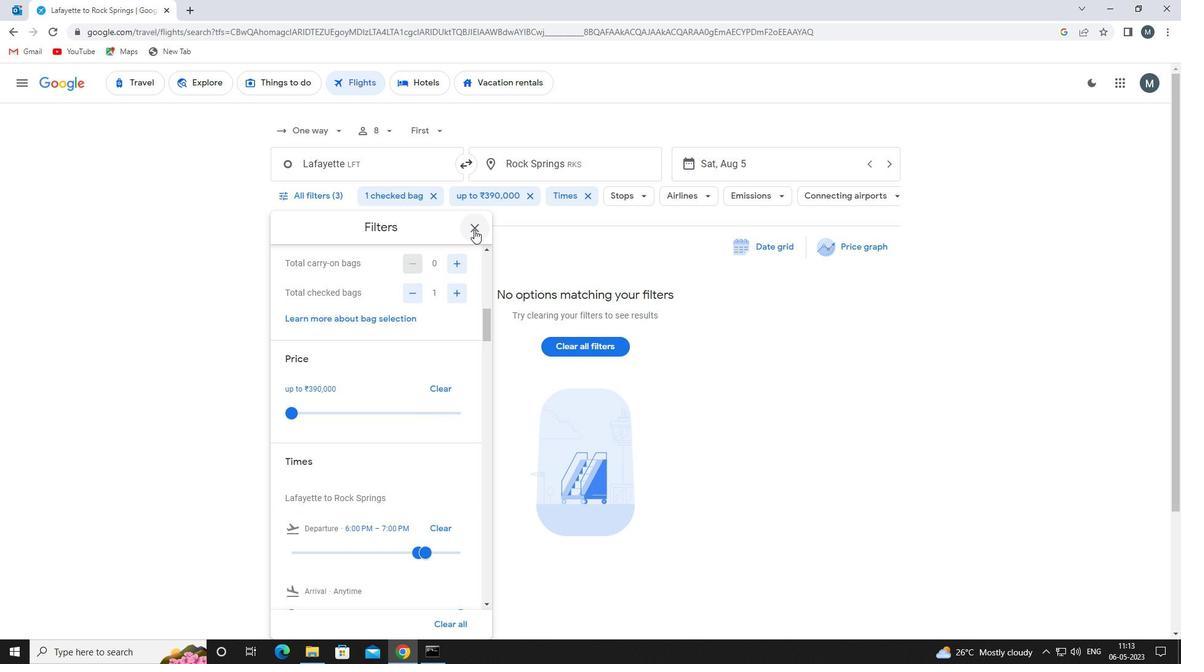 
